 Task: Look for space in Sahagún, Colombia from 2nd June, 2023 to 6th June, 2023 for 1 adult in price range Rs.10000 to Rs.13000. Place can be private room with 1  bedroom having 1 bed and 1 bathroom. Property type can be house, flat, guest house, hotel. Amenities needed are: washing machine. Booking option can be shelf check-in. Required host language is English.
Action: Mouse moved to (515, 116)
Screenshot: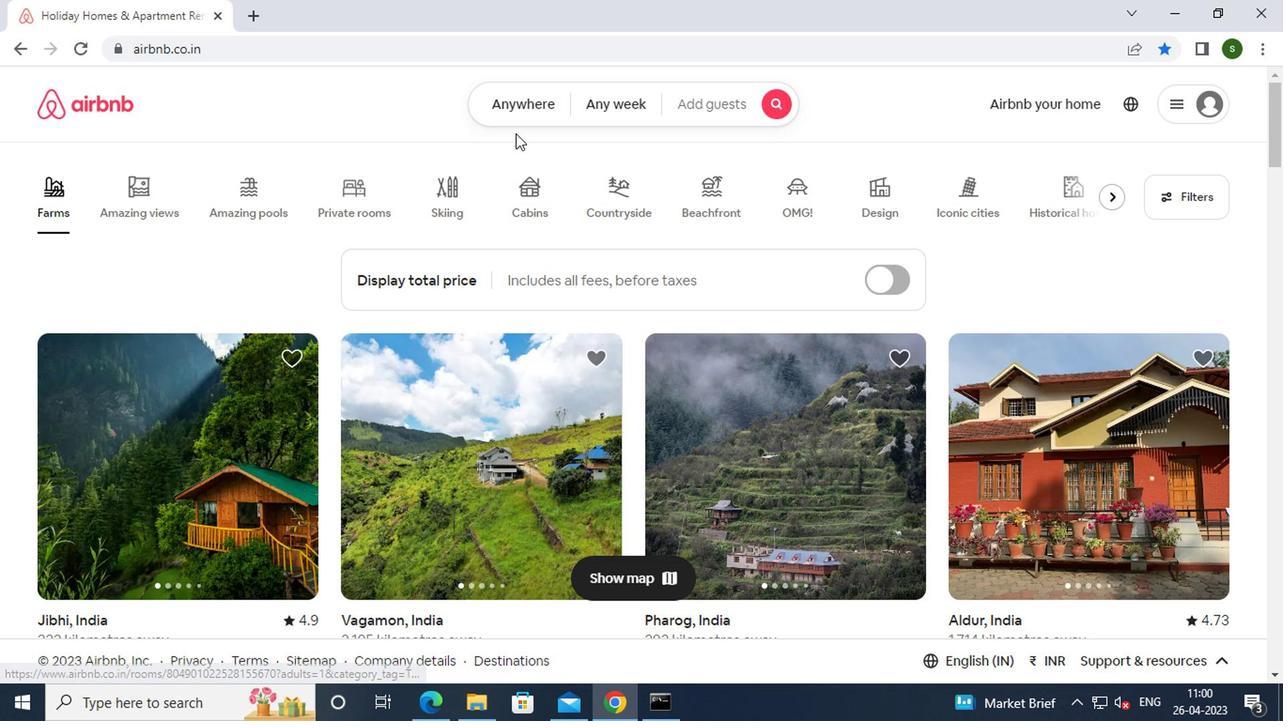 
Action: Mouse pressed left at (515, 116)
Screenshot: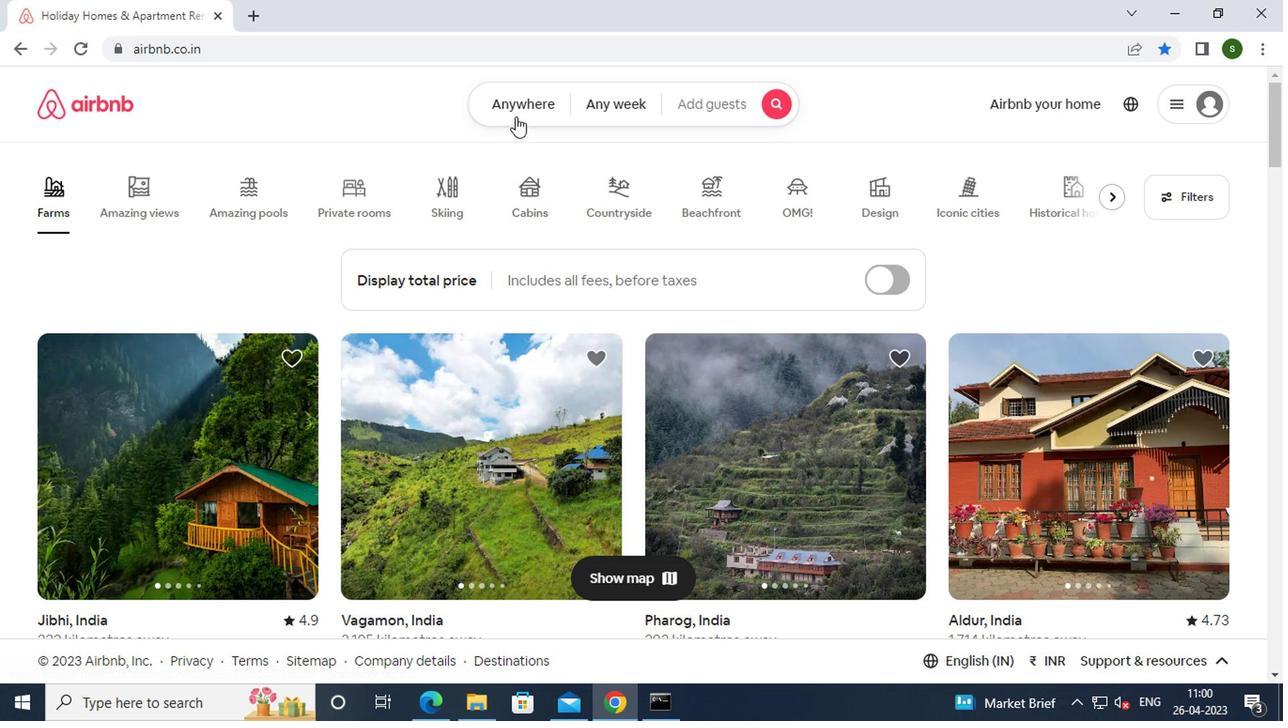 
Action: Mouse moved to (385, 187)
Screenshot: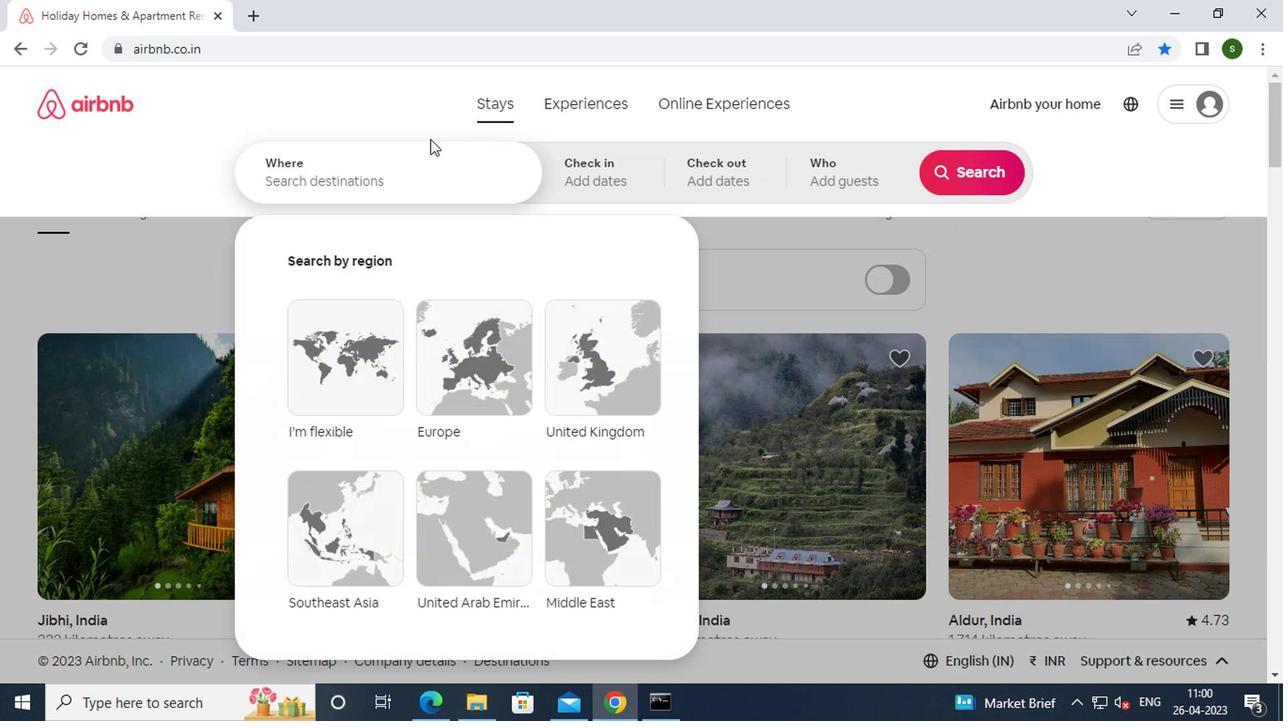 
Action: Mouse pressed left at (385, 187)
Screenshot: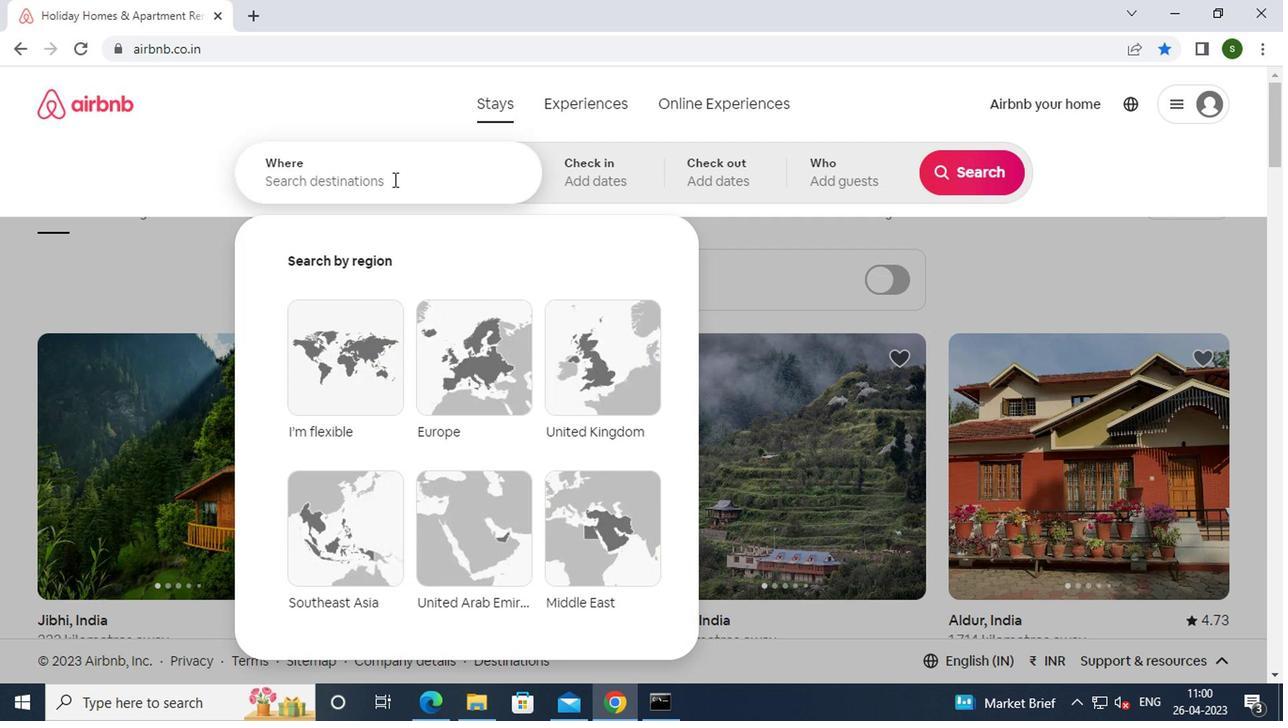 
Action: Key pressed s<Key.caps_lock>ahagun,<Key.space><Key.caps_lock>c<Key.caps_lock>olombia<Key.enter>
Screenshot: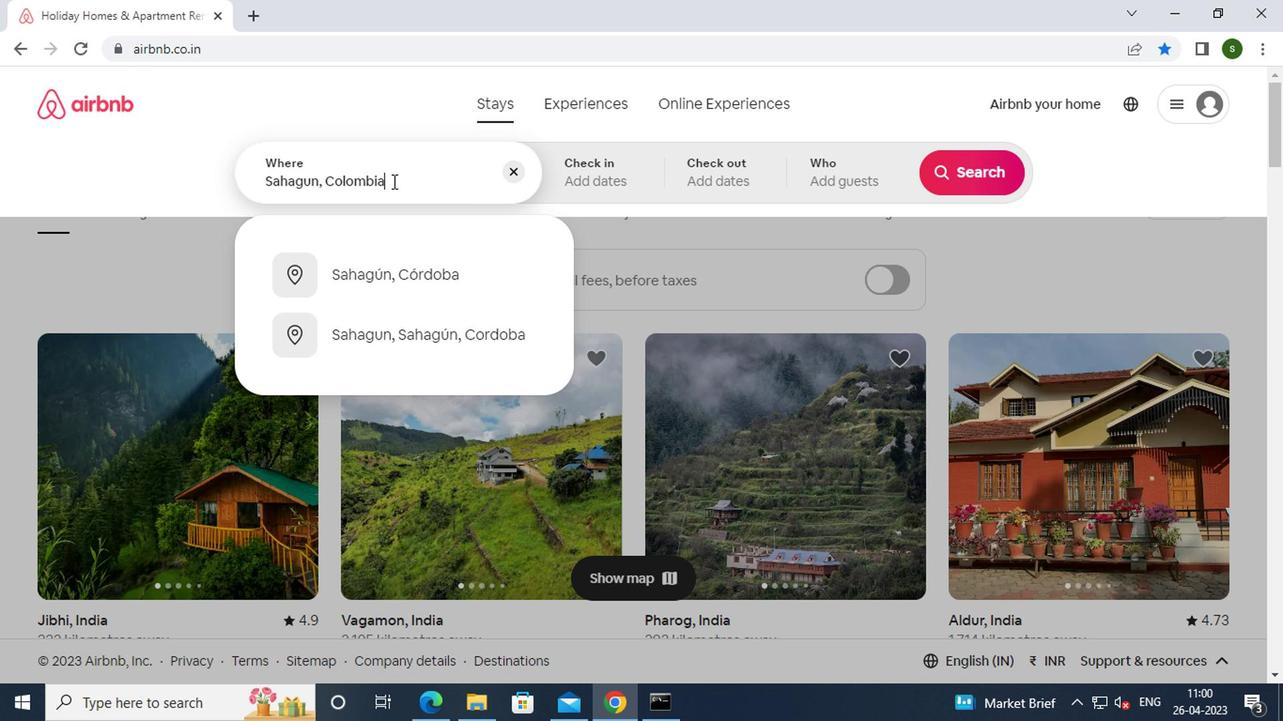
Action: Mouse moved to (945, 321)
Screenshot: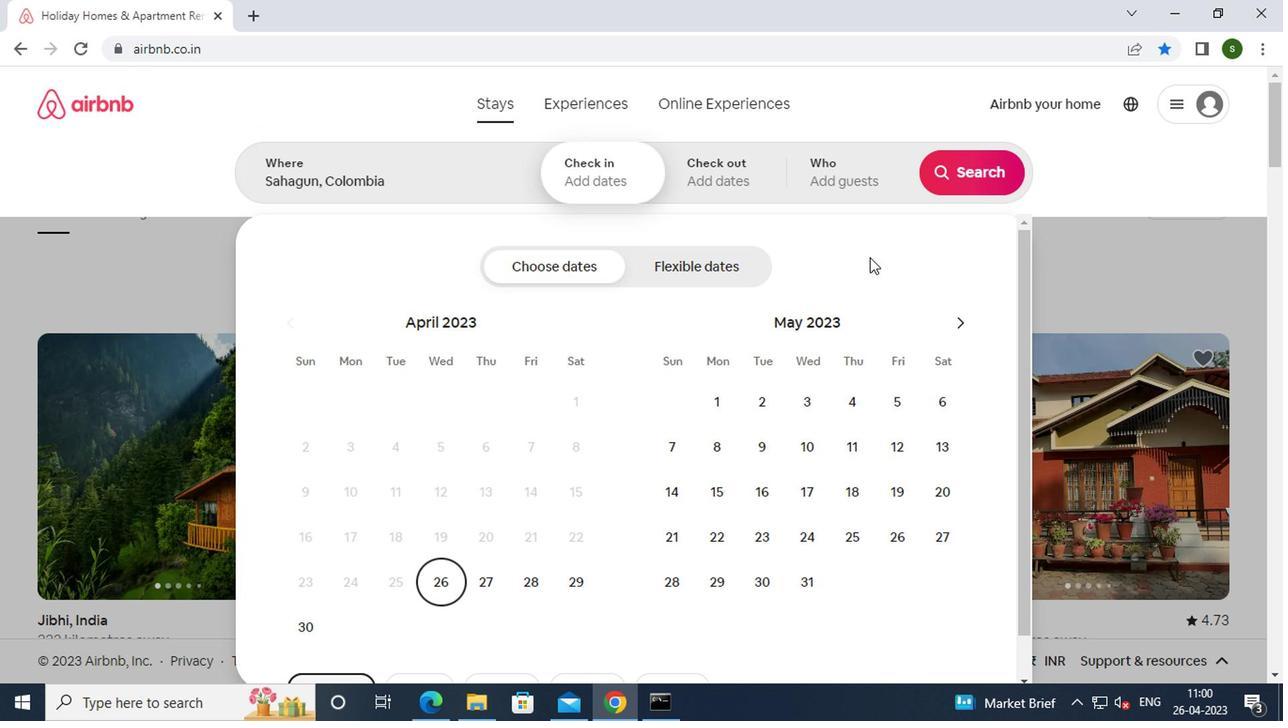 
Action: Mouse pressed left at (945, 321)
Screenshot: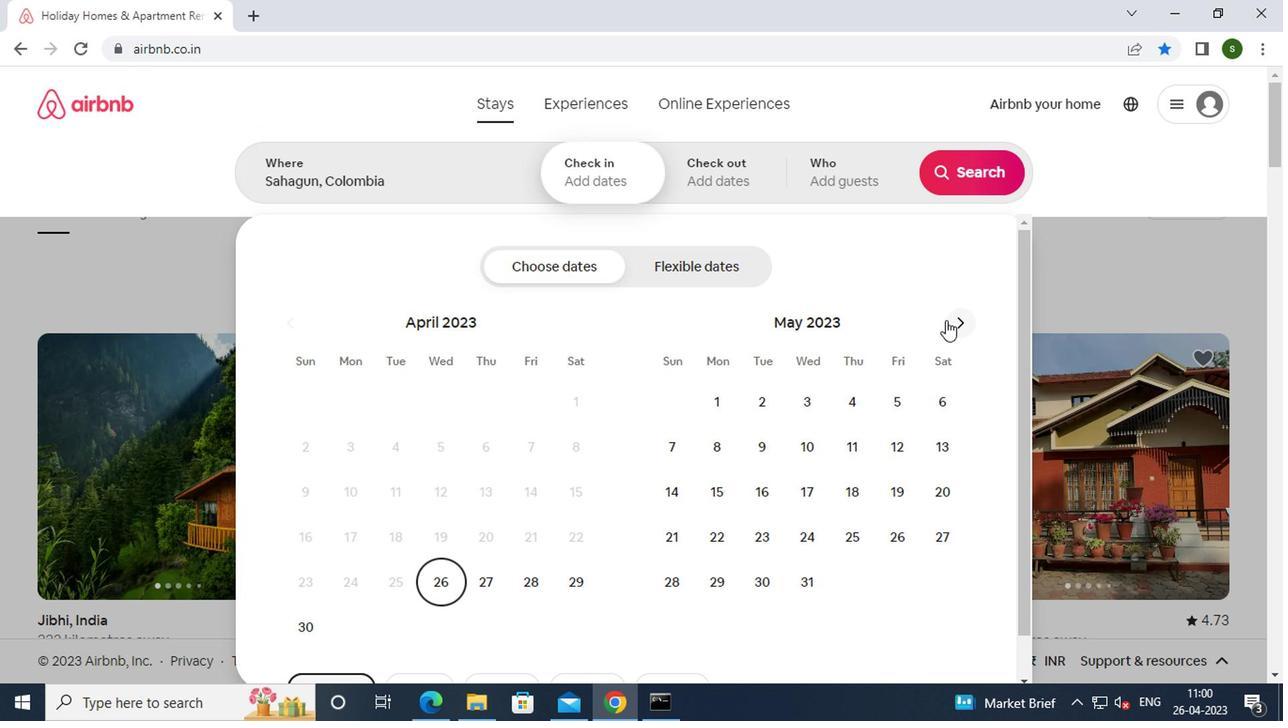 
Action: Mouse moved to (897, 391)
Screenshot: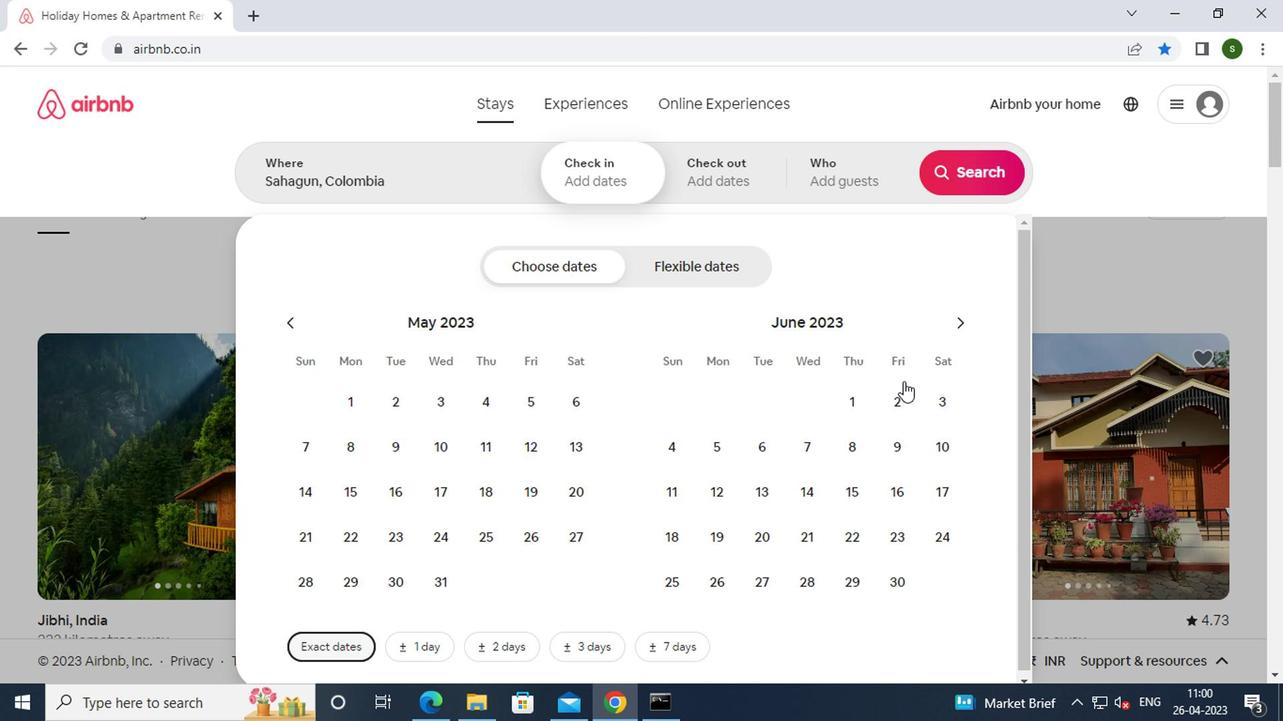
Action: Mouse pressed left at (897, 391)
Screenshot: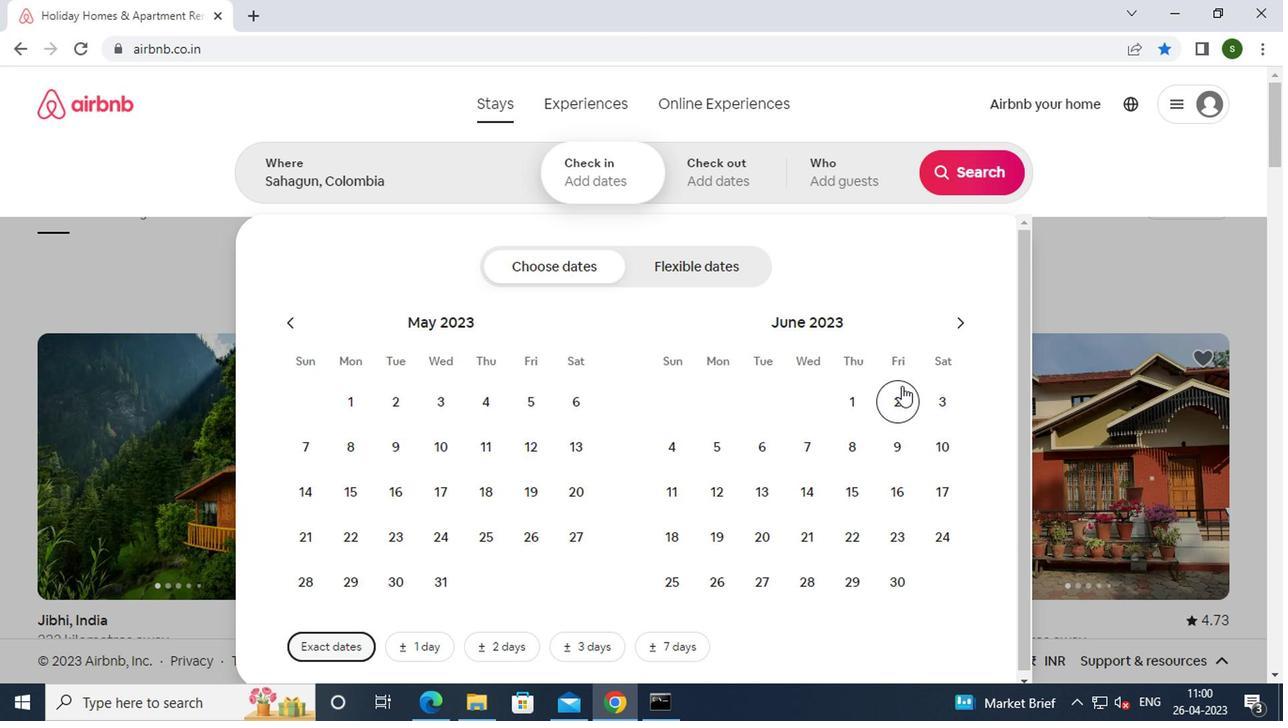 
Action: Mouse moved to (751, 433)
Screenshot: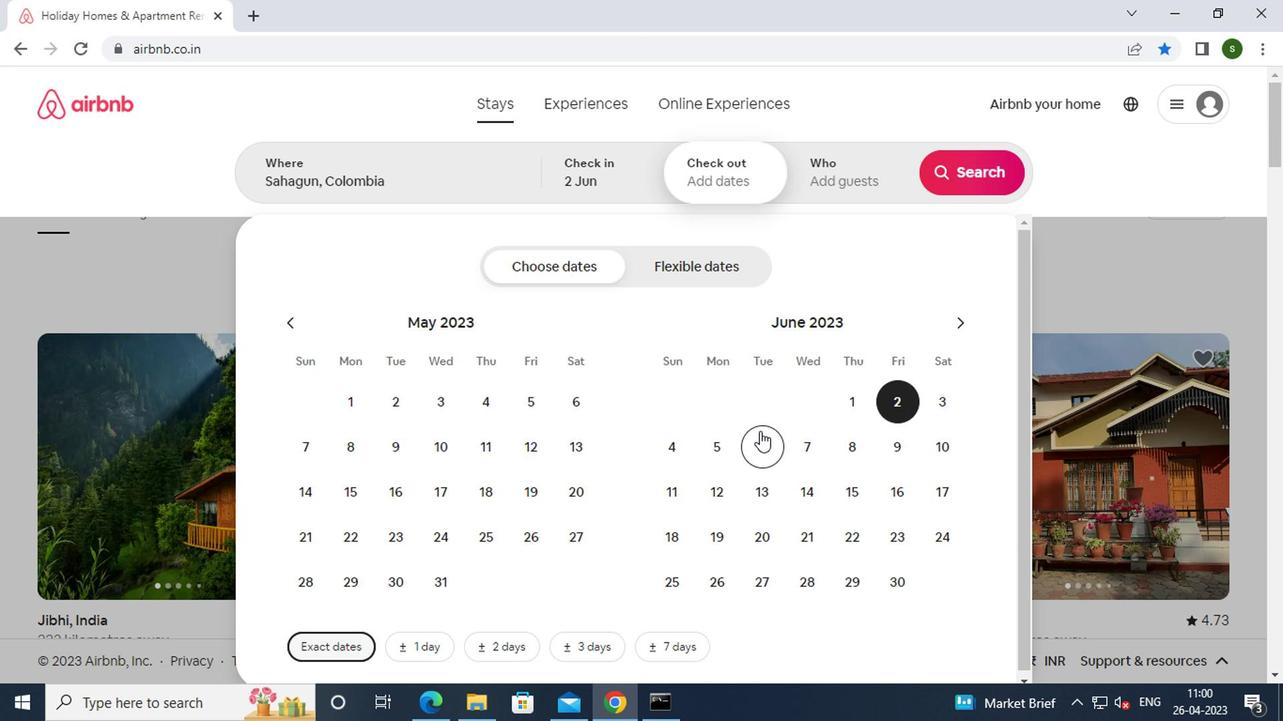 
Action: Mouse pressed left at (751, 433)
Screenshot: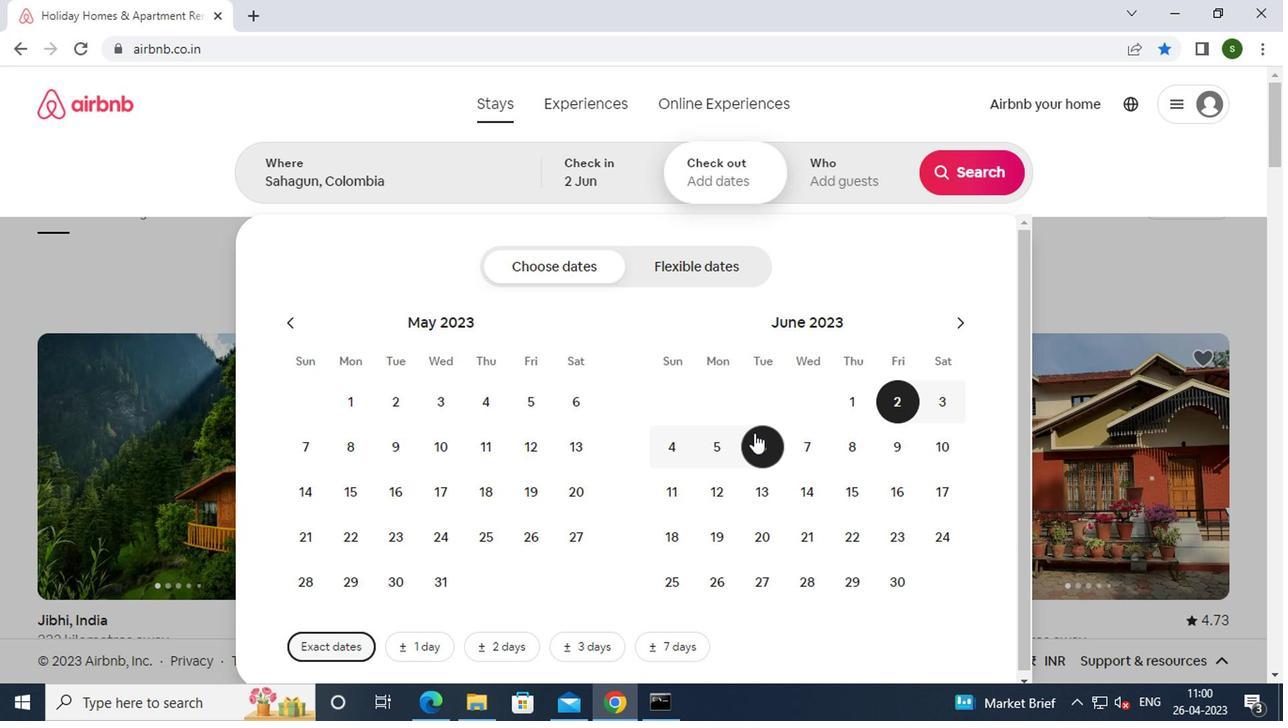 
Action: Mouse moved to (855, 183)
Screenshot: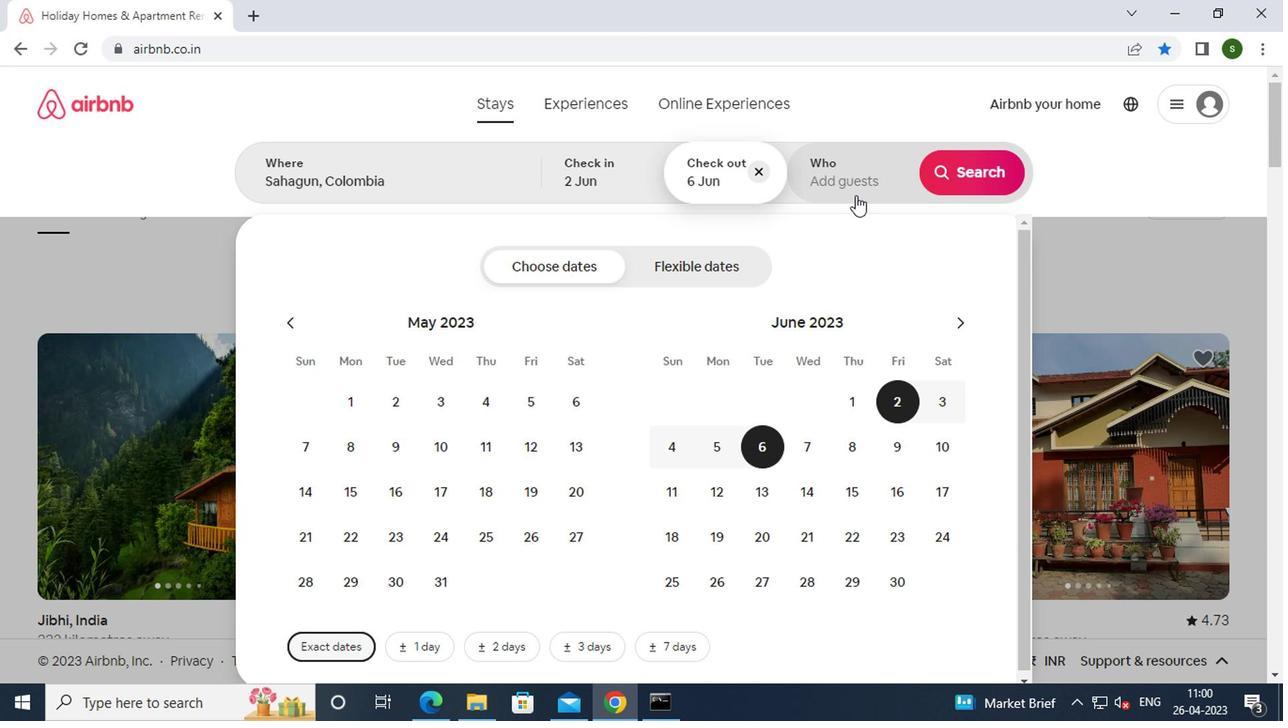 
Action: Mouse pressed left at (855, 183)
Screenshot: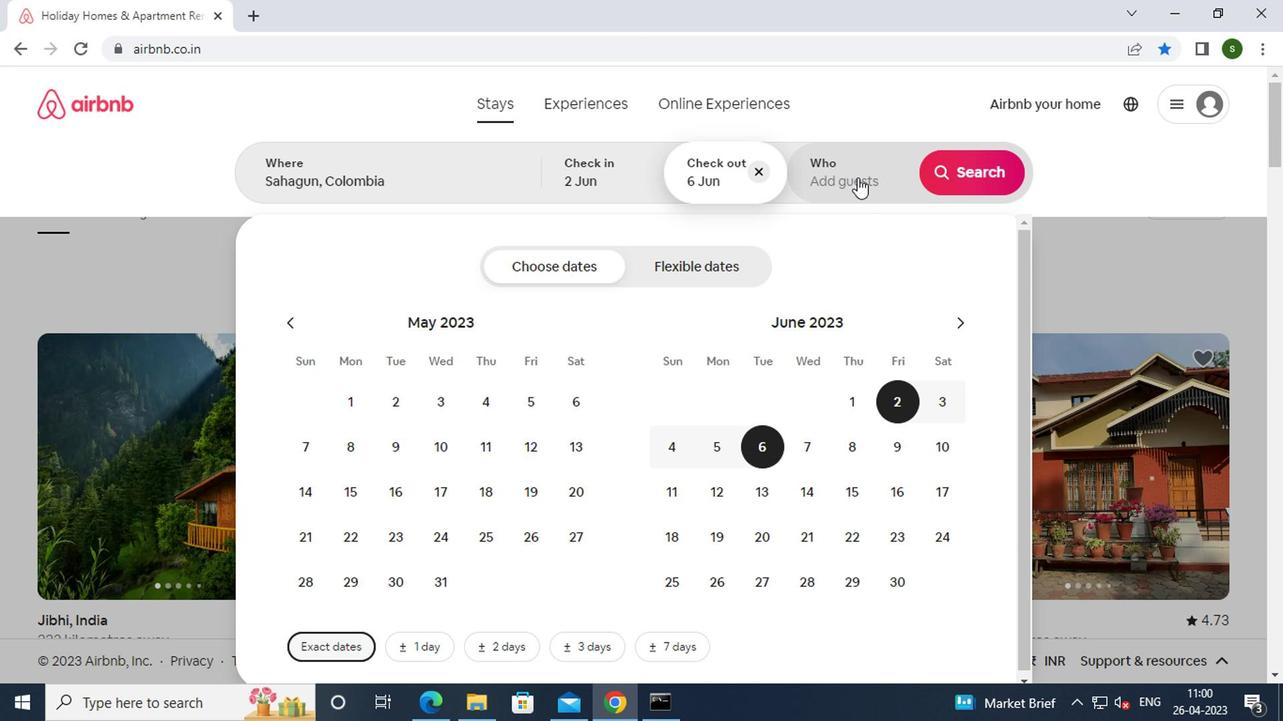 
Action: Mouse moved to (964, 264)
Screenshot: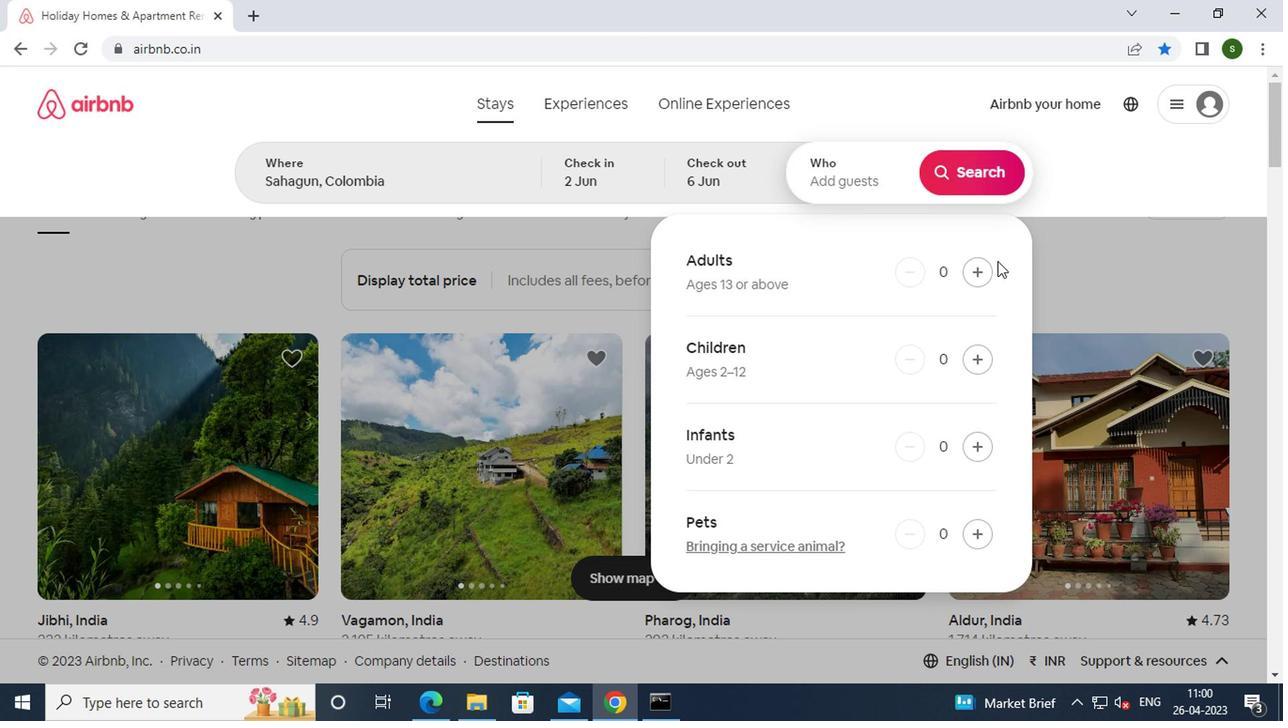 
Action: Mouse pressed left at (964, 264)
Screenshot: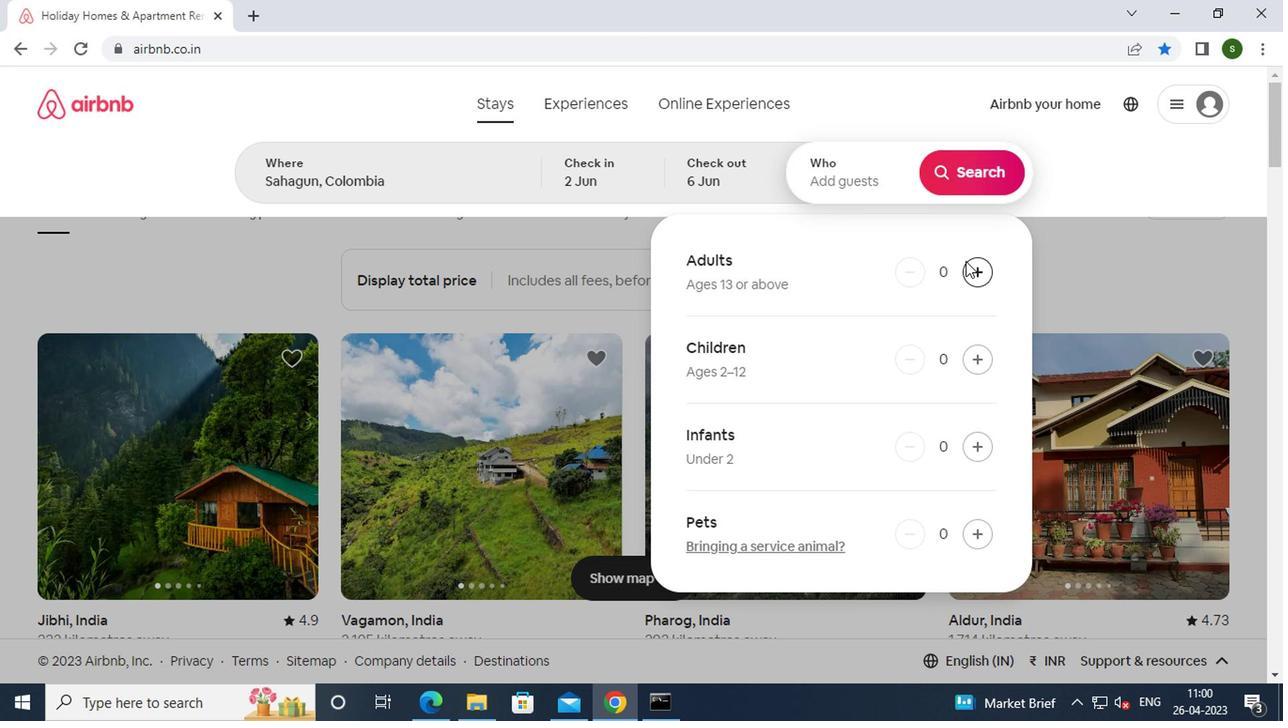 
Action: Mouse moved to (980, 275)
Screenshot: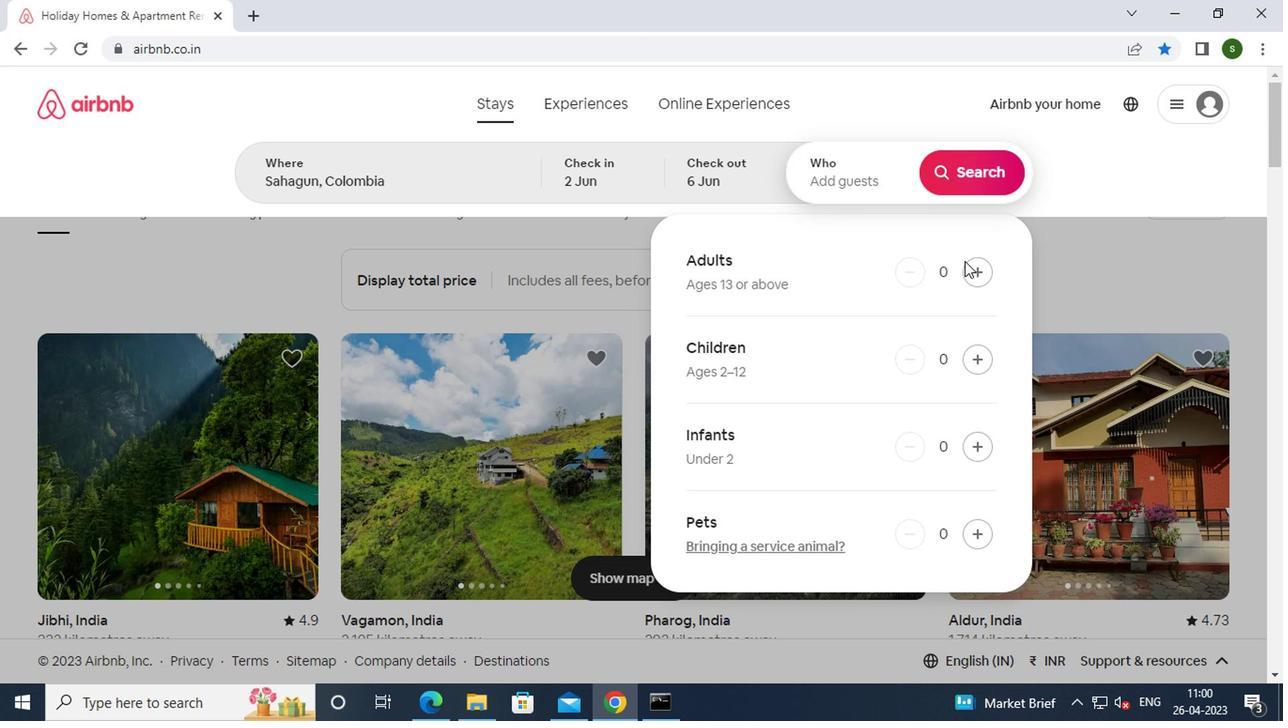 
Action: Mouse pressed left at (980, 275)
Screenshot: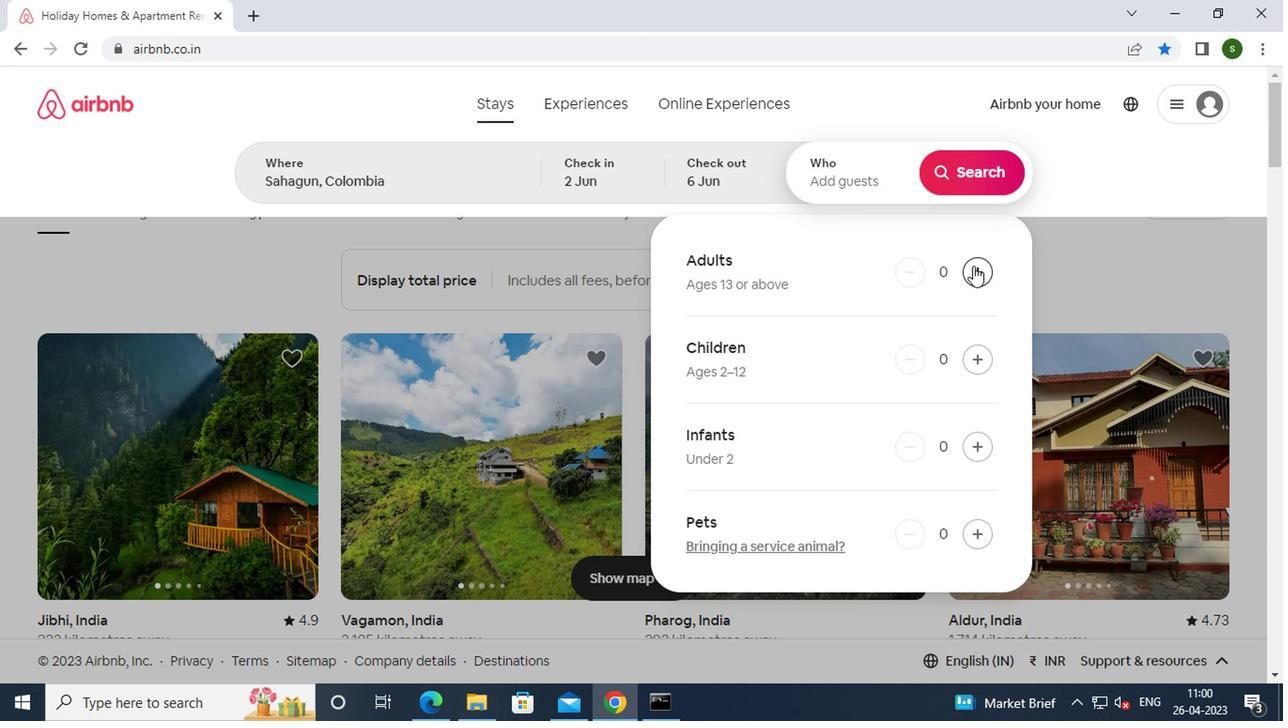 
Action: Mouse moved to (987, 185)
Screenshot: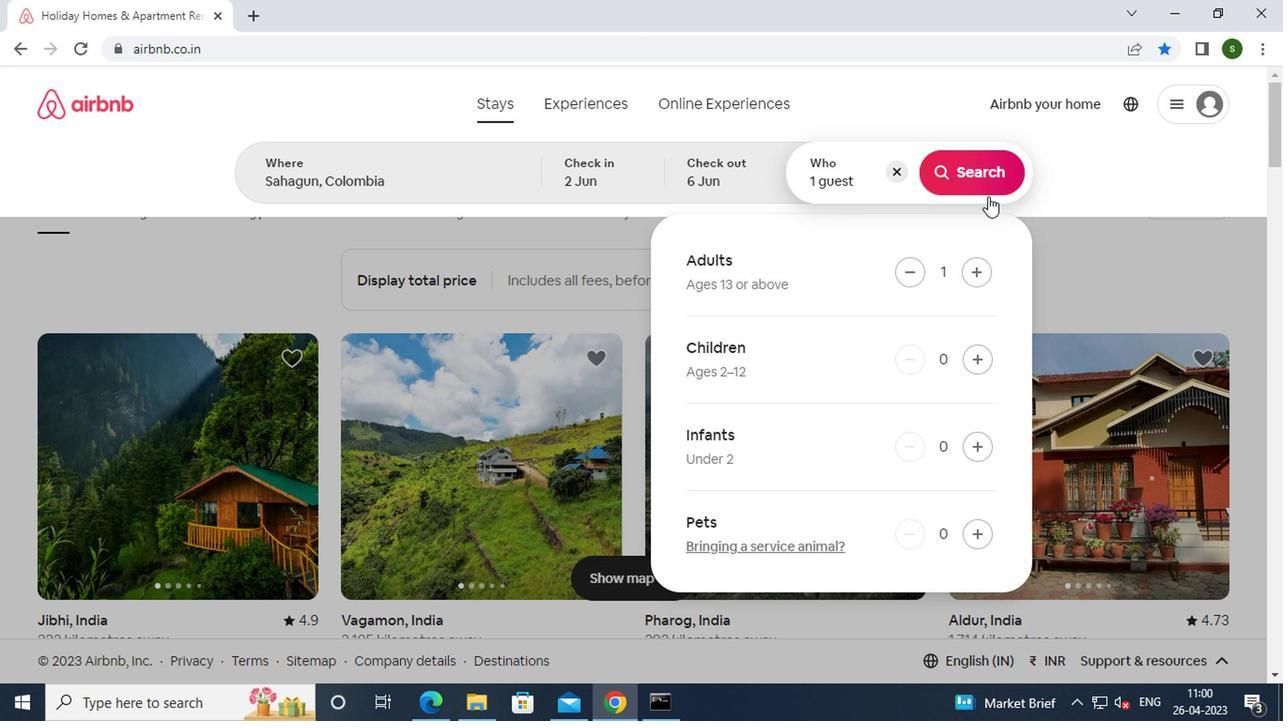 
Action: Mouse pressed left at (987, 185)
Screenshot: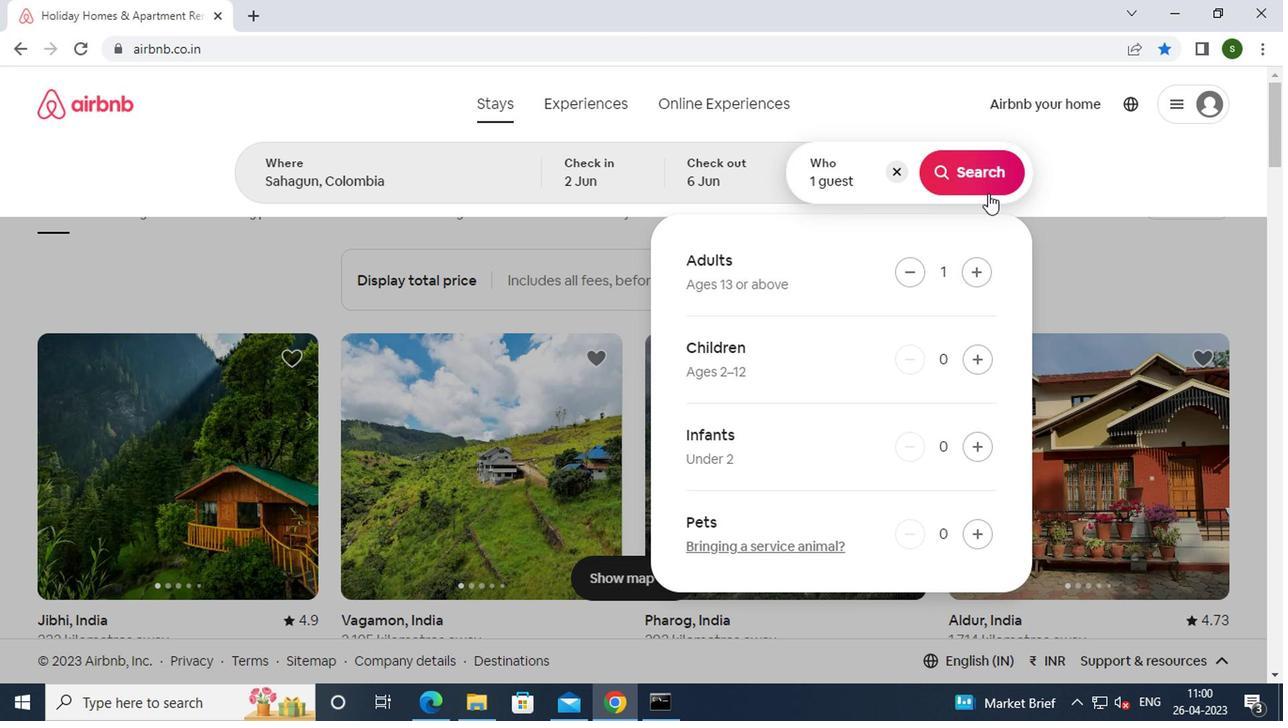
Action: Mouse moved to (1196, 189)
Screenshot: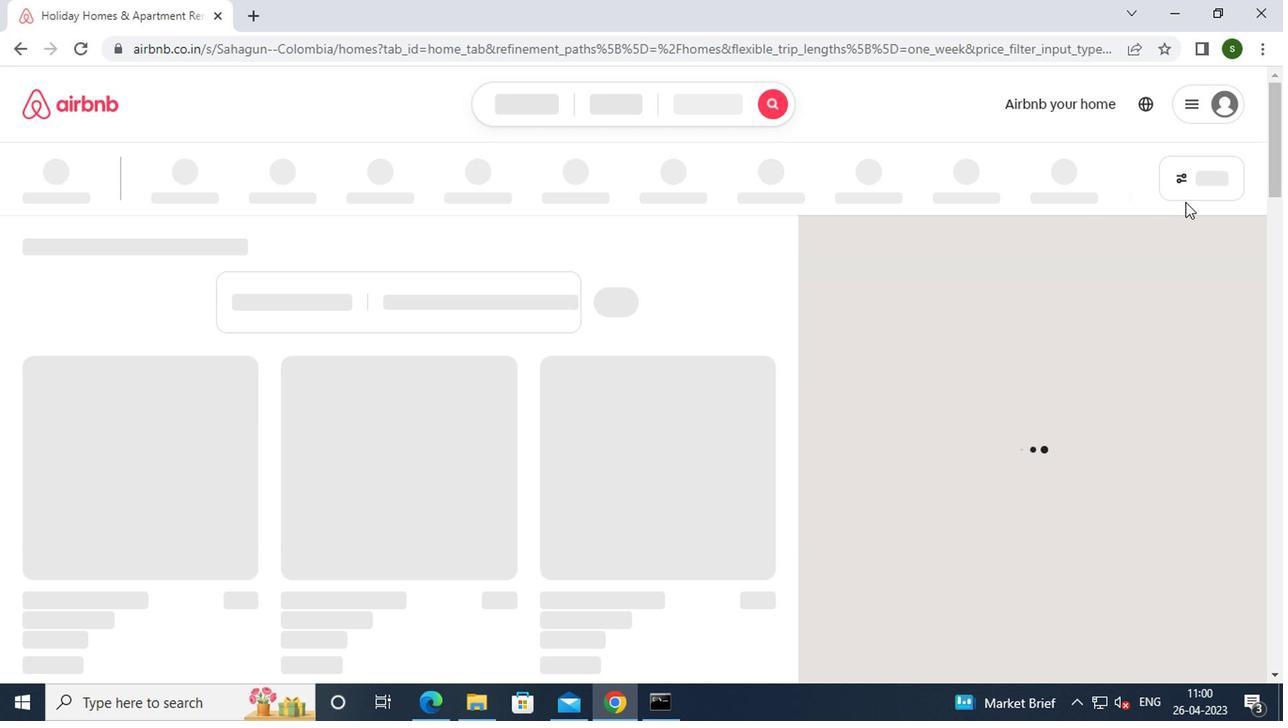 
Action: Mouse pressed left at (1196, 189)
Screenshot: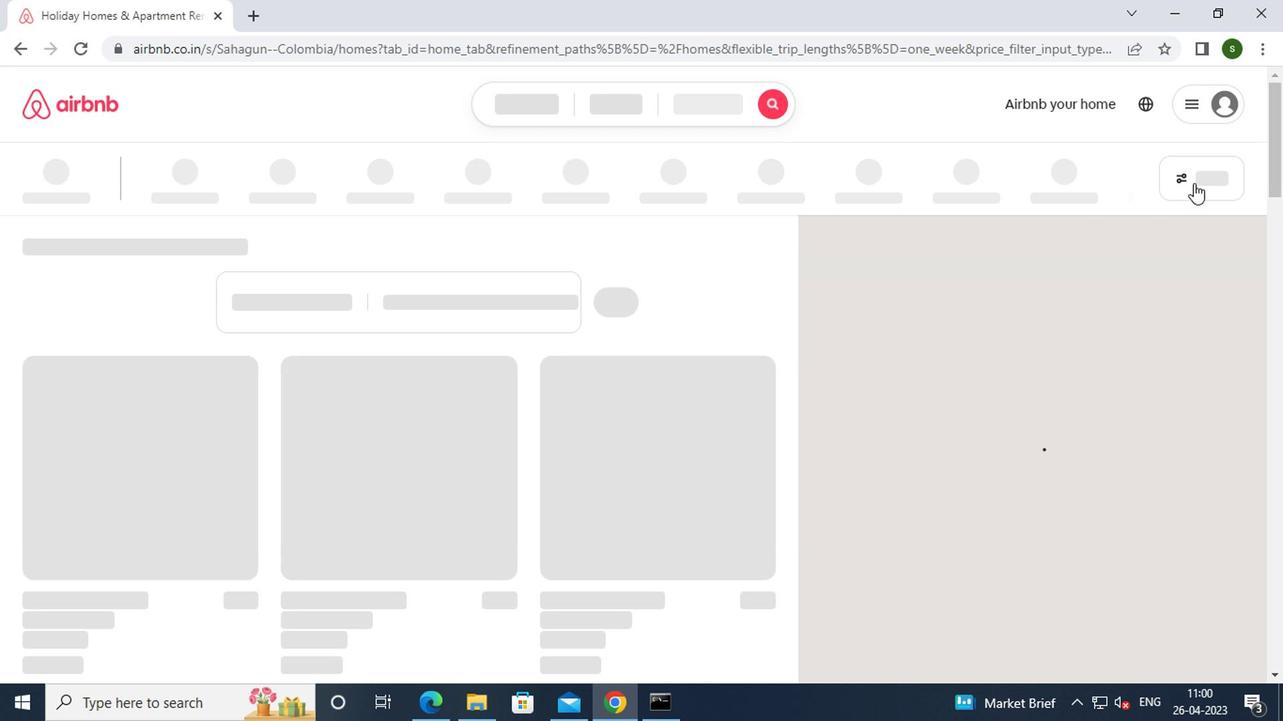 
Action: Mouse moved to (485, 401)
Screenshot: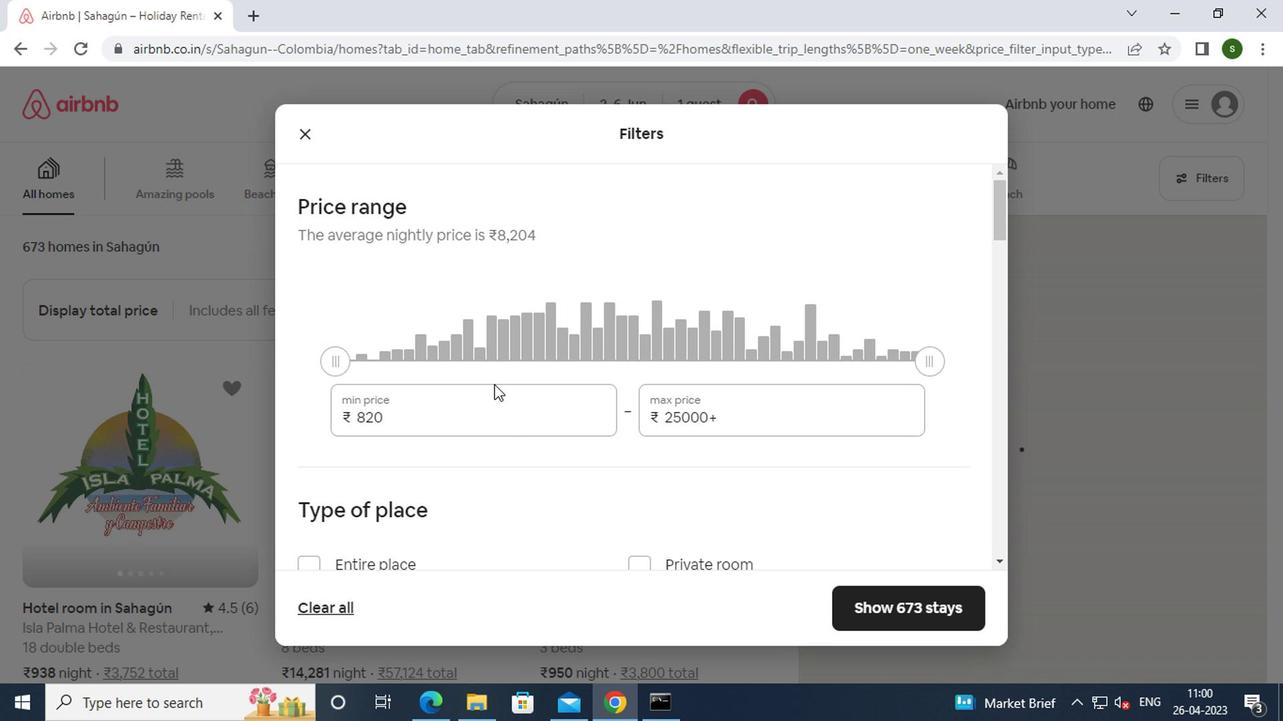 
Action: Mouse pressed left at (485, 401)
Screenshot: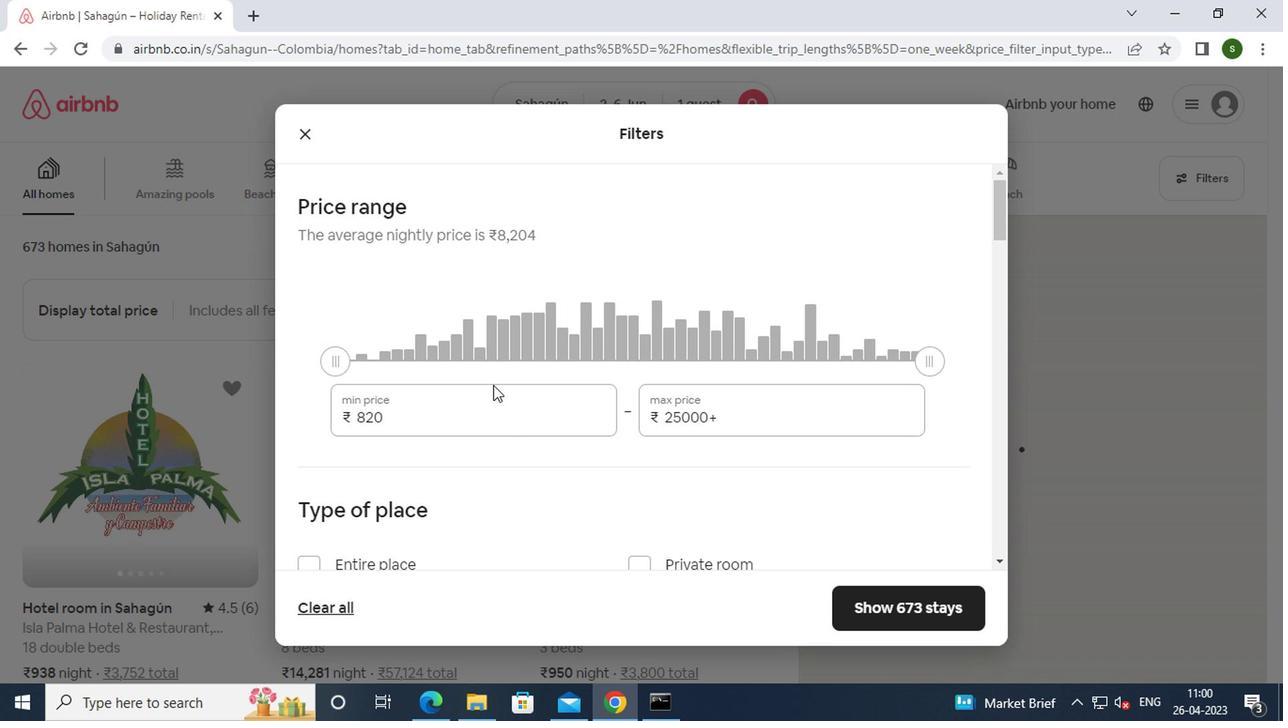 
Action: Mouse moved to (485, 401)
Screenshot: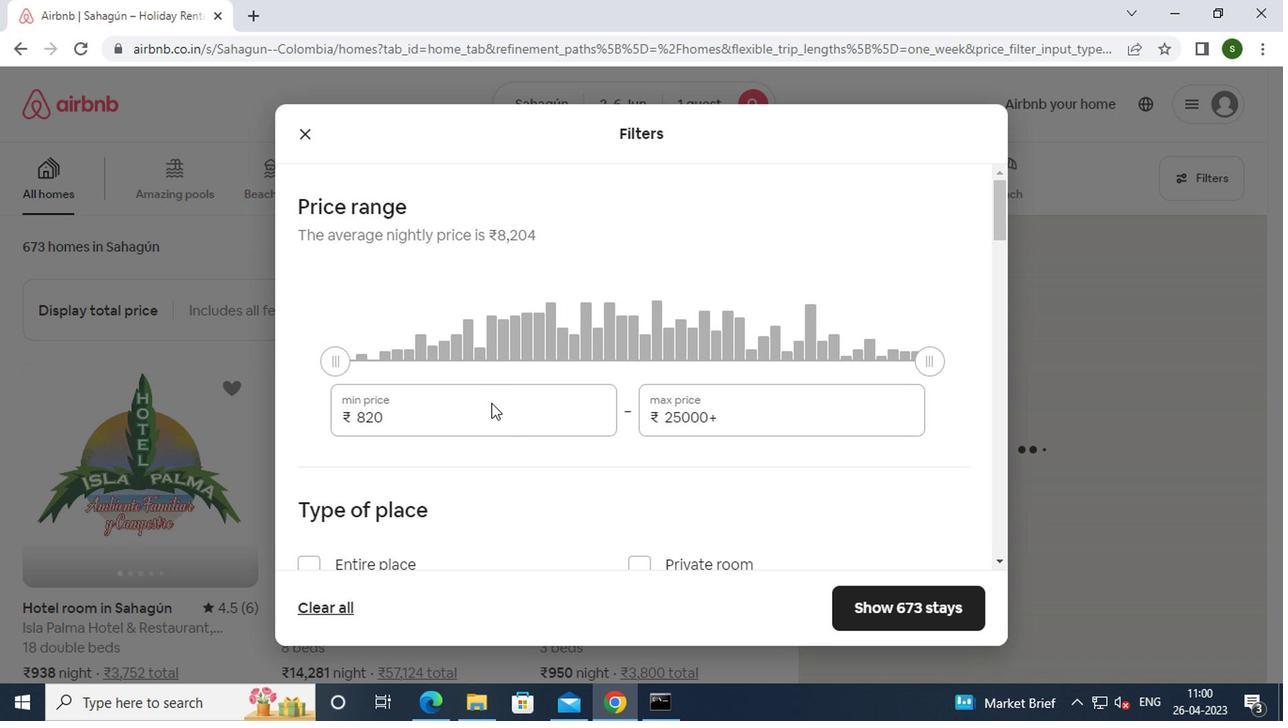 
Action: Key pressed <Key.backspace><Key.backspace><Key.backspace><Key.backspace><Key.backspace><Key.backspace><Key.backspace>10000
Screenshot: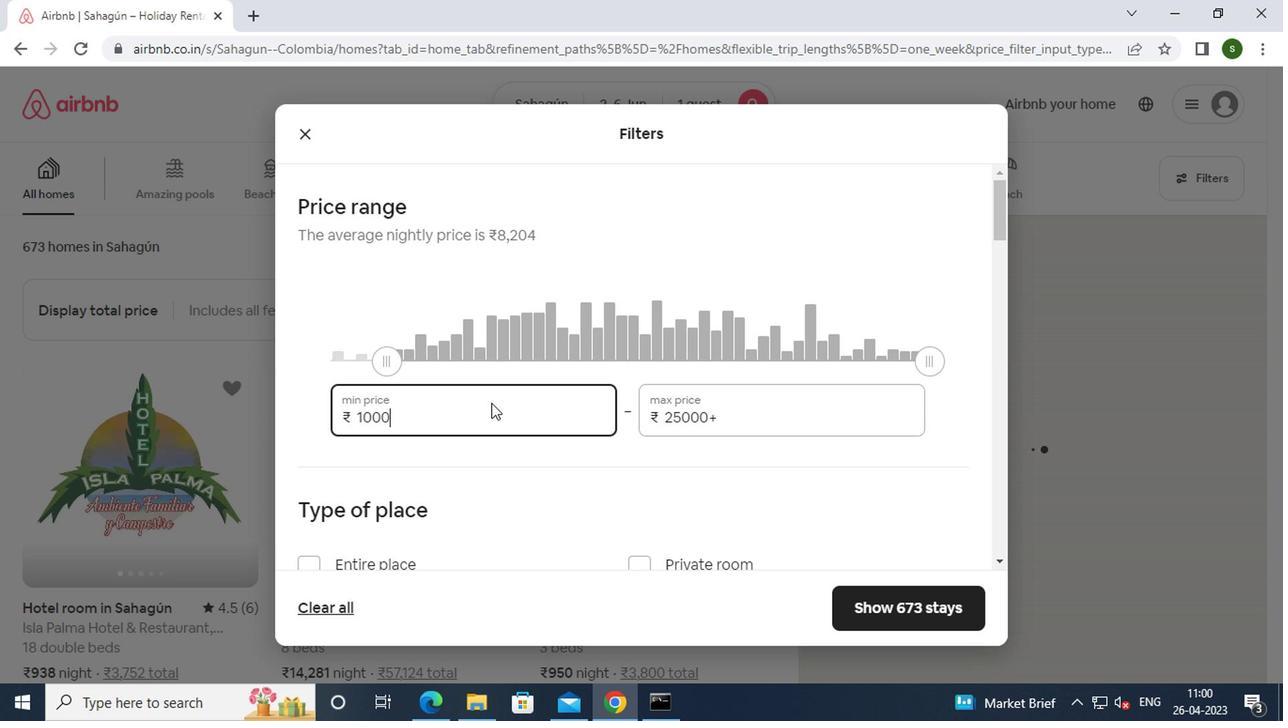 
Action: Mouse moved to (713, 420)
Screenshot: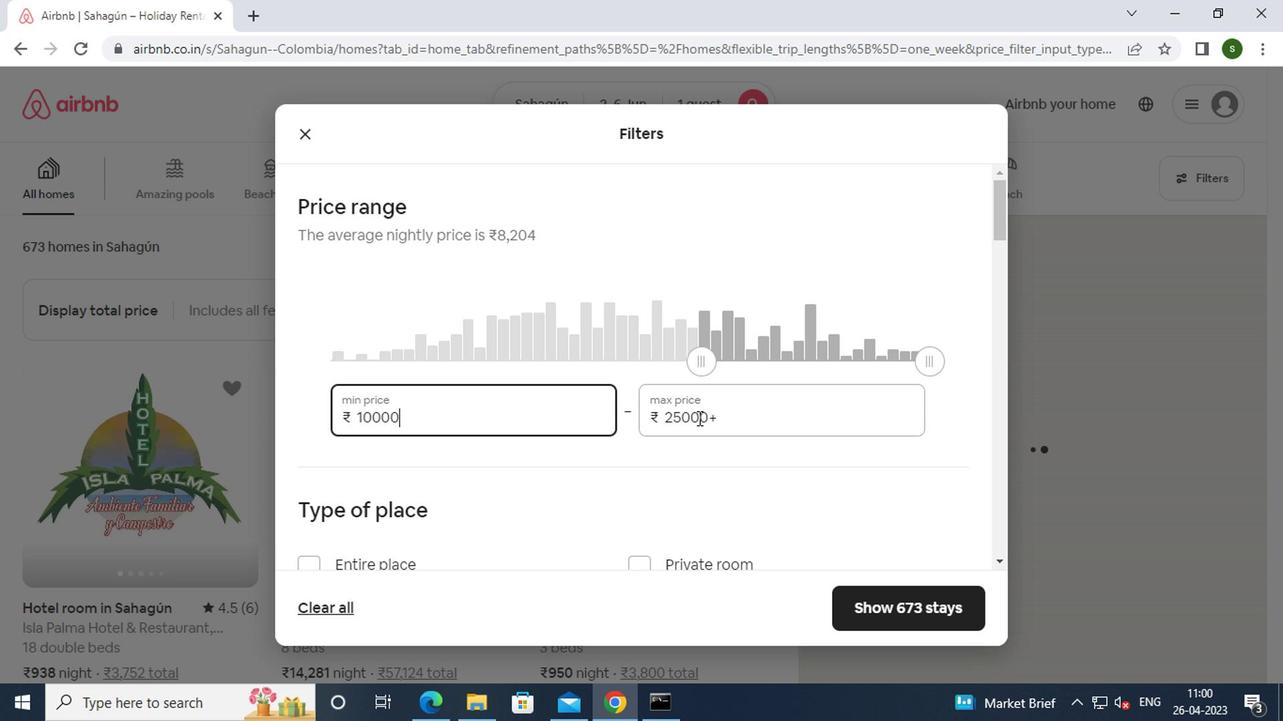 
Action: Mouse pressed left at (713, 420)
Screenshot: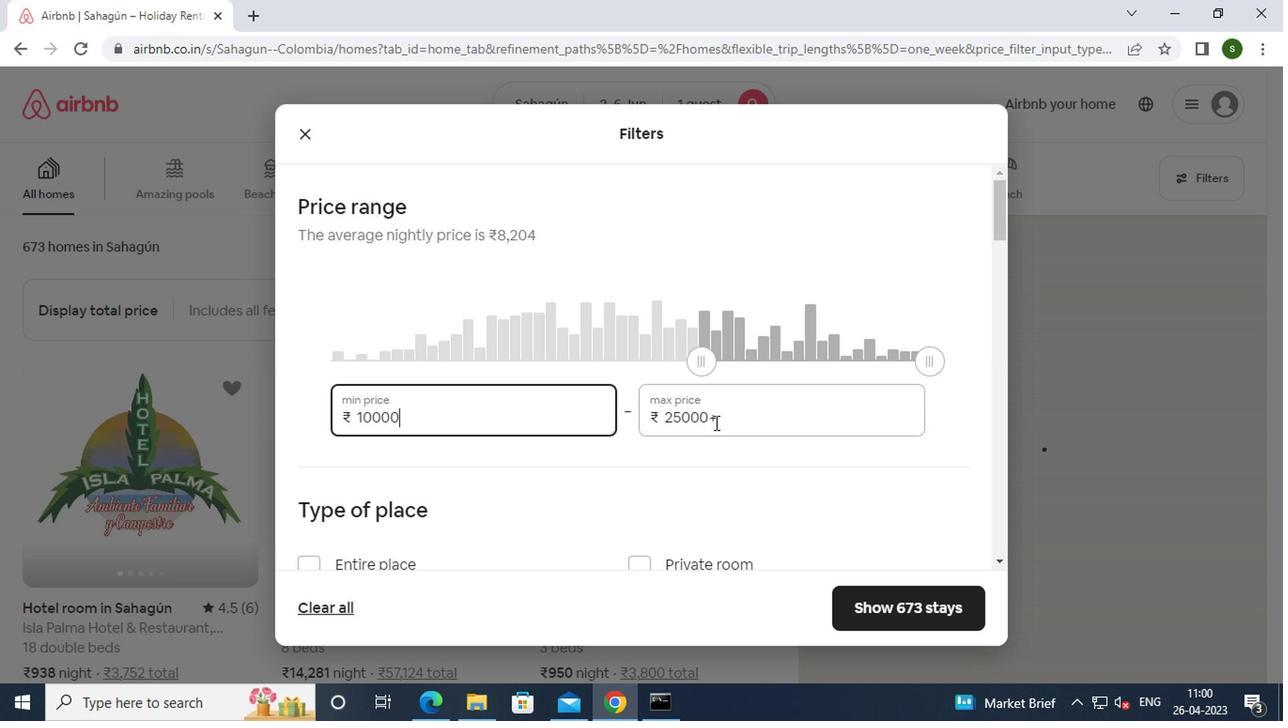 
Action: Key pressed <Key.backspace><Key.backspace><Key.backspace><Key.backspace><Key.backspace><Key.backspace><Key.backspace><Key.backspace><Key.backspace><Key.backspace><Key.backspace><Key.backspace><Key.backspace>130
Screenshot: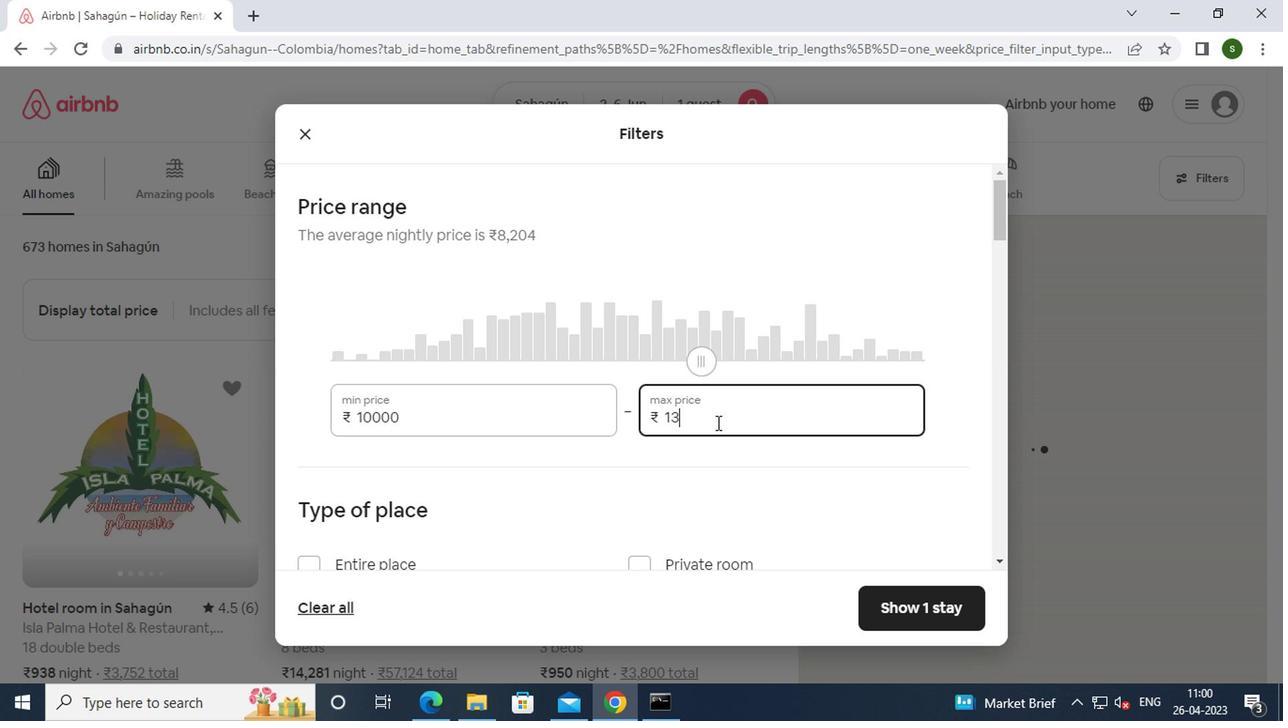 
Action: Mouse moved to (713, 421)
Screenshot: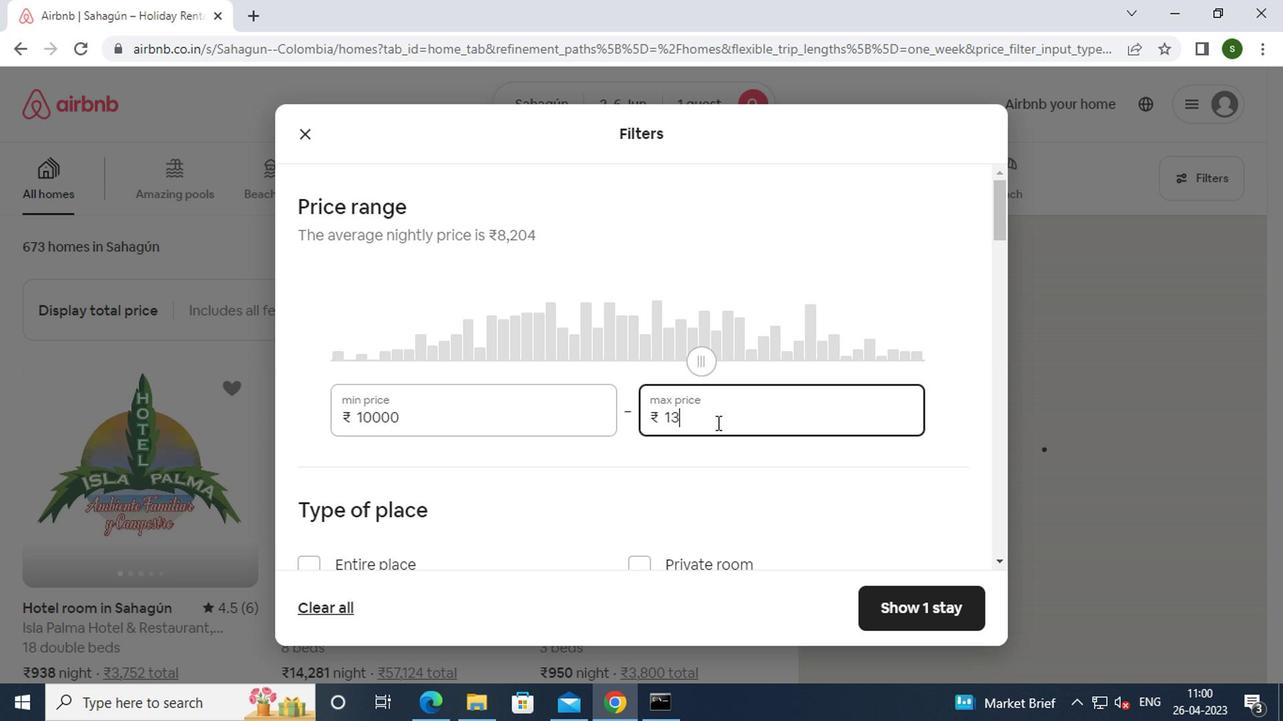 
Action: Key pressed 00
Screenshot: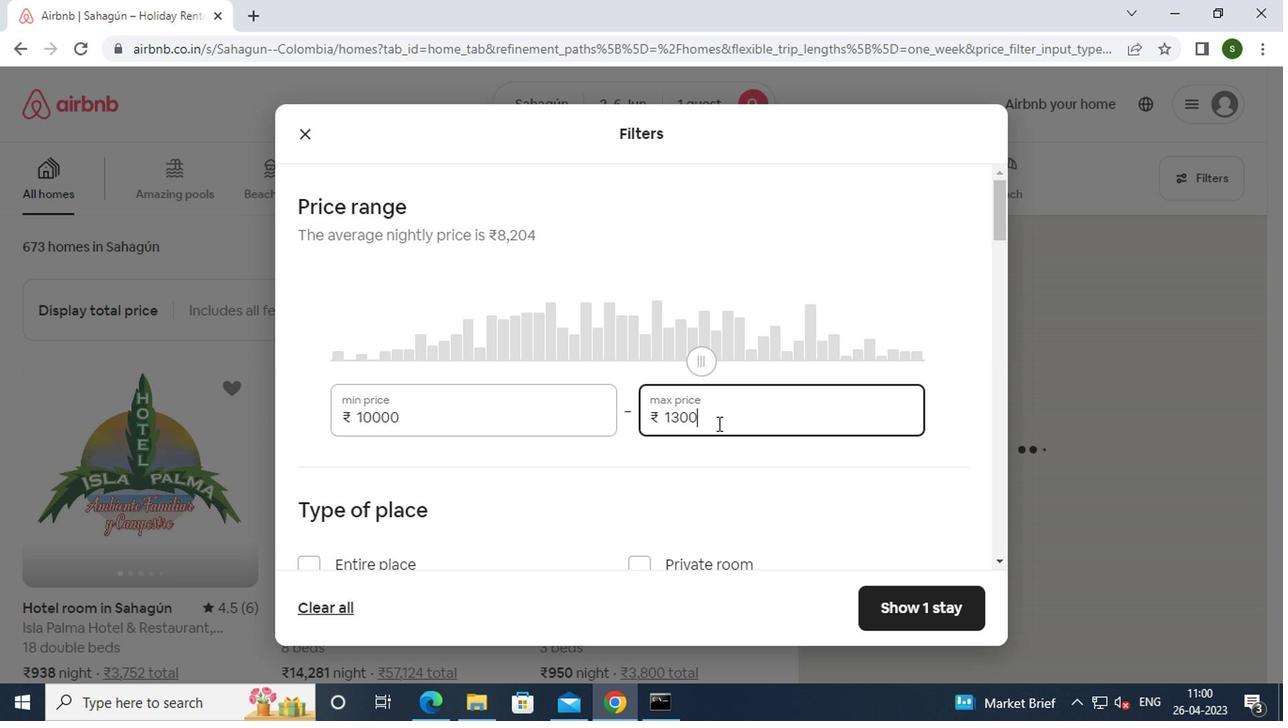 
Action: Mouse moved to (588, 447)
Screenshot: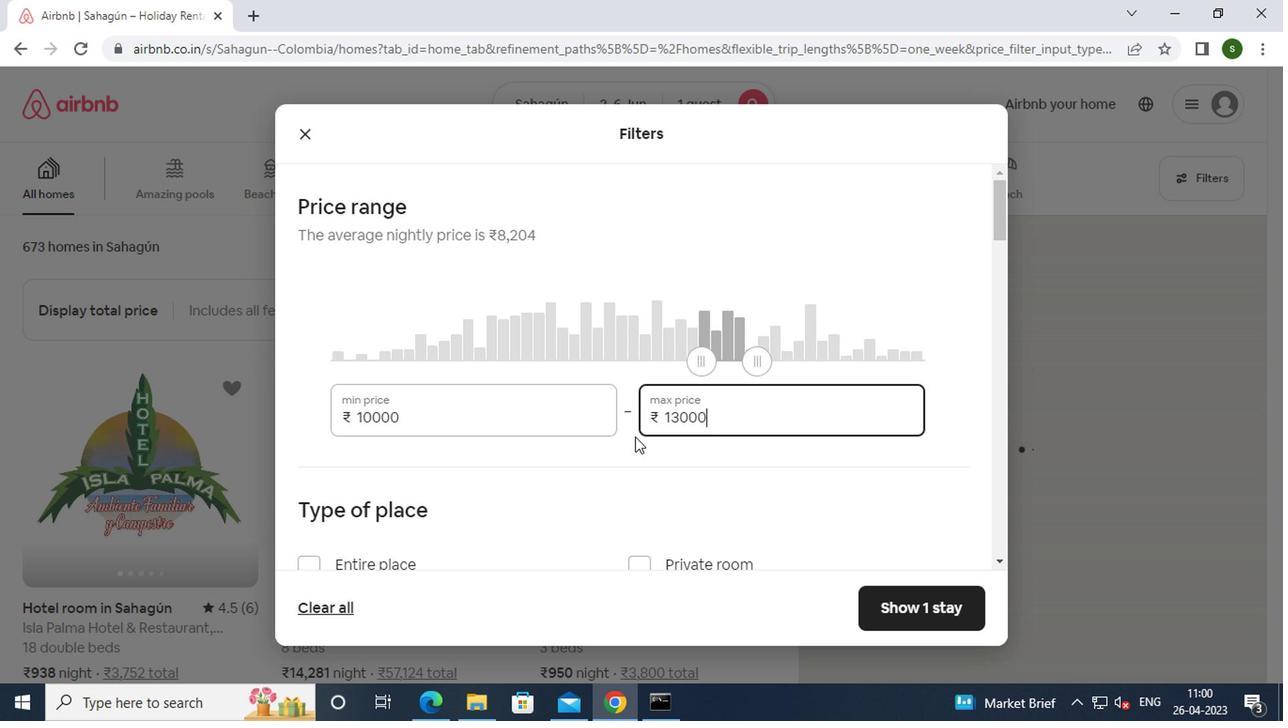 
Action: Mouse scrolled (588, 446) with delta (0, -1)
Screenshot: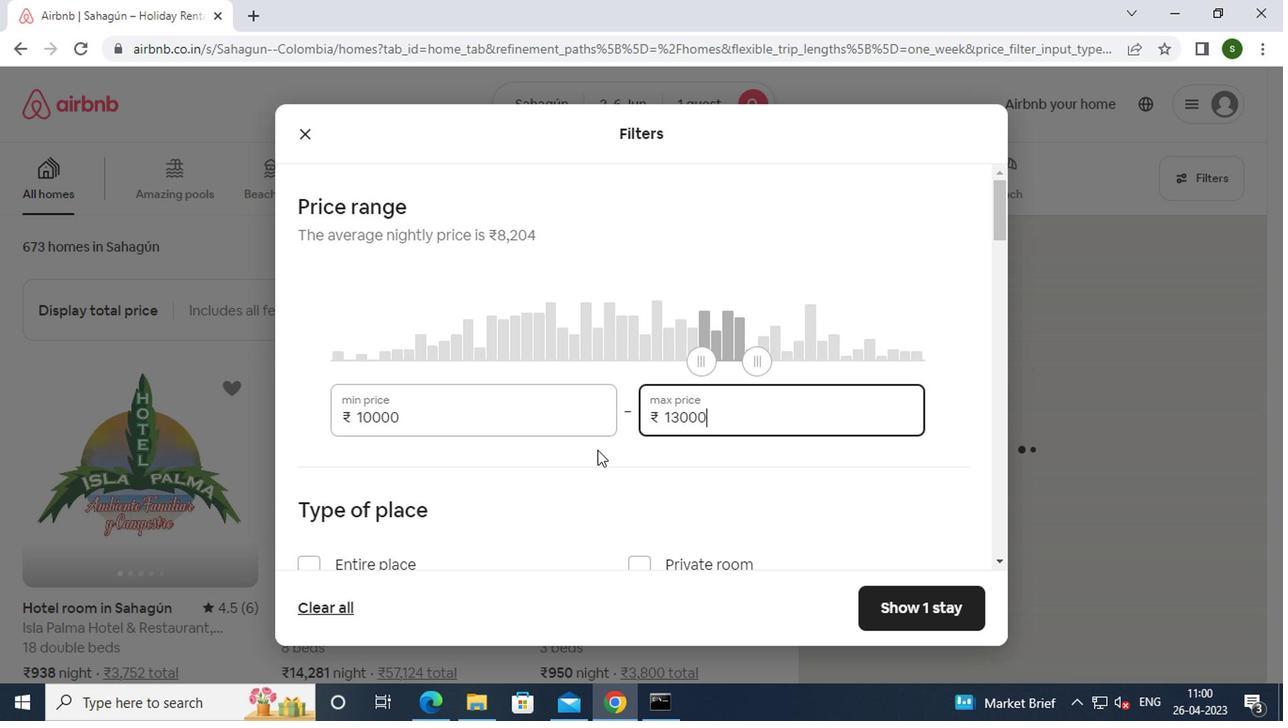 
Action: Mouse scrolled (588, 446) with delta (0, -1)
Screenshot: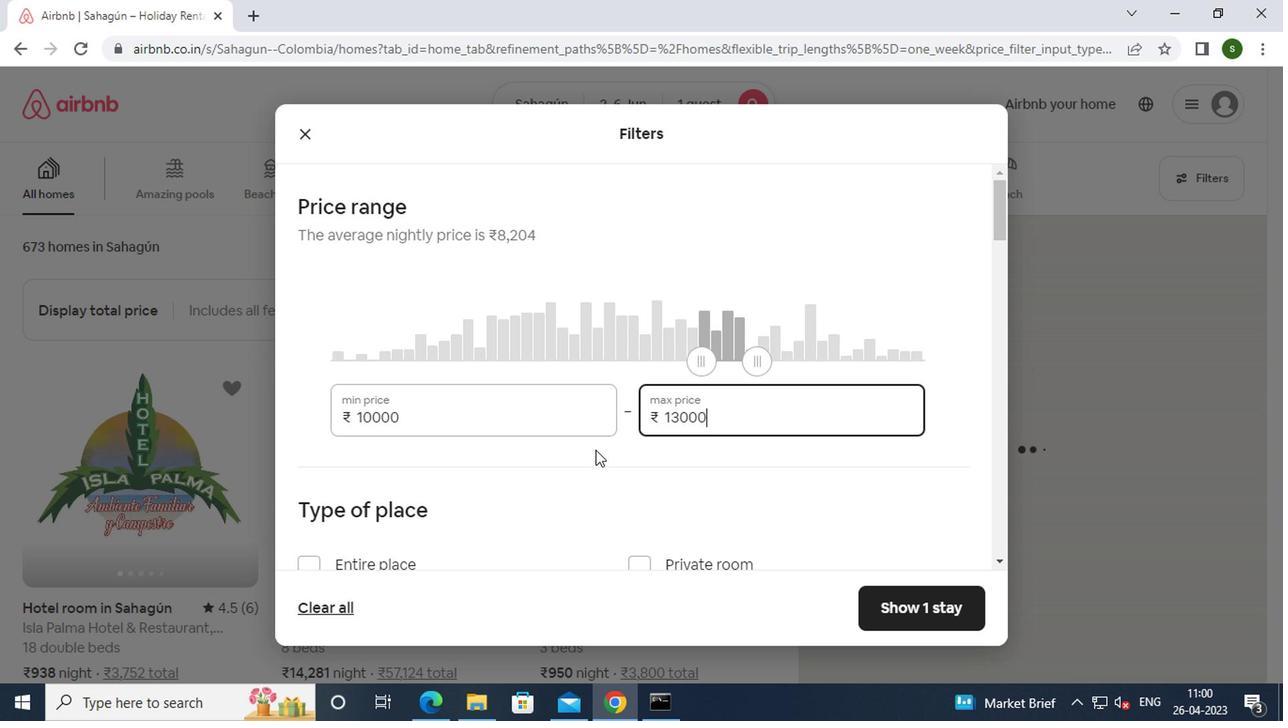 
Action: Mouse moved to (634, 377)
Screenshot: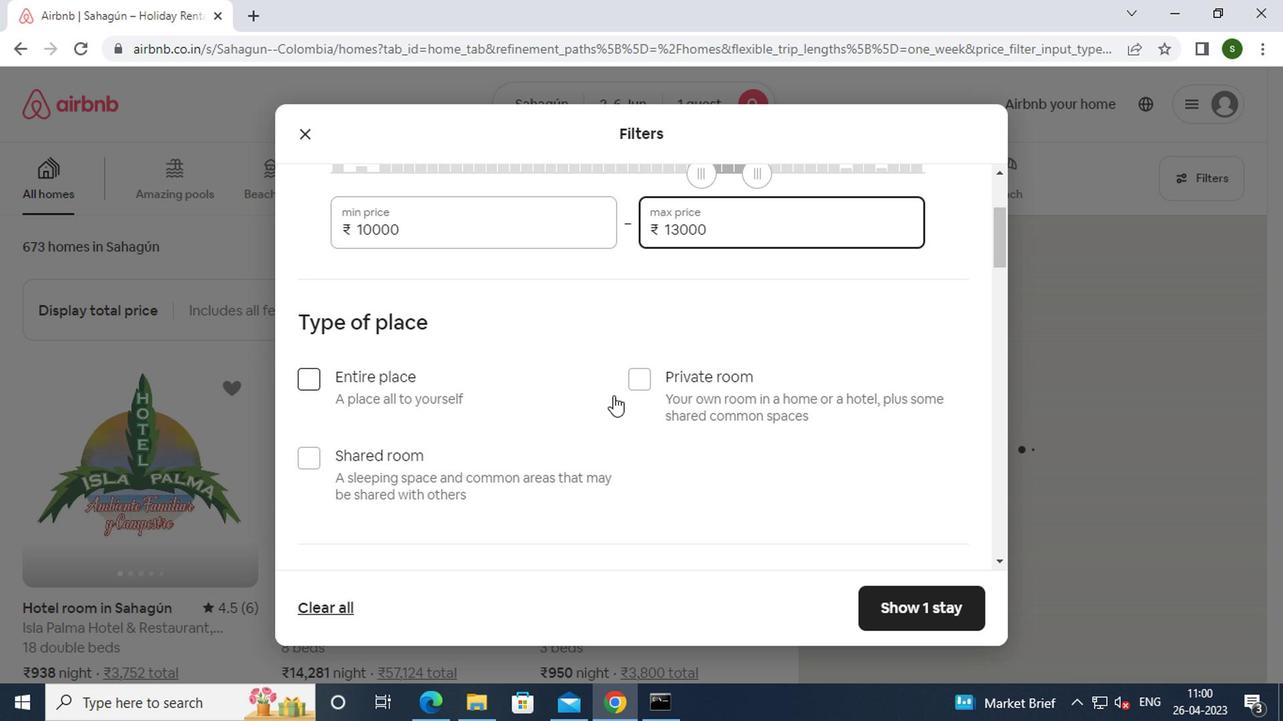 
Action: Mouse pressed left at (634, 377)
Screenshot: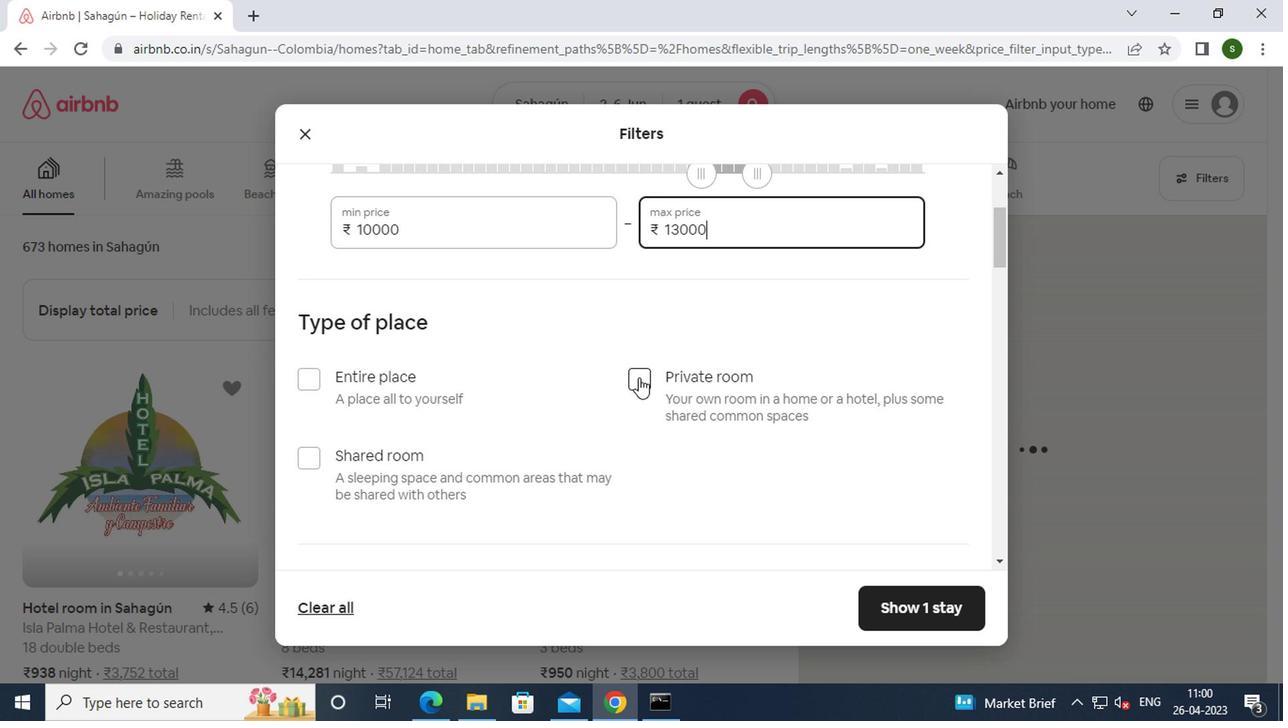 
Action: Mouse moved to (452, 421)
Screenshot: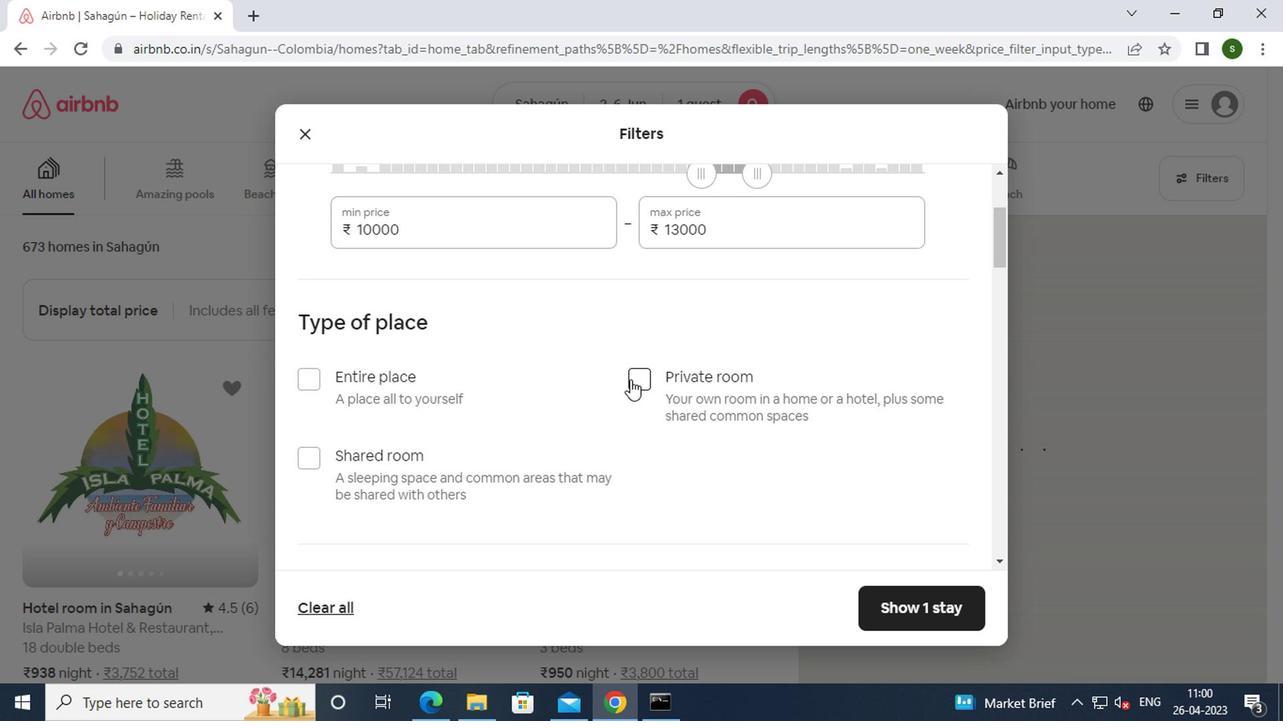 
Action: Mouse scrolled (452, 420) with delta (0, -1)
Screenshot: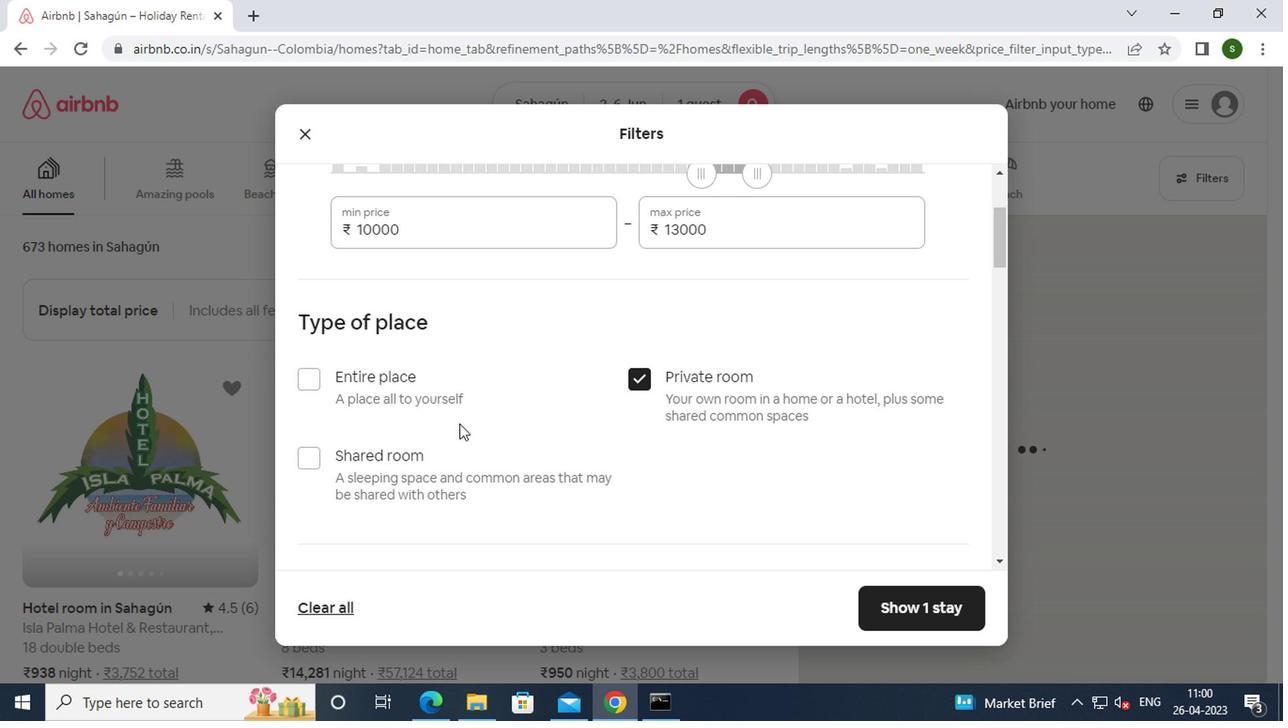 
Action: Mouse scrolled (452, 420) with delta (0, -1)
Screenshot: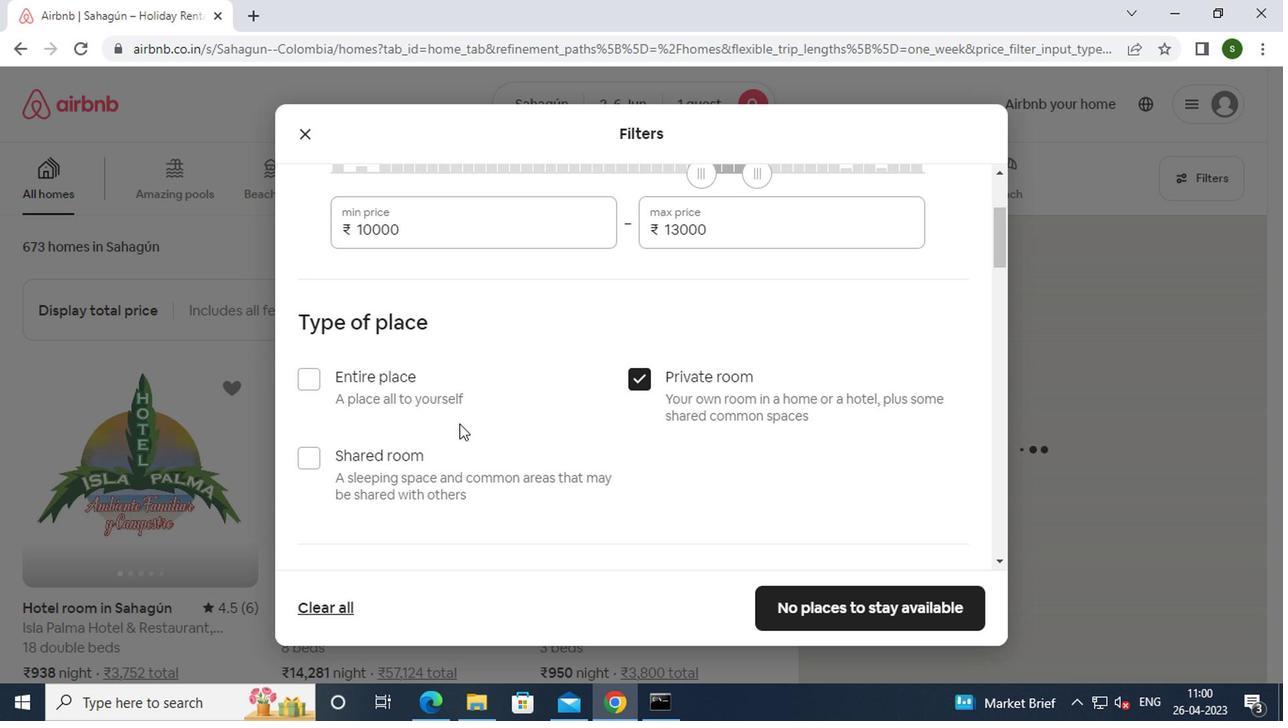 
Action: Mouse scrolled (452, 420) with delta (0, -1)
Screenshot: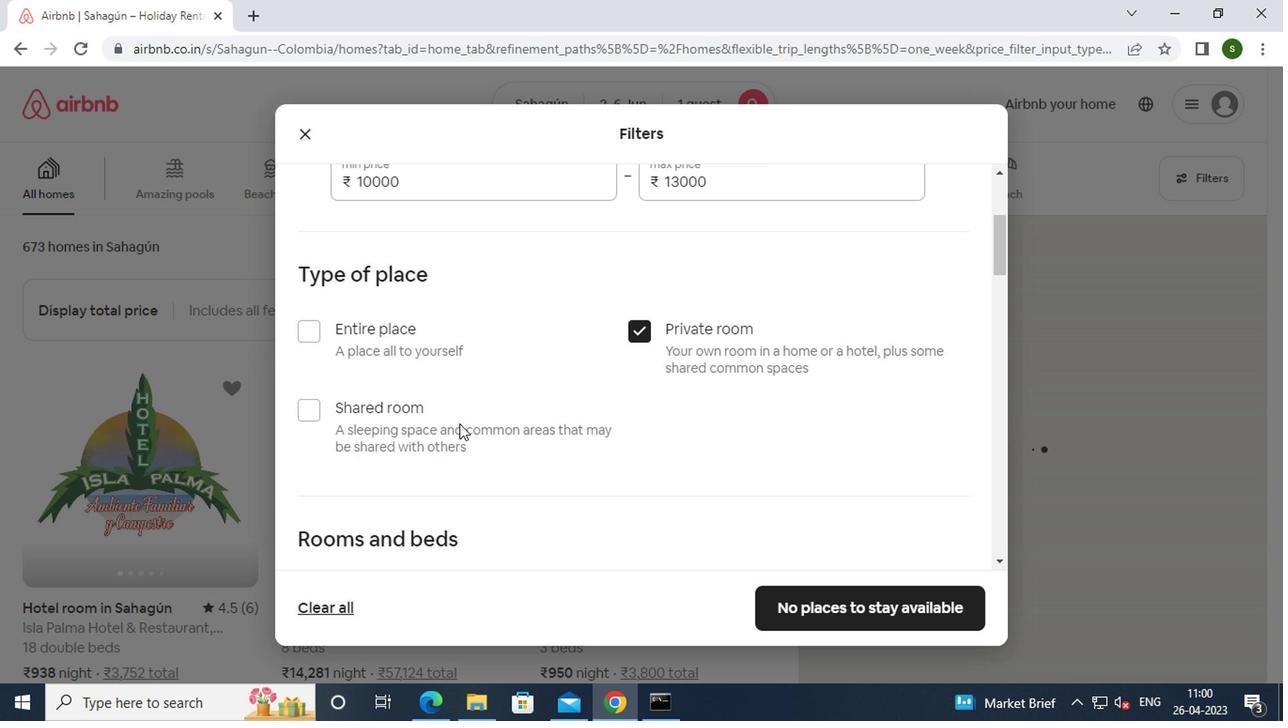
Action: Mouse scrolled (452, 420) with delta (0, -1)
Screenshot: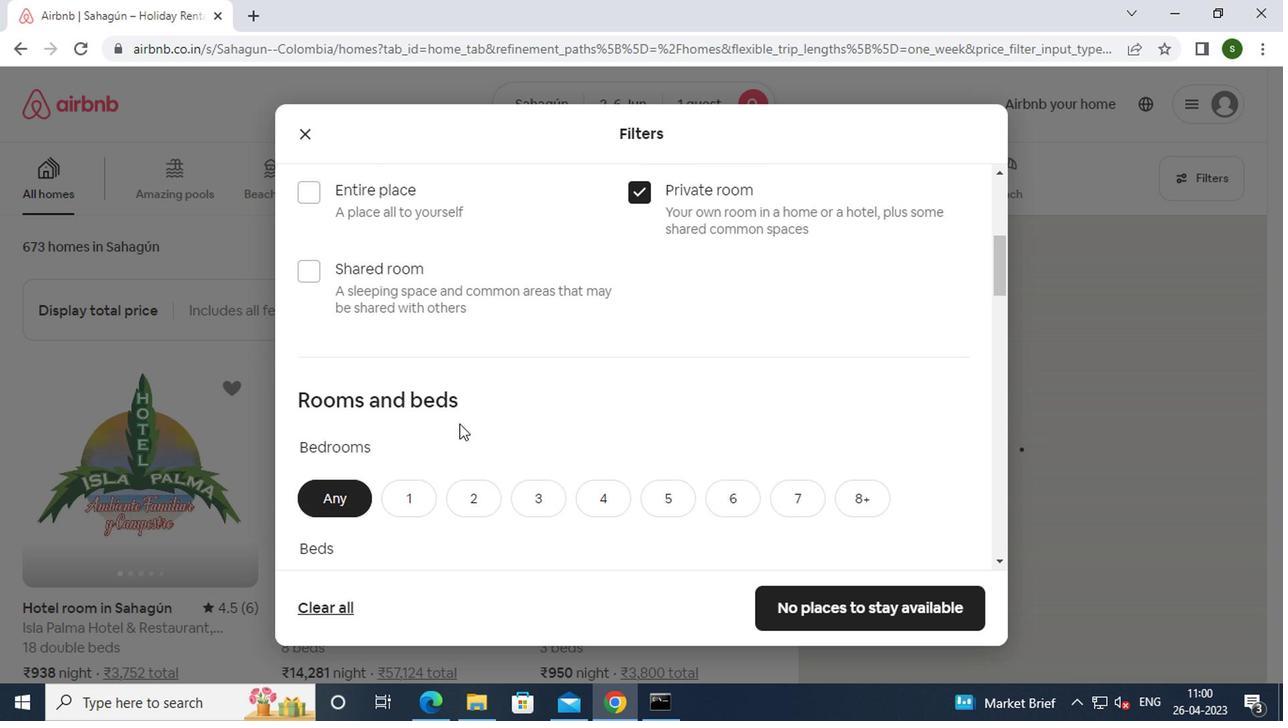 
Action: Mouse moved to (377, 308)
Screenshot: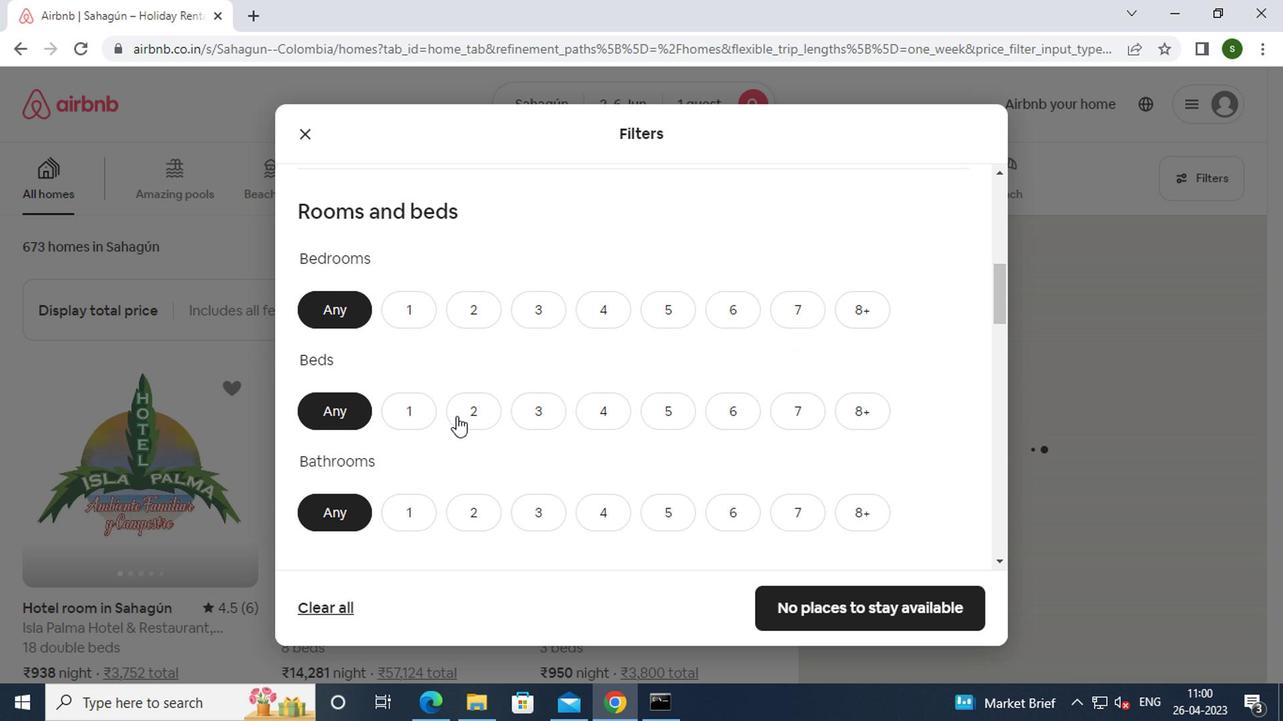 
Action: Mouse pressed left at (377, 308)
Screenshot: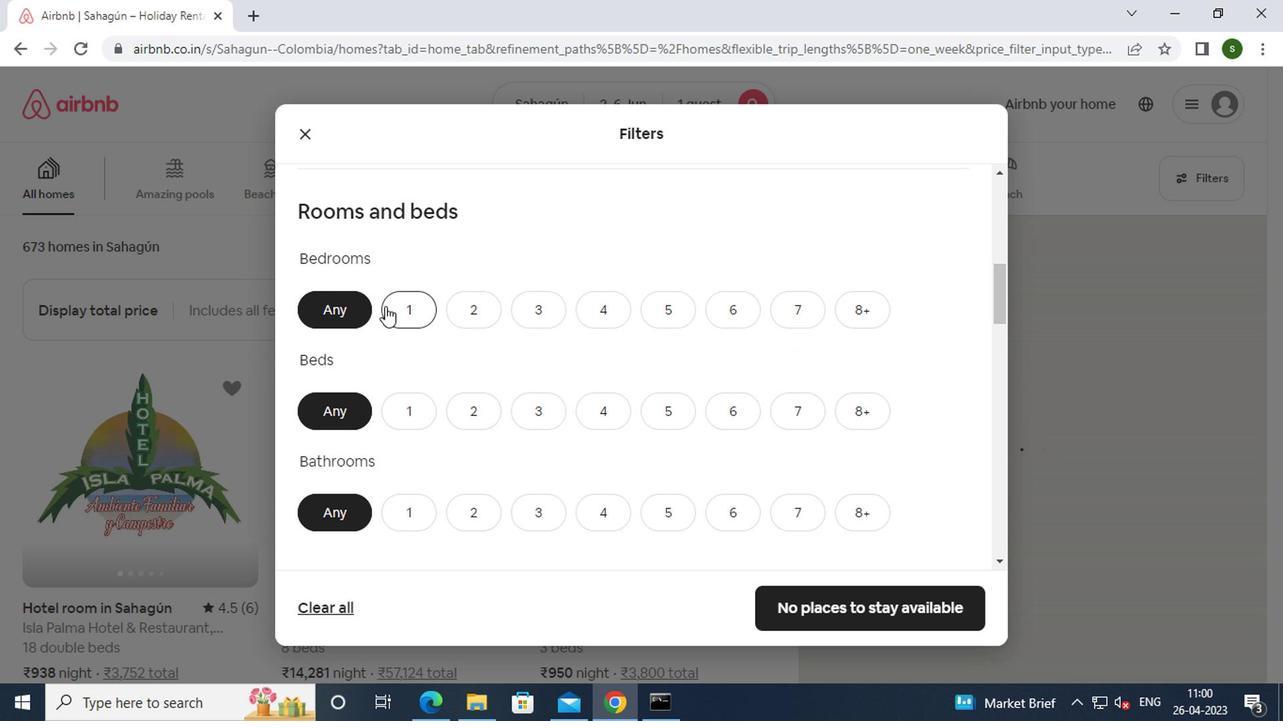 
Action: Mouse moved to (381, 403)
Screenshot: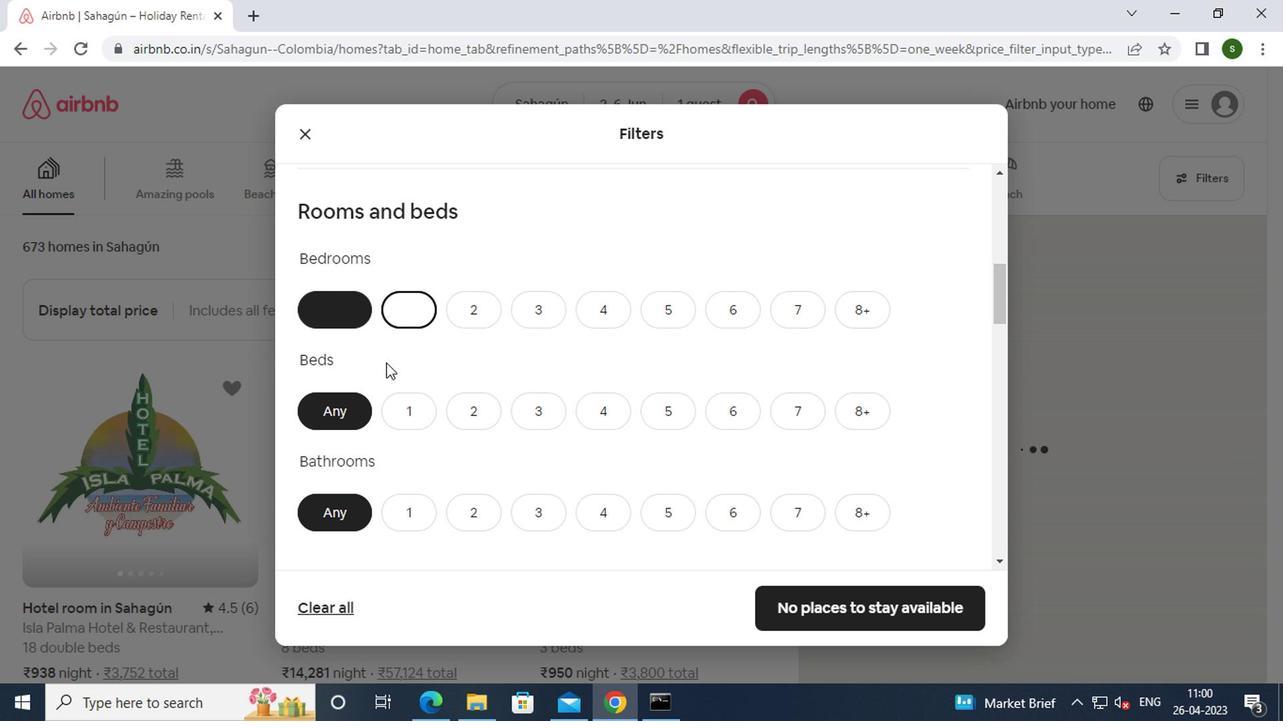 
Action: Mouse pressed left at (381, 403)
Screenshot: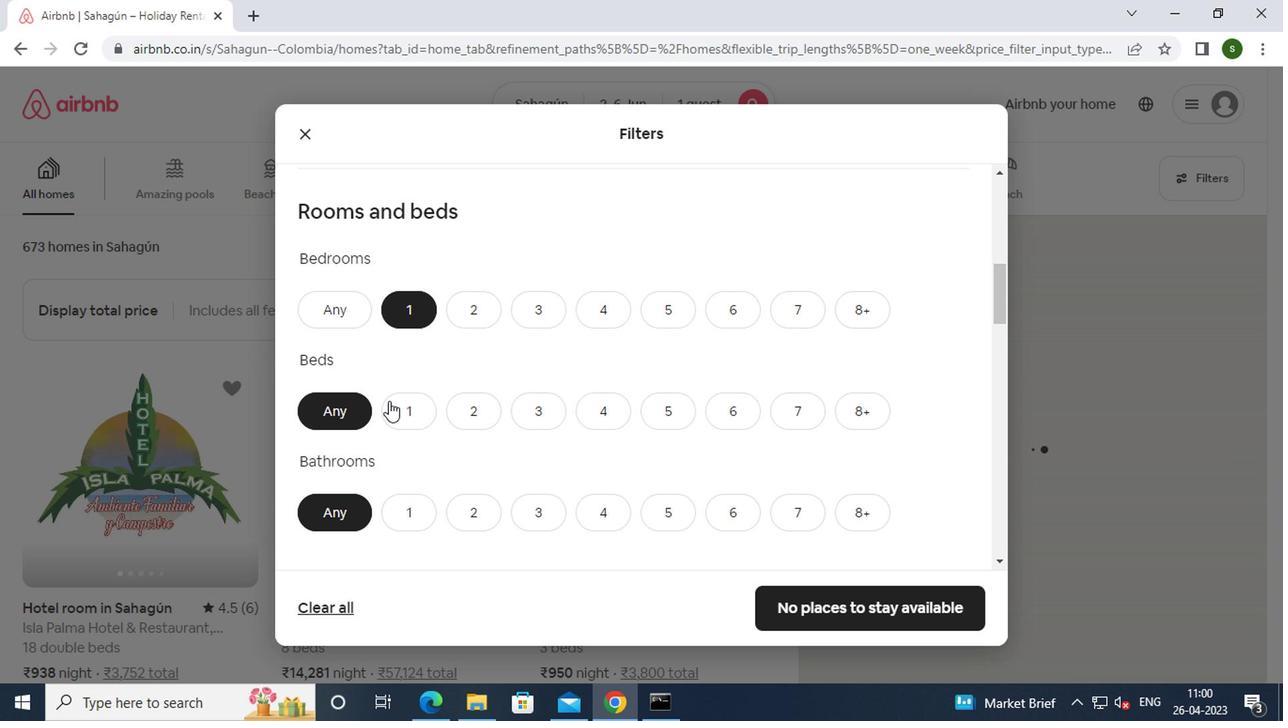 
Action: Mouse moved to (407, 507)
Screenshot: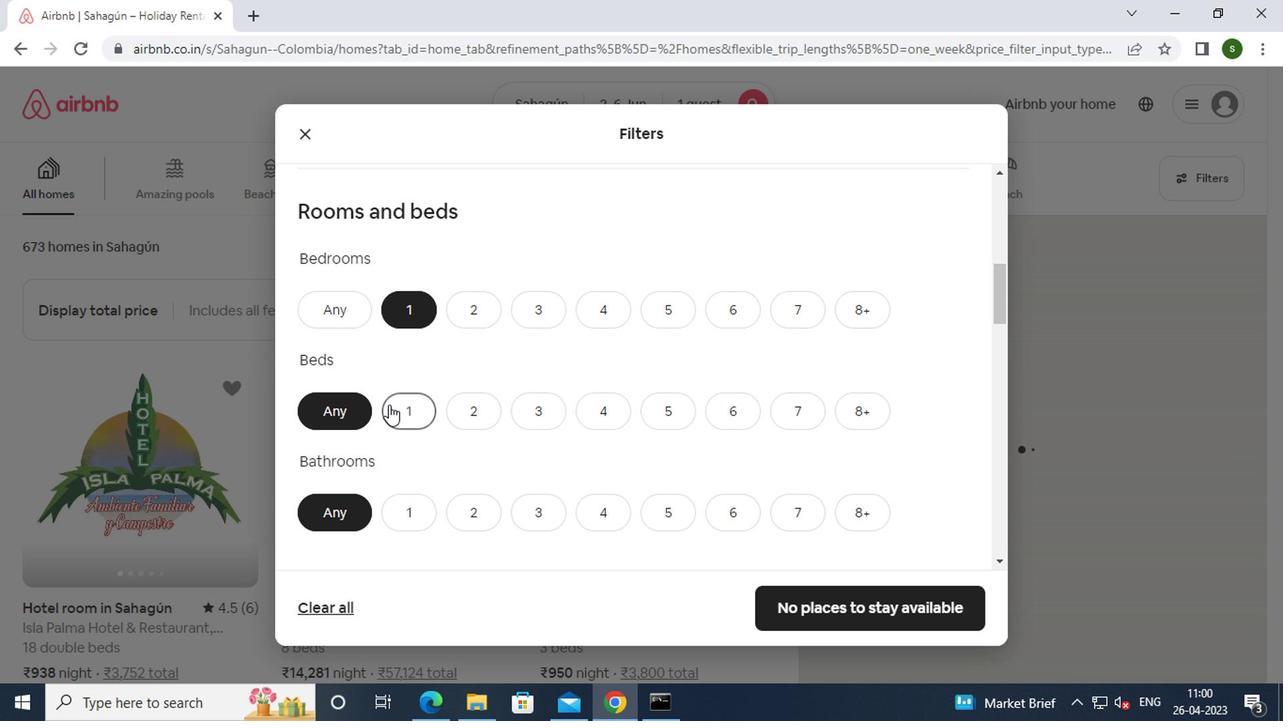
Action: Mouse pressed left at (407, 507)
Screenshot: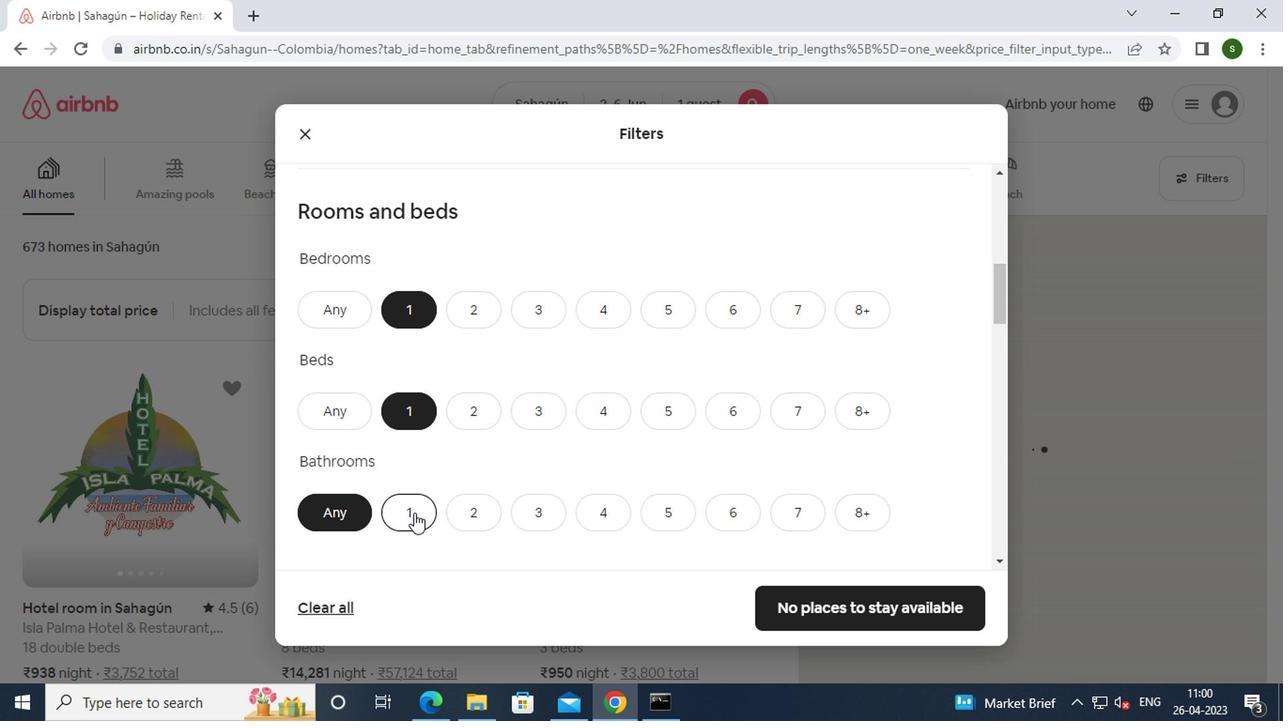 
Action: Mouse moved to (518, 425)
Screenshot: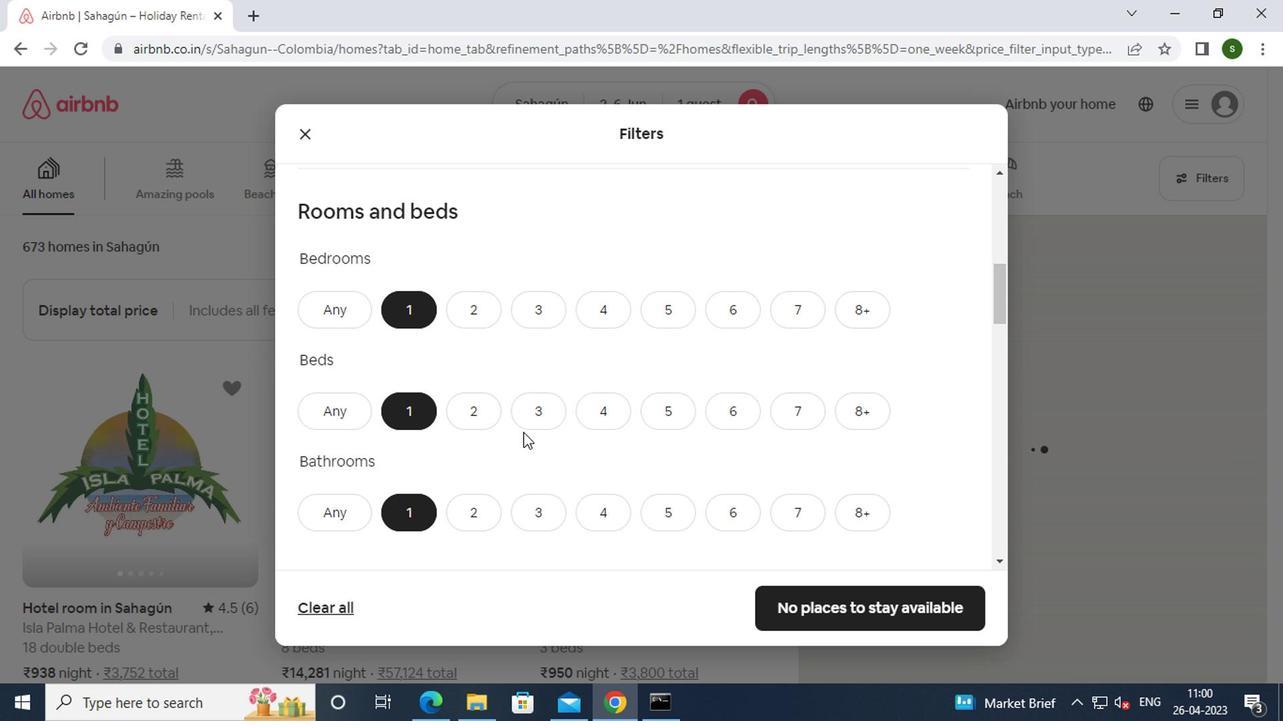 
Action: Mouse scrolled (518, 424) with delta (0, 0)
Screenshot: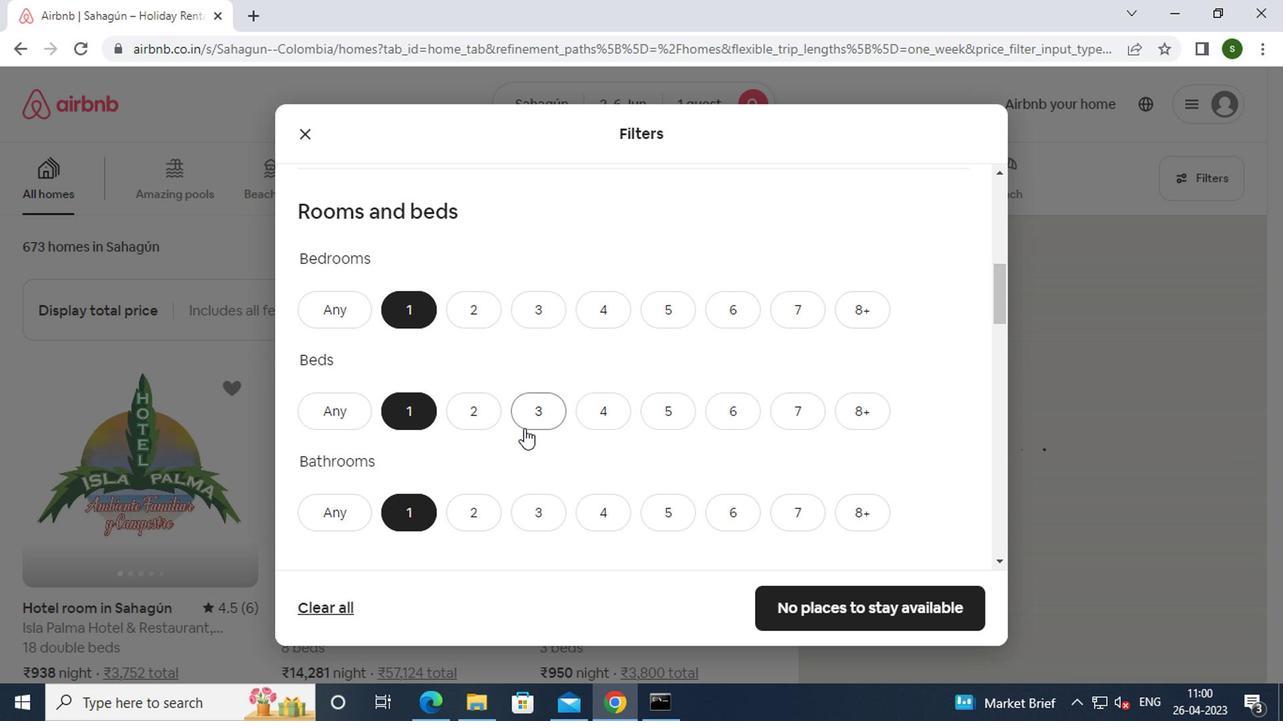 
Action: Mouse scrolled (518, 424) with delta (0, 0)
Screenshot: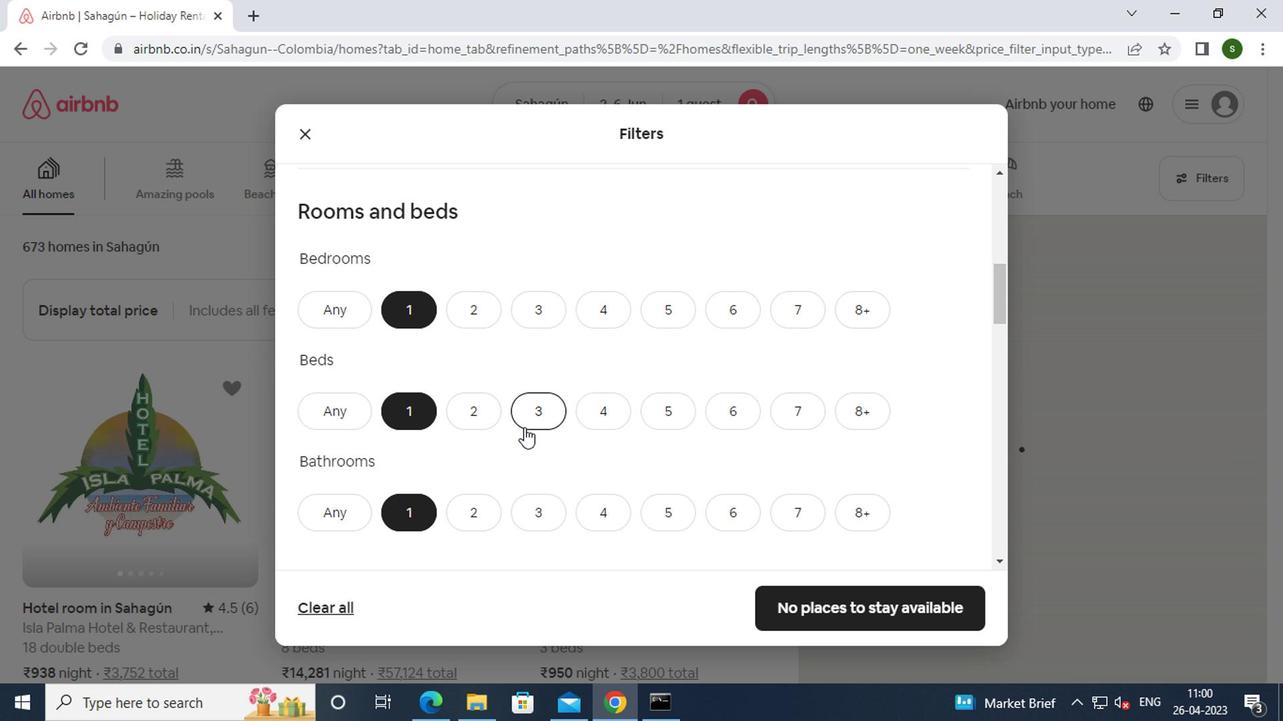 
Action: Mouse scrolled (518, 424) with delta (0, 0)
Screenshot: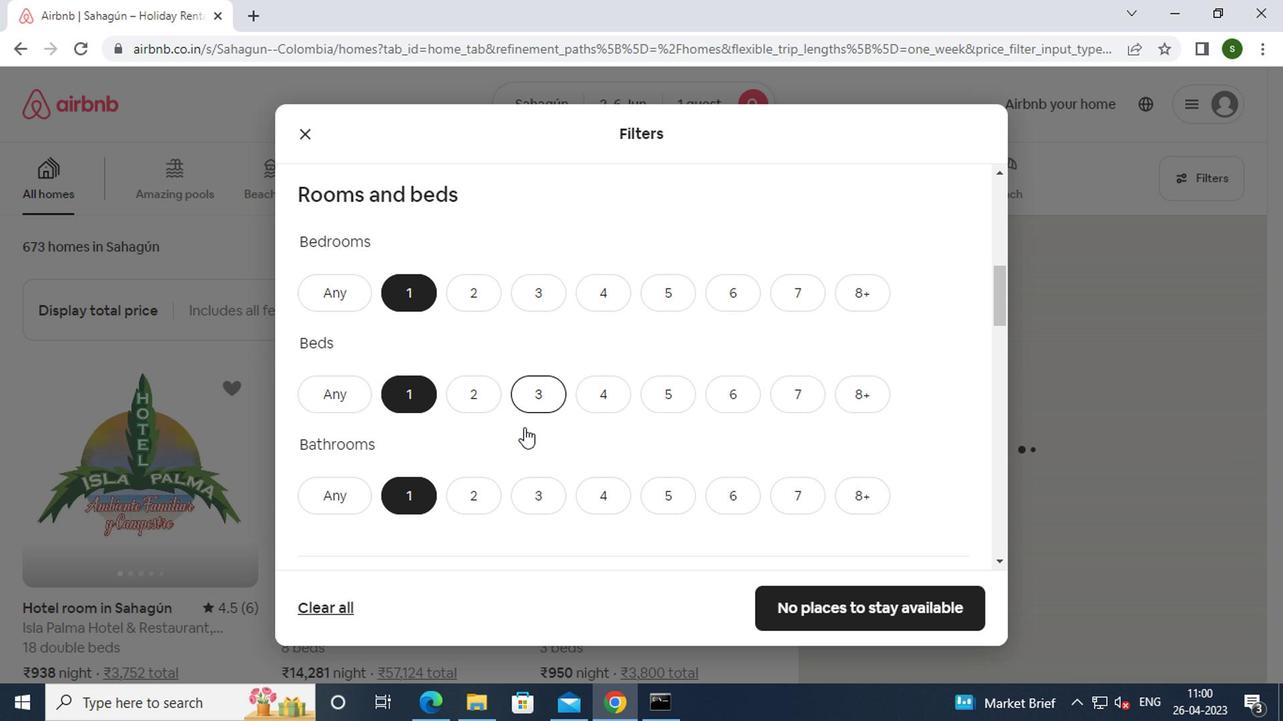 
Action: Mouse moved to (325, 390)
Screenshot: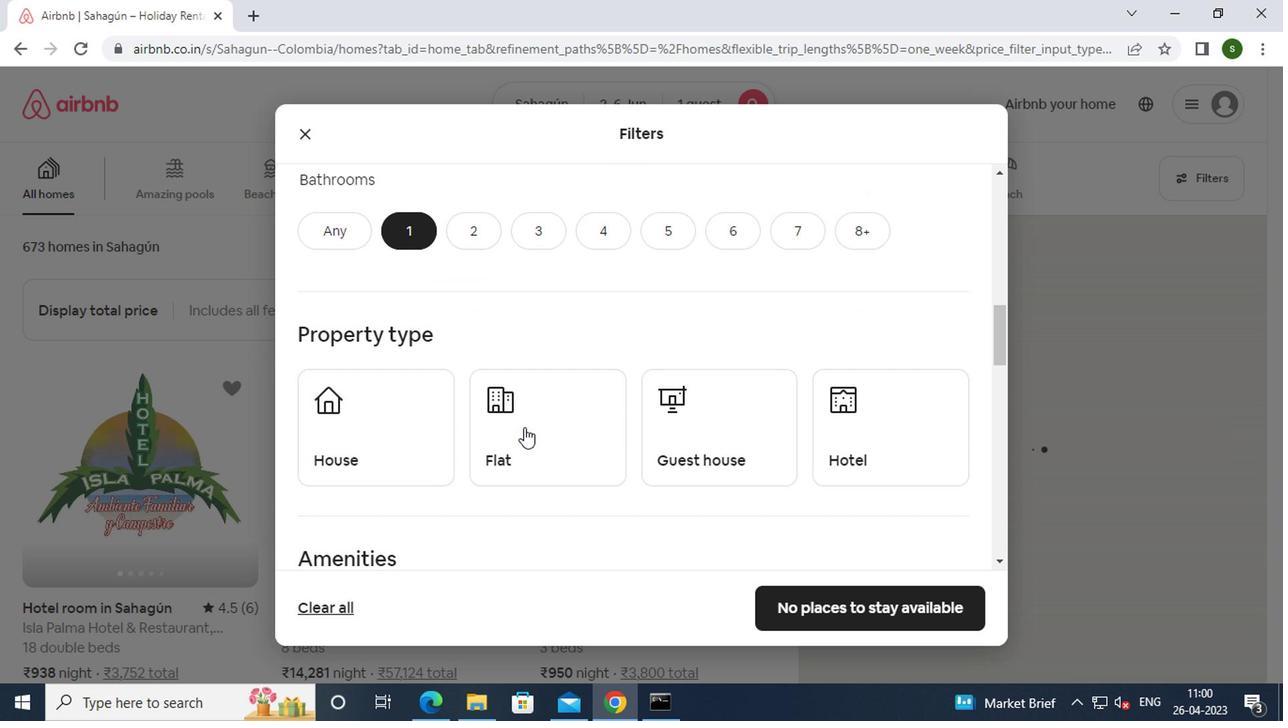 
Action: Mouse pressed left at (325, 390)
Screenshot: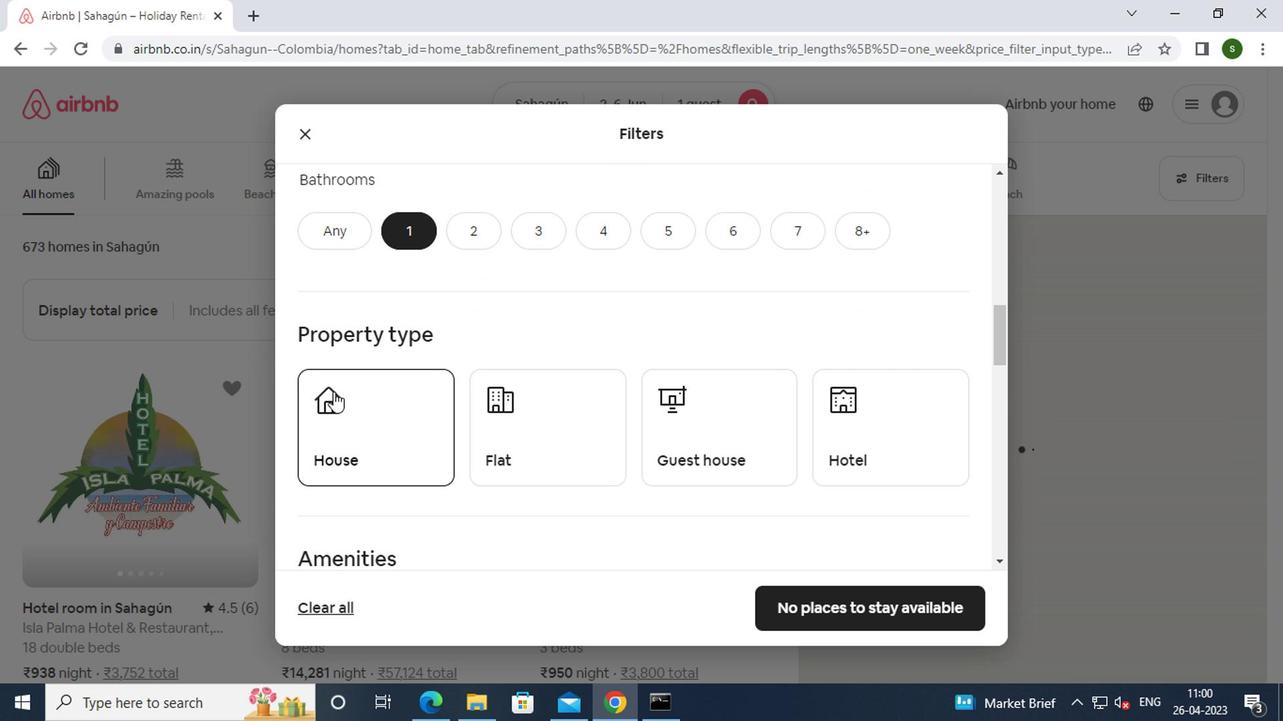 
Action: Mouse moved to (520, 428)
Screenshot: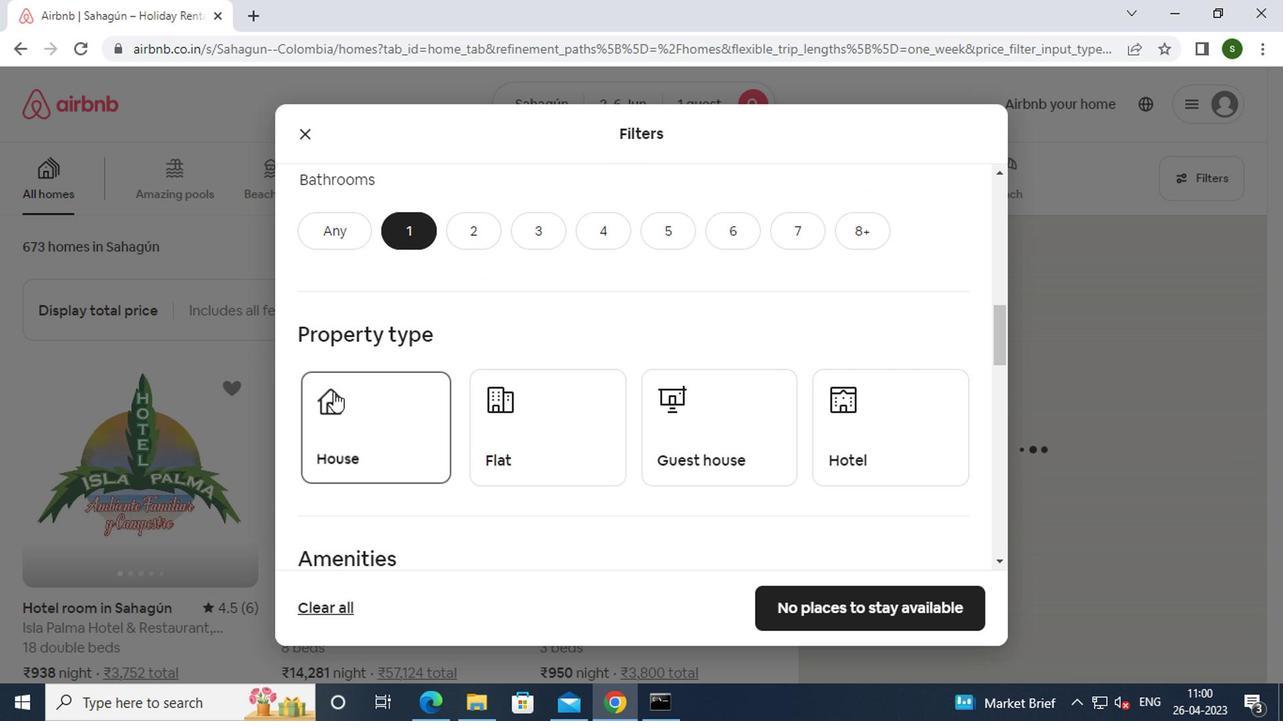 
Action: Mouse pressed left at (520, 428)
Screenshot: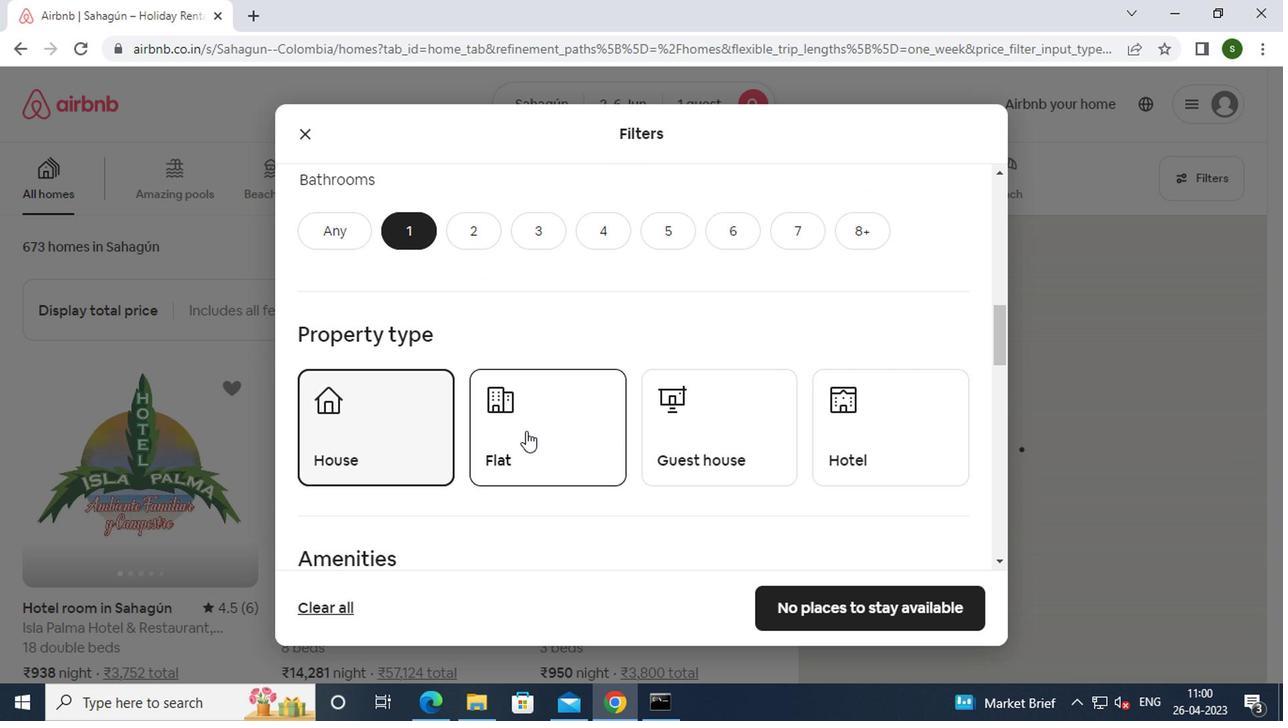 
Action: Mouse moved to (683, 433)
Screenshot: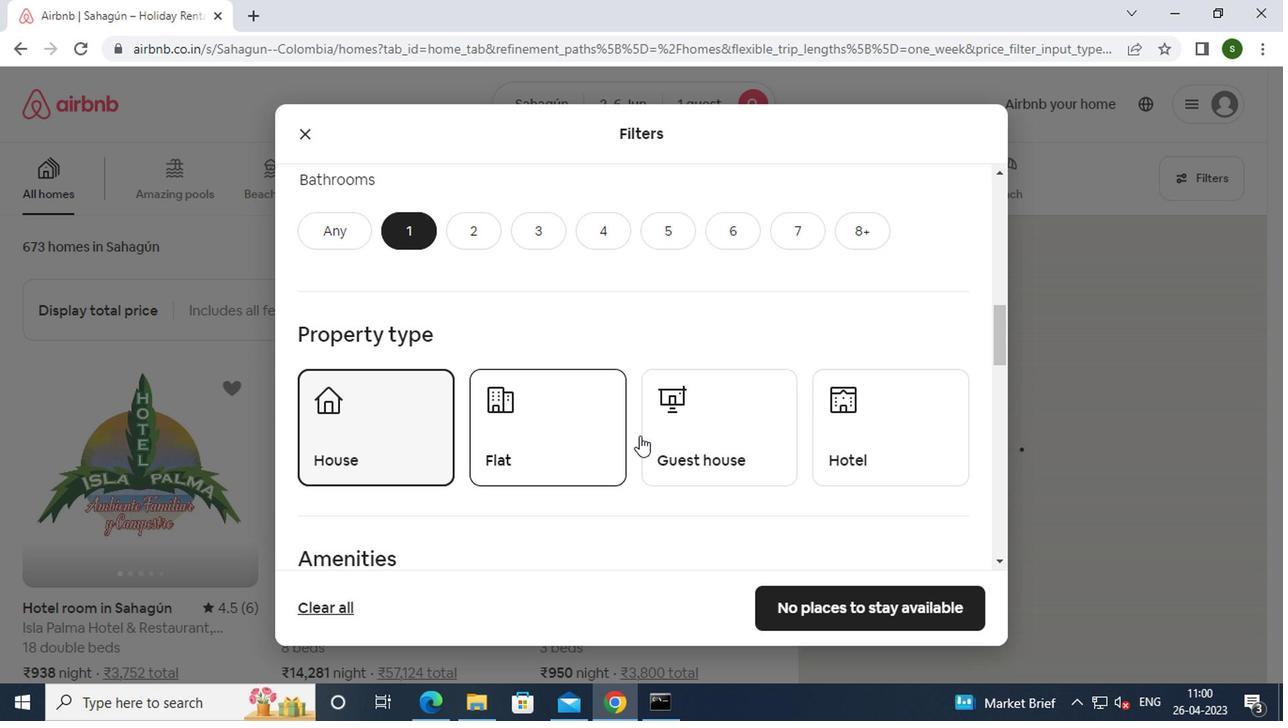 
Action: Mouse pressed left at (683, 433)
Screenshot: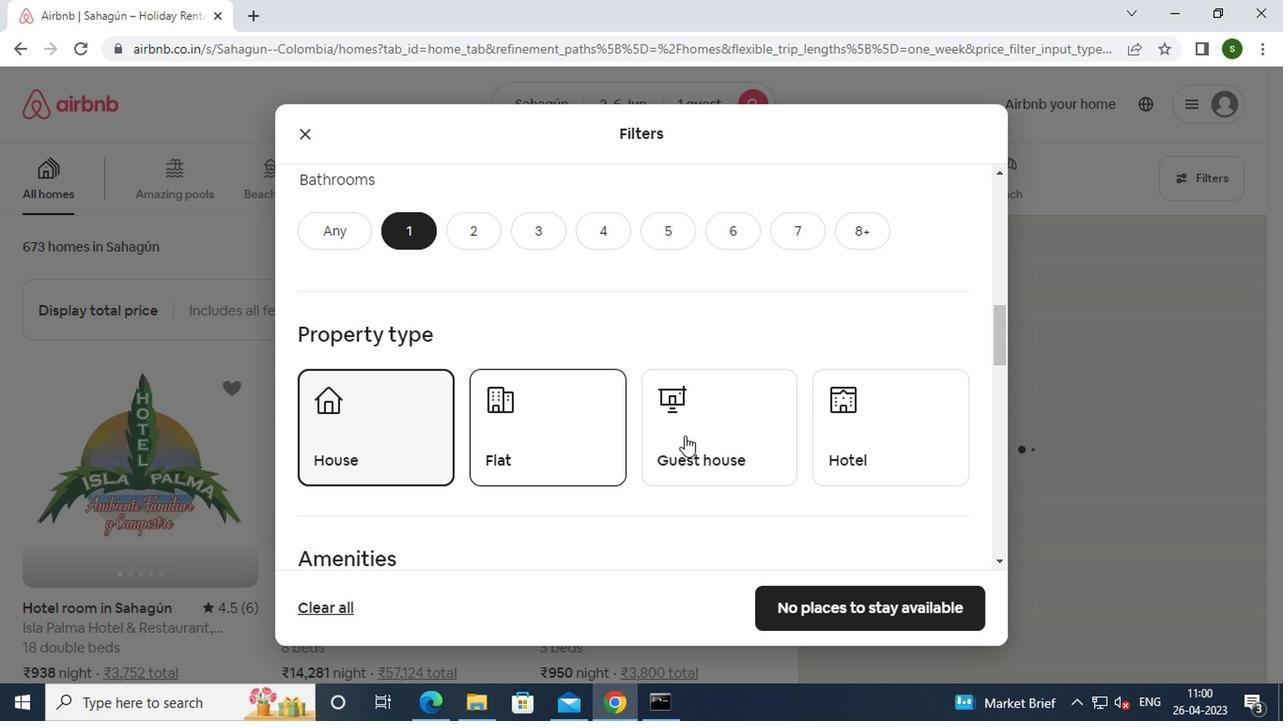 
Action: Mouse moved to (844, 413)
Screenshot: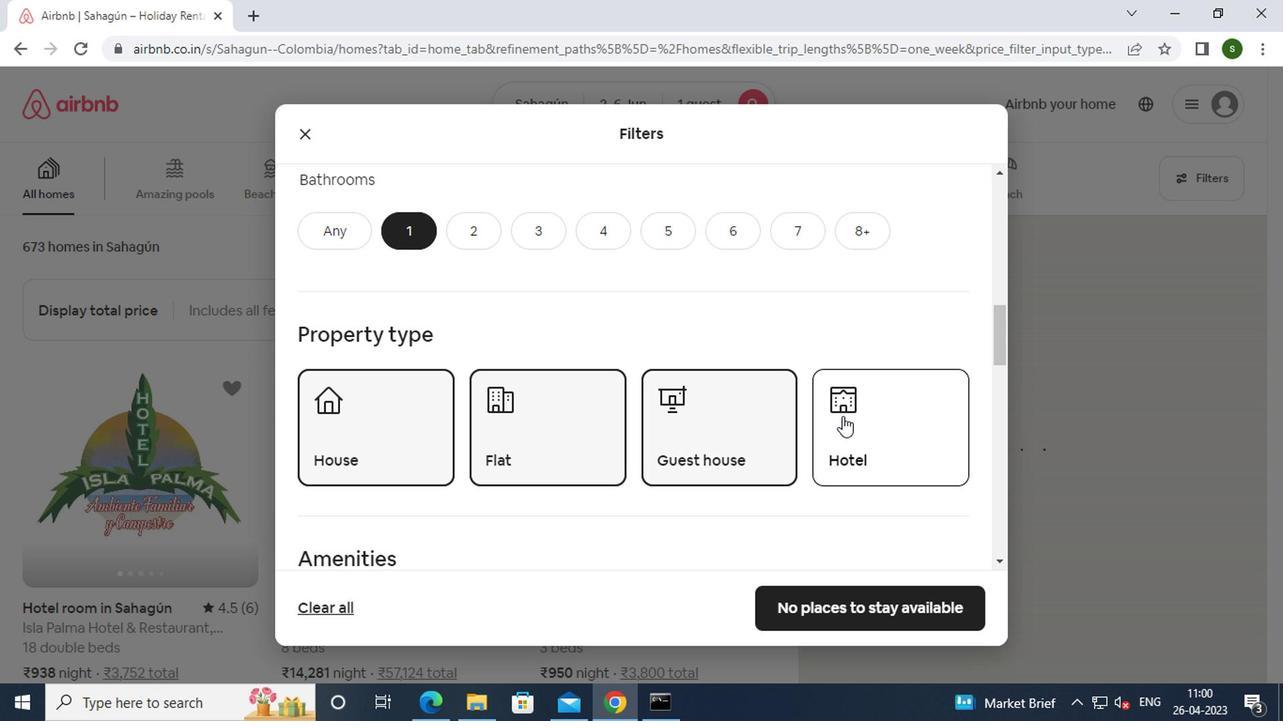 
Action: Mouse pressed left at (844, 413)
Screenshot: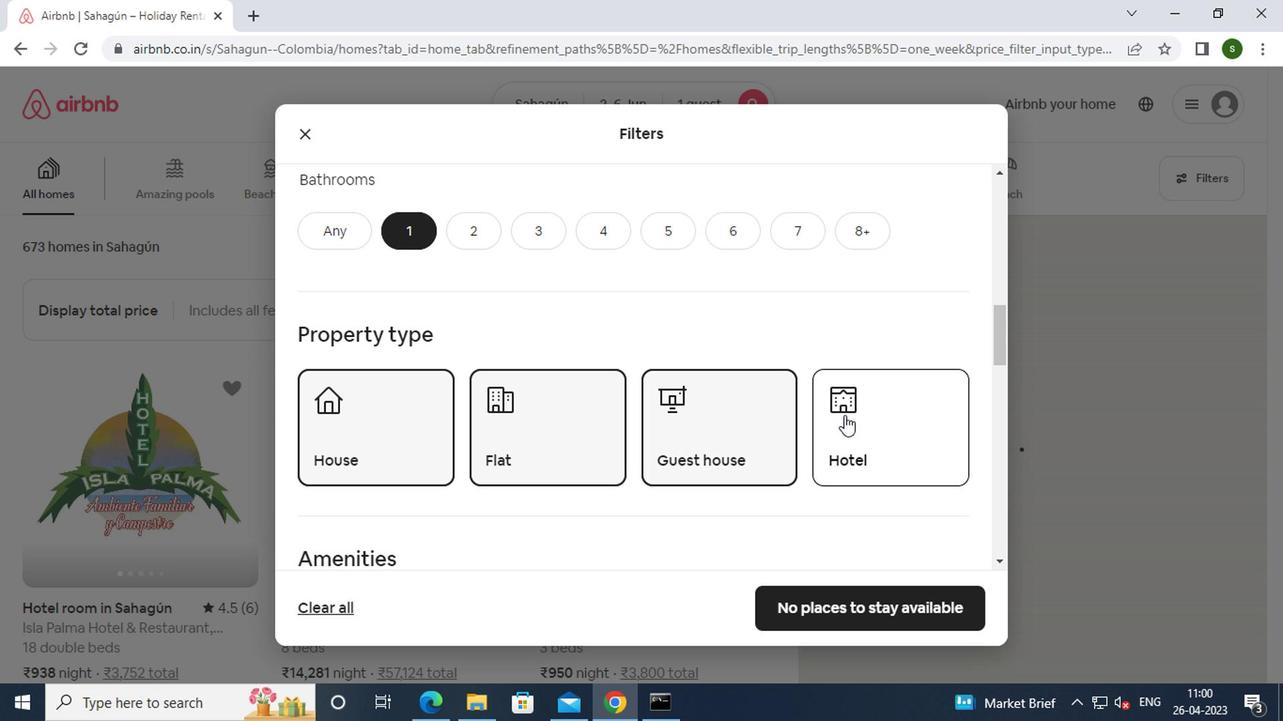 
Action: Mouse moved to (706, 435)
Screenshot: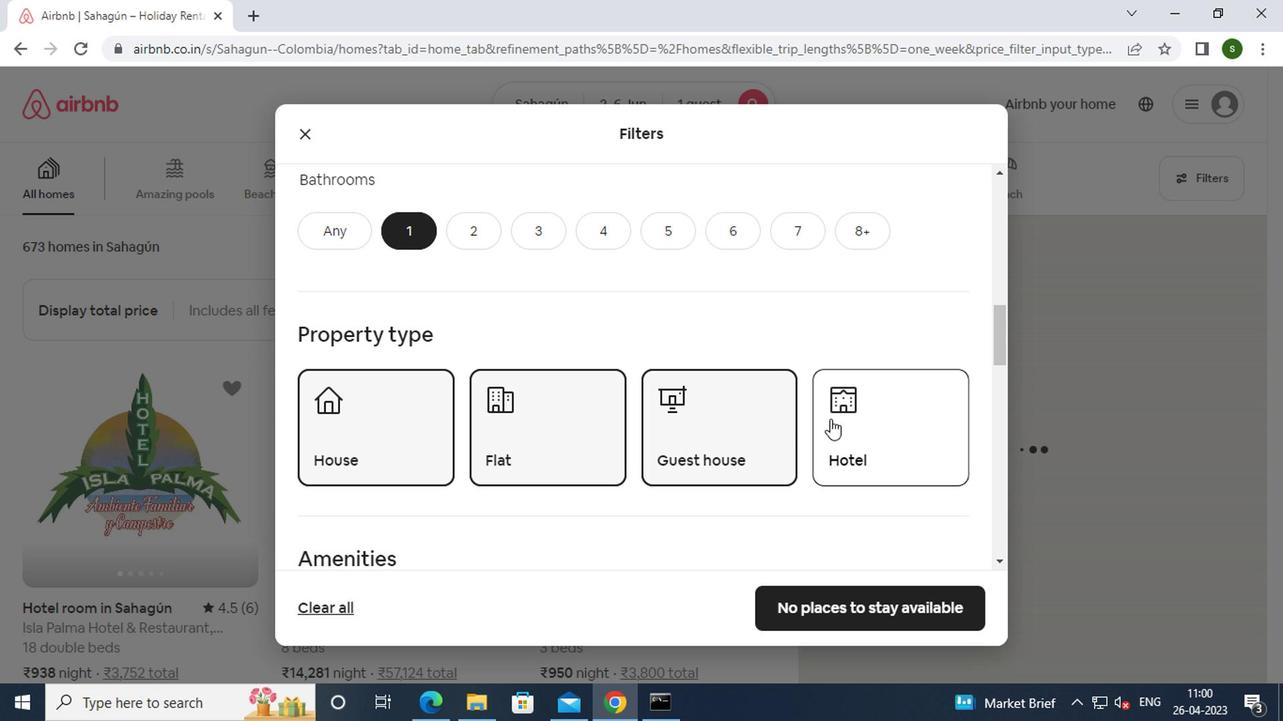 
Action: Mouse scrolled (706, 435) with delta (0, 0)
Screenshot: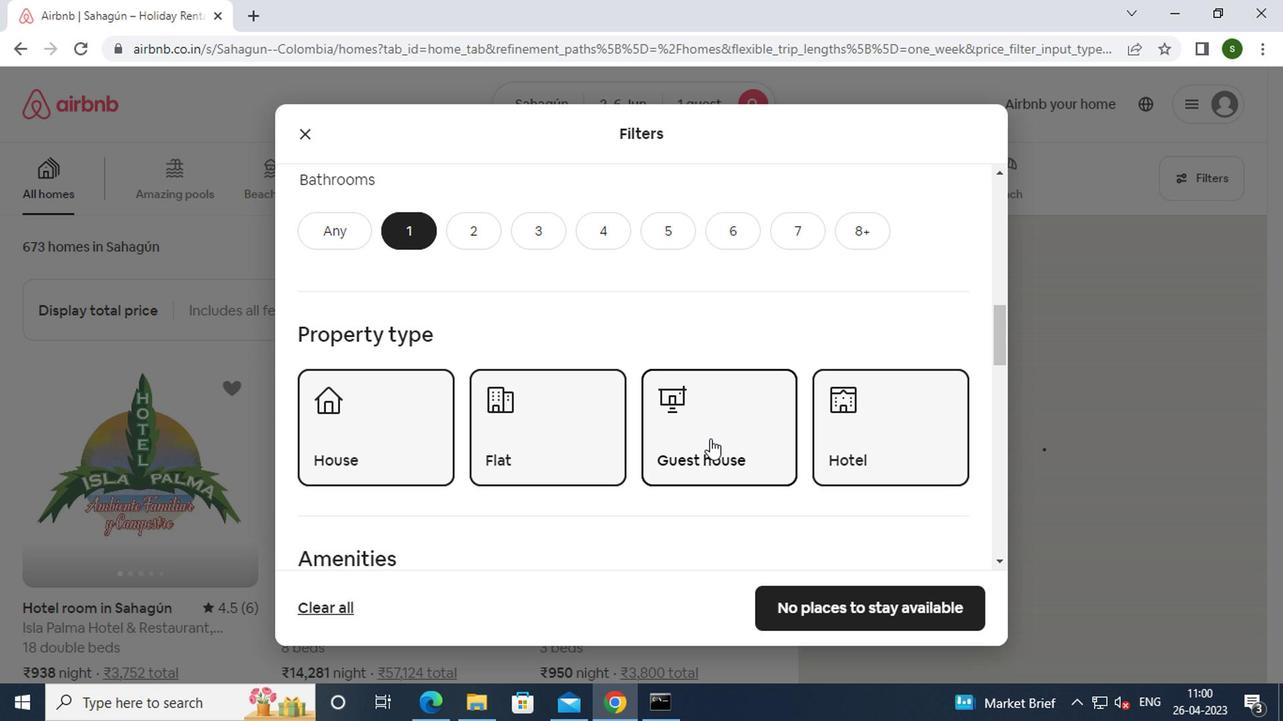 
Action: Mouse scrolled (706, 435) with delta (0, 0)
Screenshot: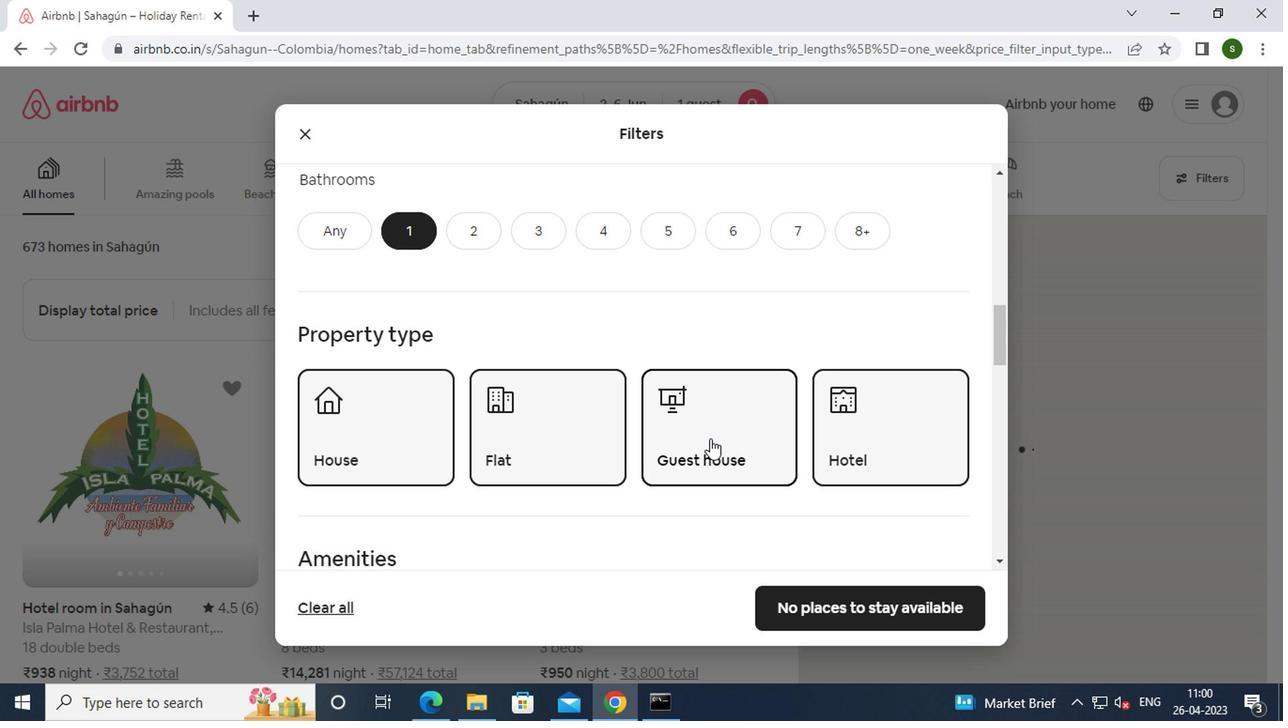 
Action: Mouse scrolled (706, 435) with delta (0, 0)
Screenshot: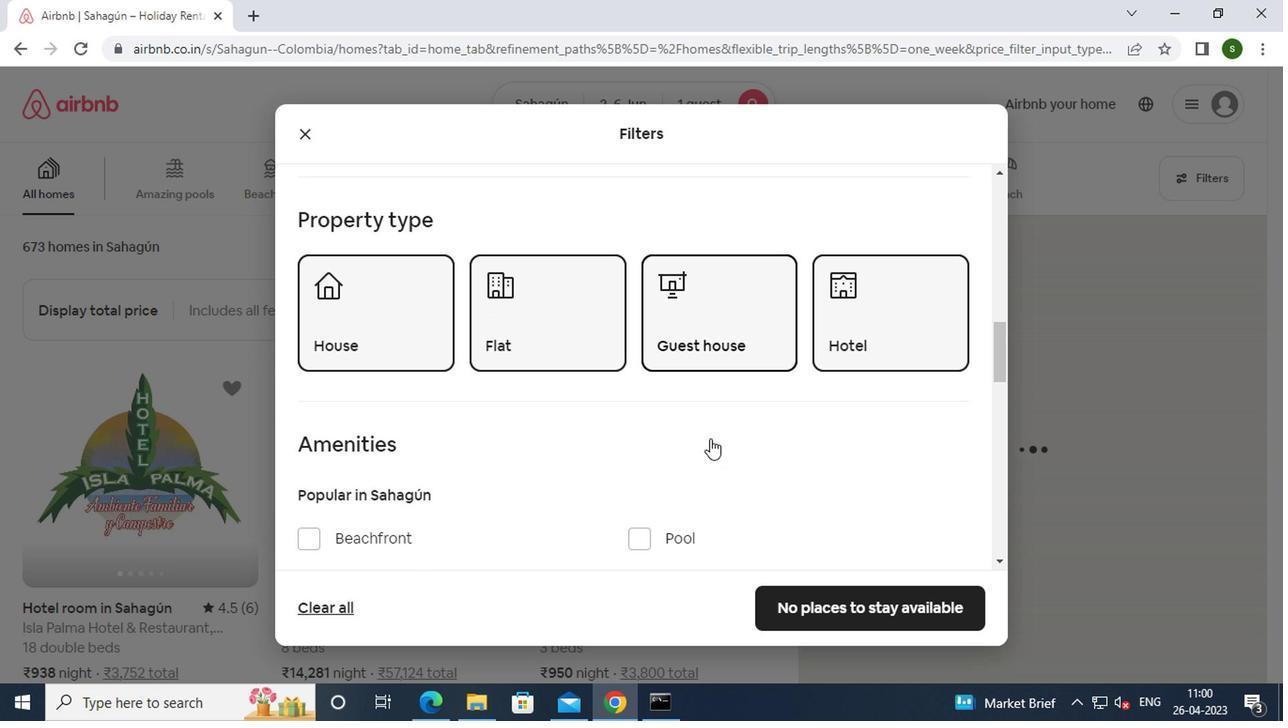 
Action: Mouse moved to (352, 497)
Screenshot: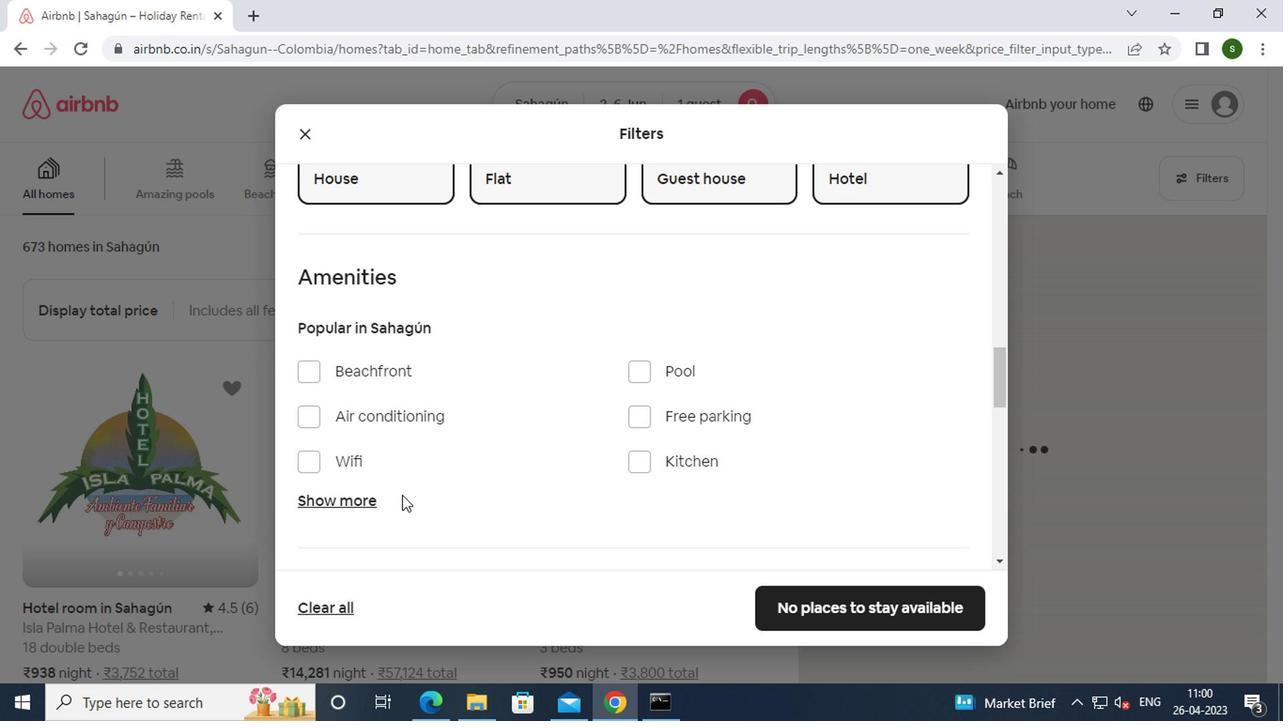 
Action: Mouse pressed left at (352, 497)
Screenshot: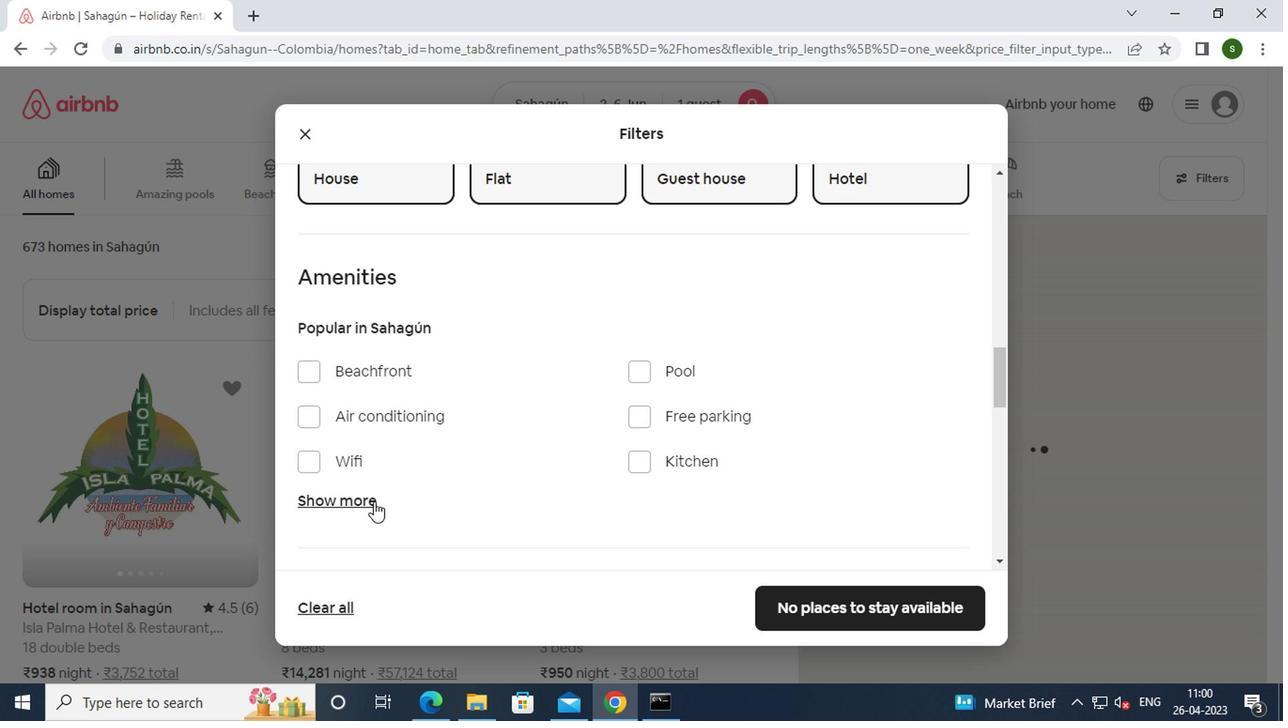
Action: Mouse moved to (417, 517)
Screenshot: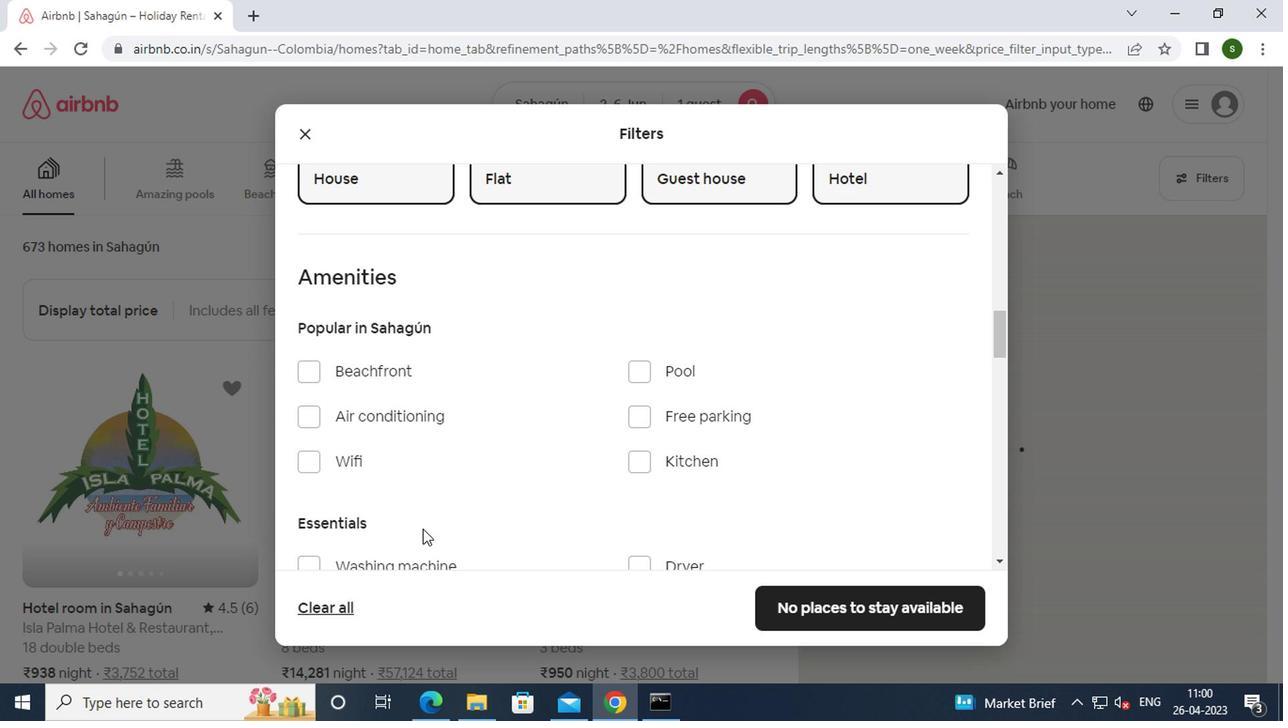
Action: Mouse scrolled (417, 516) with delta (0, 0)
Screenshot: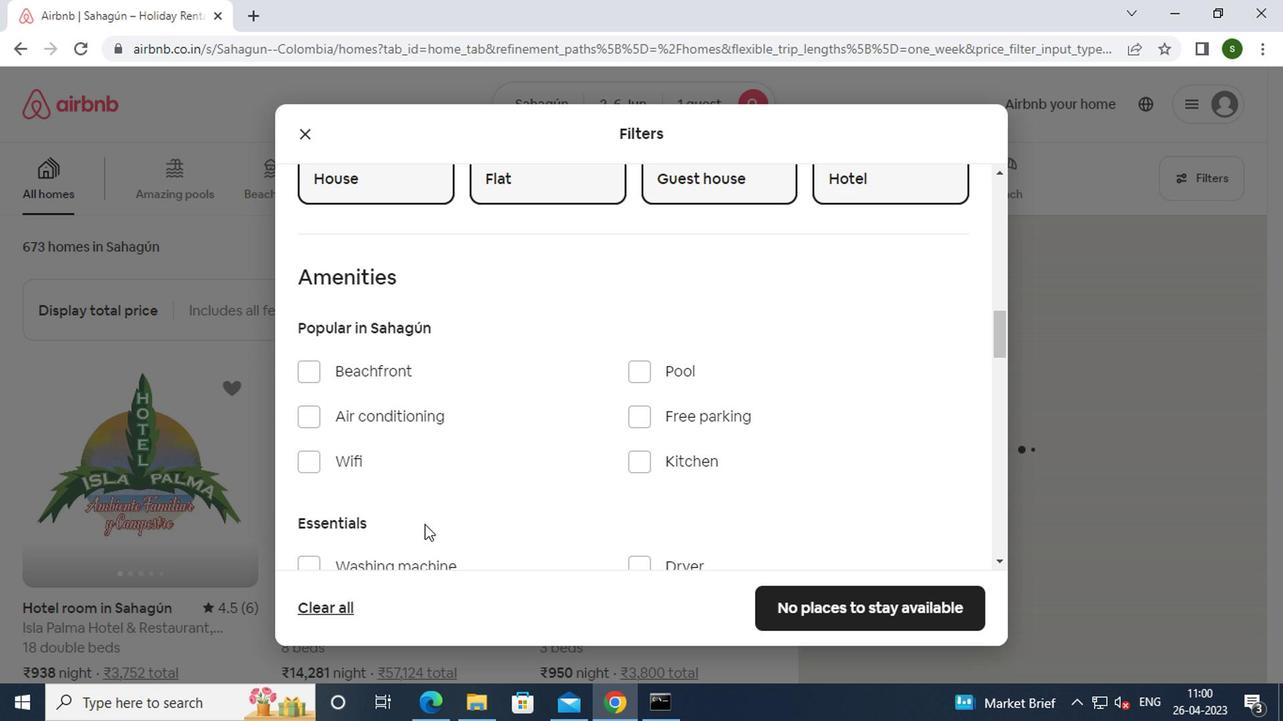 
Action: Mouse moved to (415, 471)
Screenshot: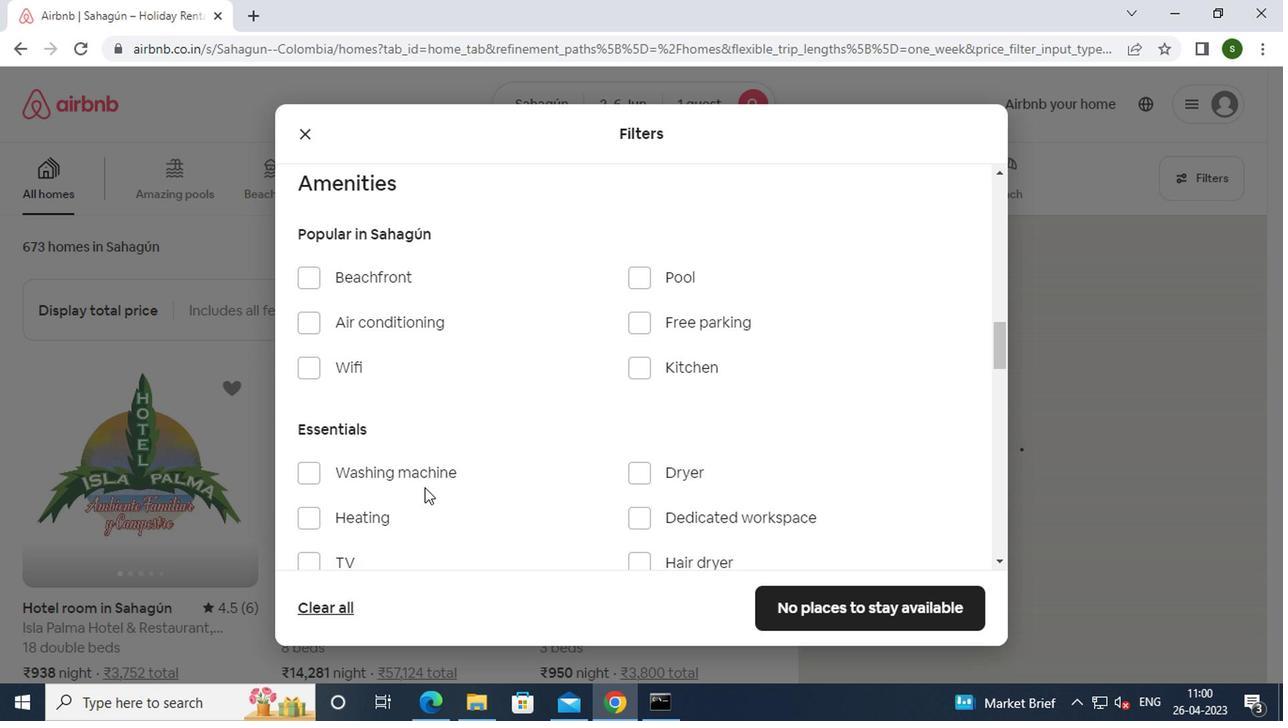 
Action: Mouse pressed left at (415, 471)
Screenshot: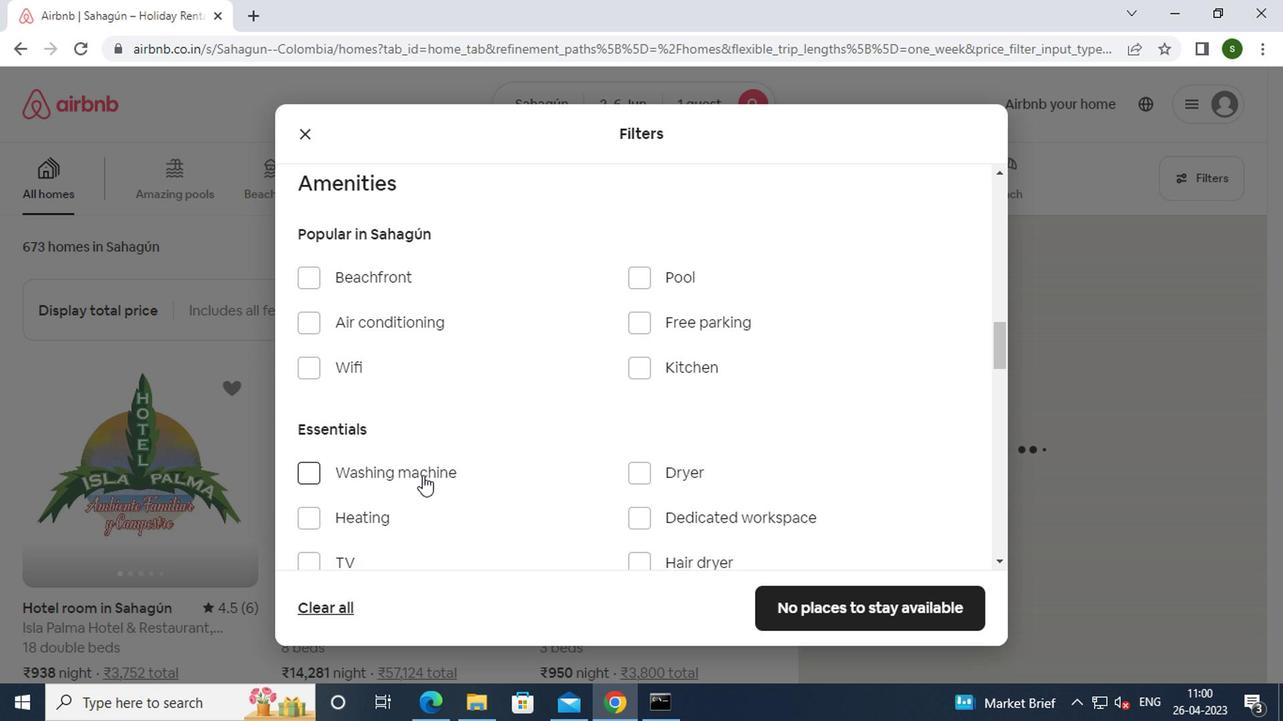 
Action: Mouse moved to (659, 435)
Screenshot: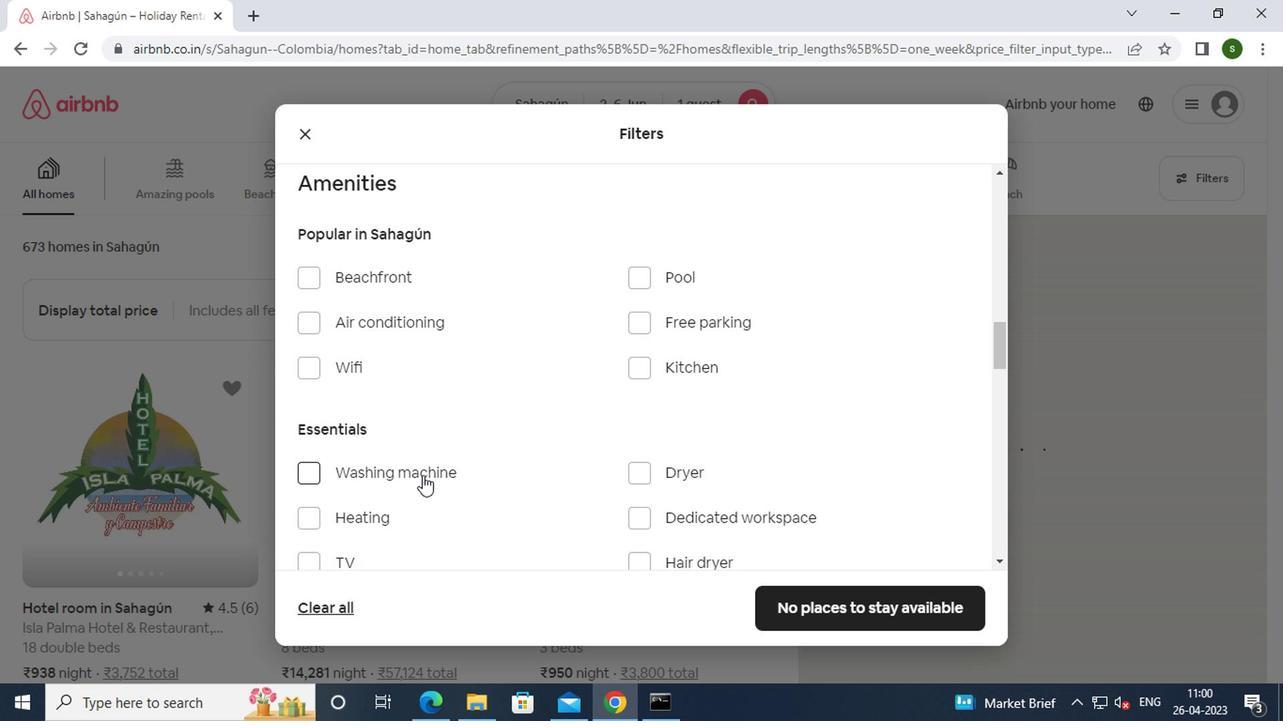 
Action: Mouse scrolled (659, 433) with delta (0, -1)
Screenshot: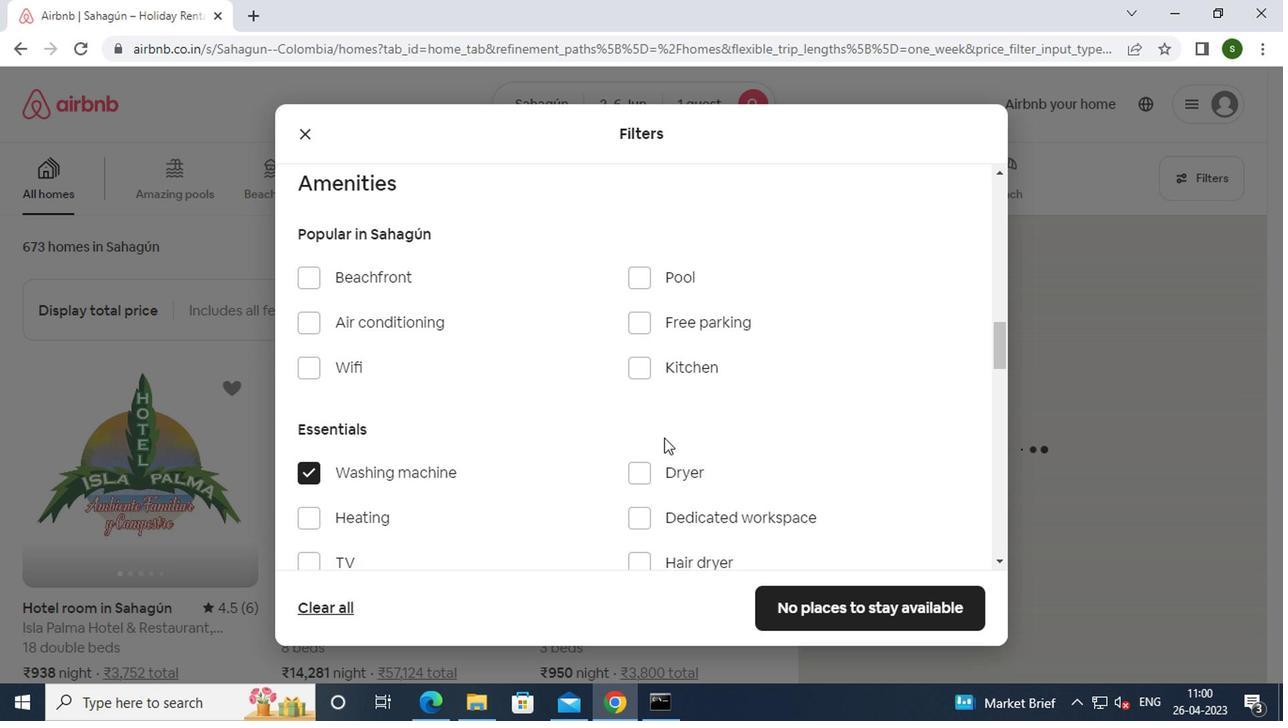 
Action: Mouse scrolled (659, 433) with delta (0, -1)
Screenshot: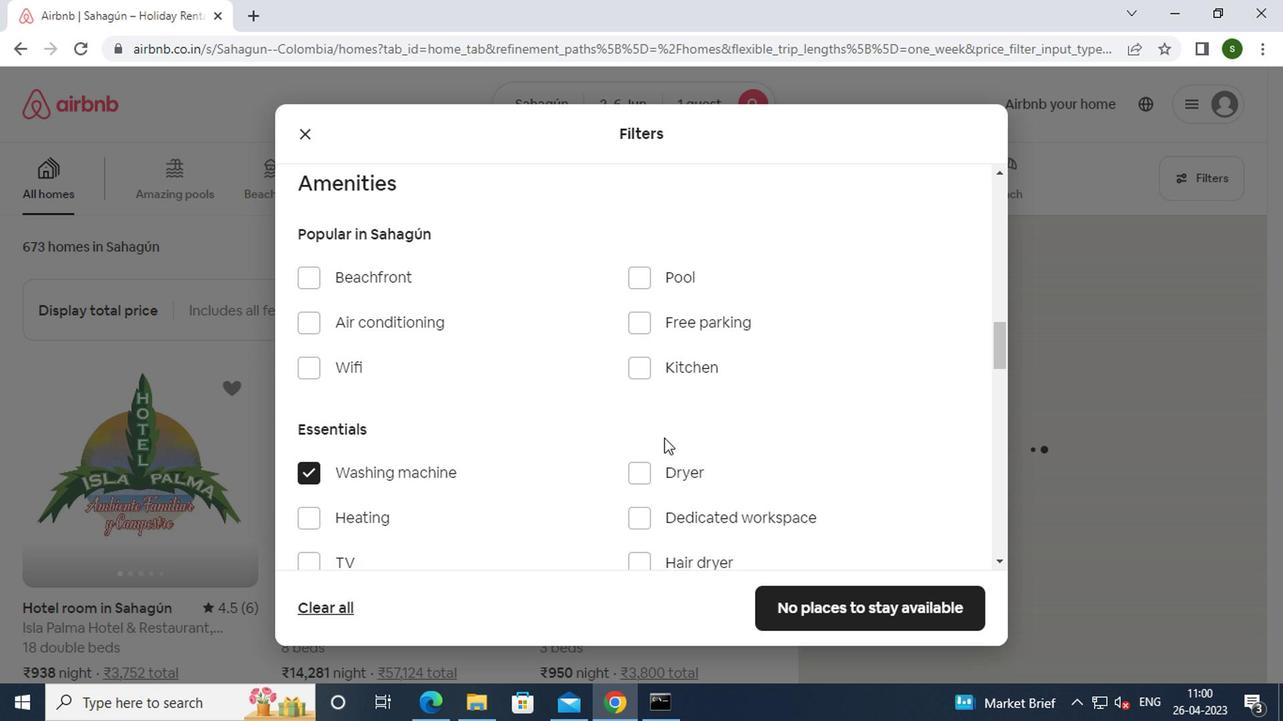 
Action: Mouse scrolled (659, 433) with delta (0, -1)
Screenshot: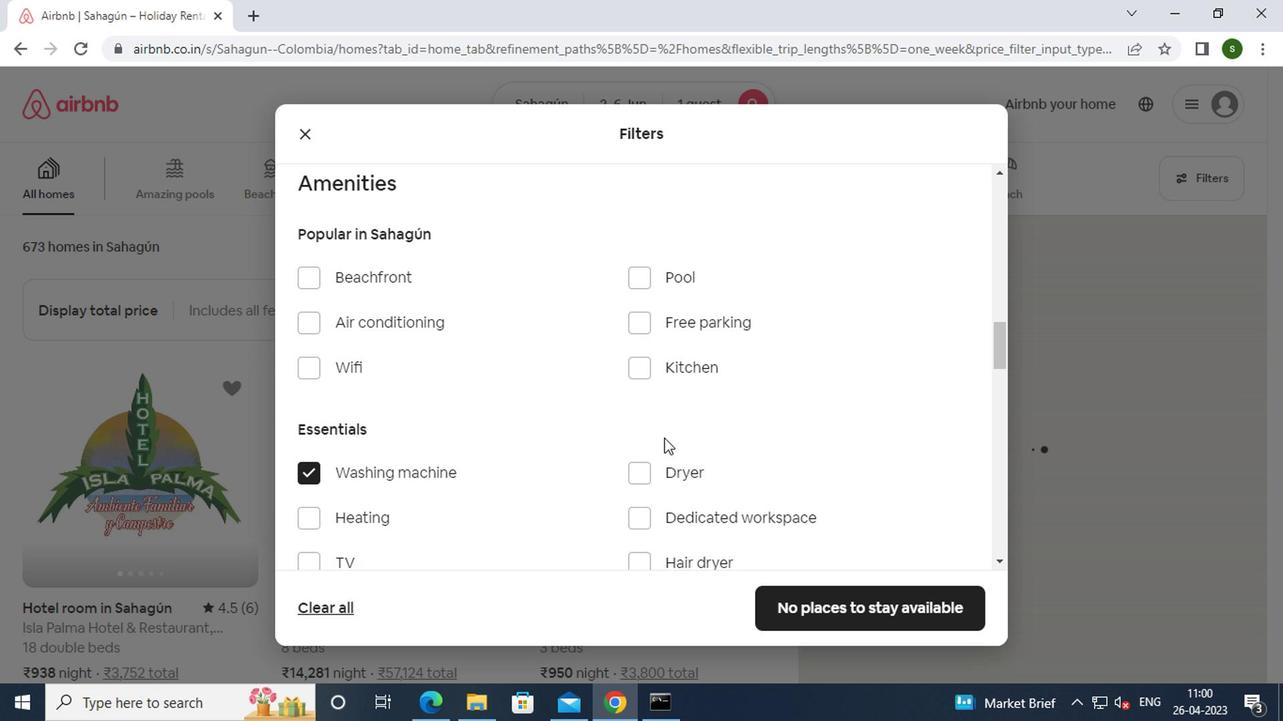 
Action: Mouse scrolled (659, 433) with delta (0, -1)
Screenshot: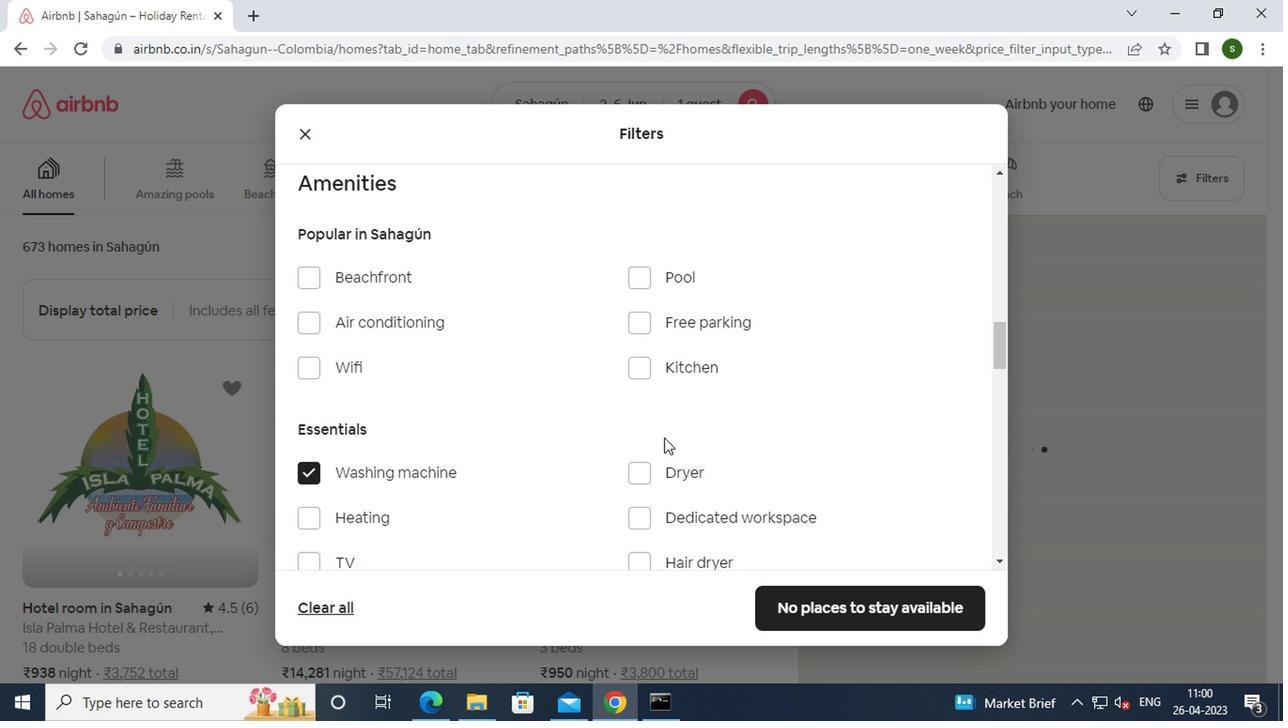 
Action: Mouse scrolled (659, 433) with delta (0, -1)
Screenshot: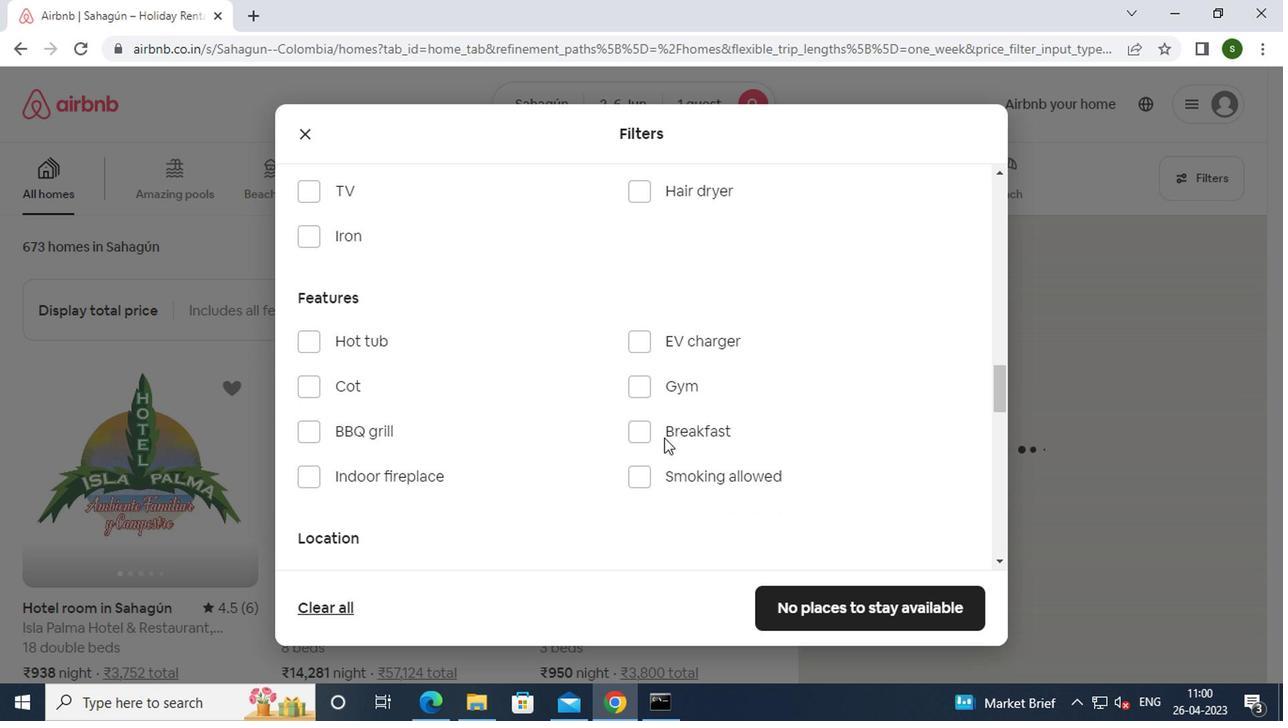 
Action: Mouse scrolled (659, 433) with delta (0, -1)
Screenshot: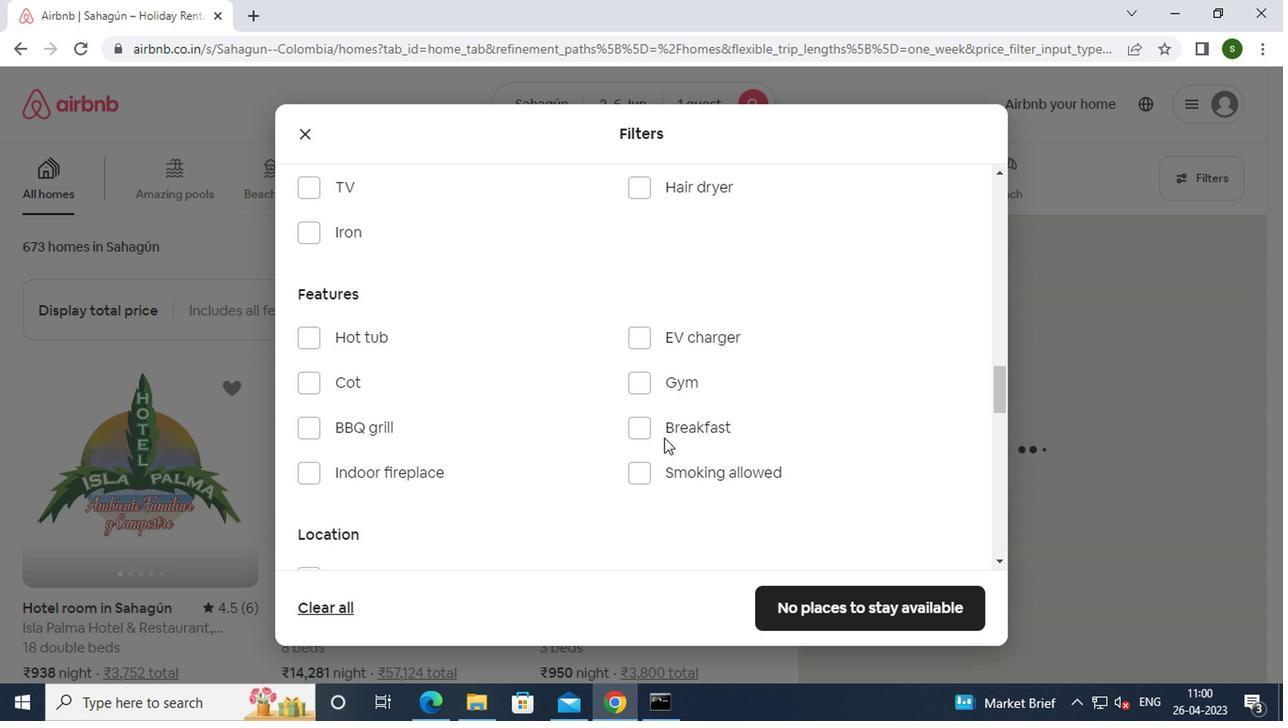 
Action: Mouse scrolled (659, 433) with delta (0, -1)
Screenshot: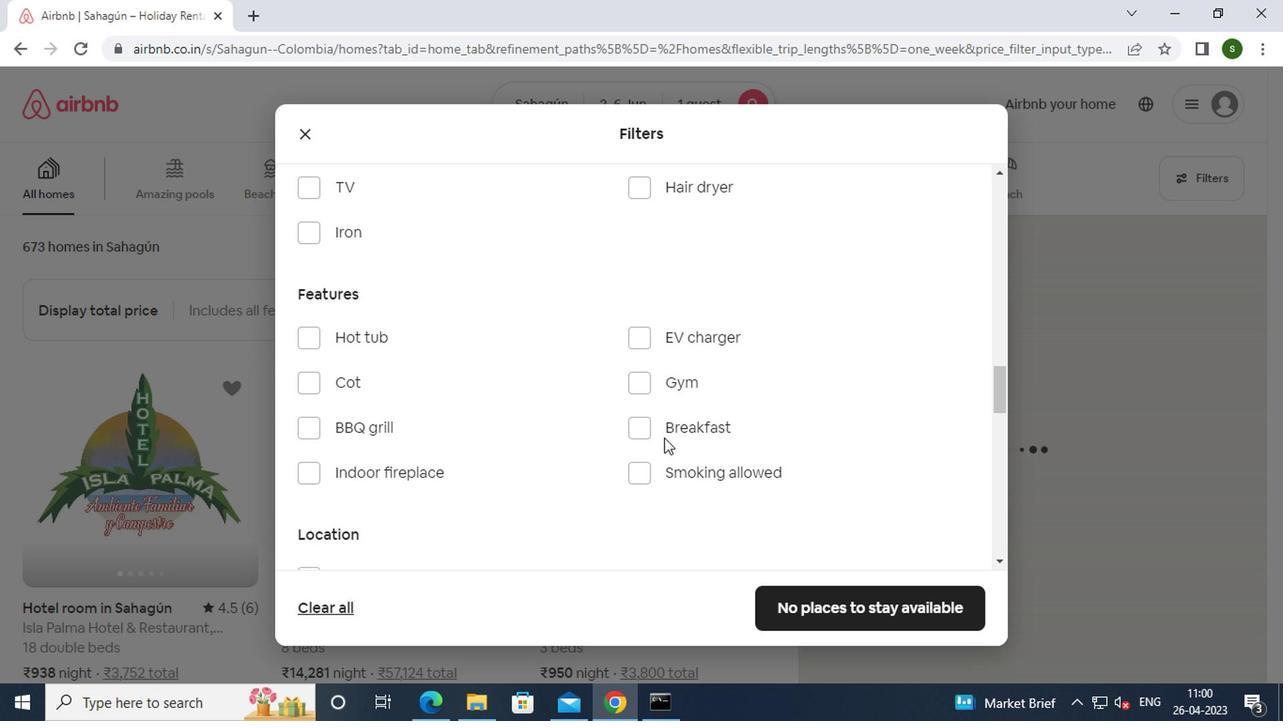 
Action: Mouse scrolled (659, 433) with delta (0, -1)
Screenshot: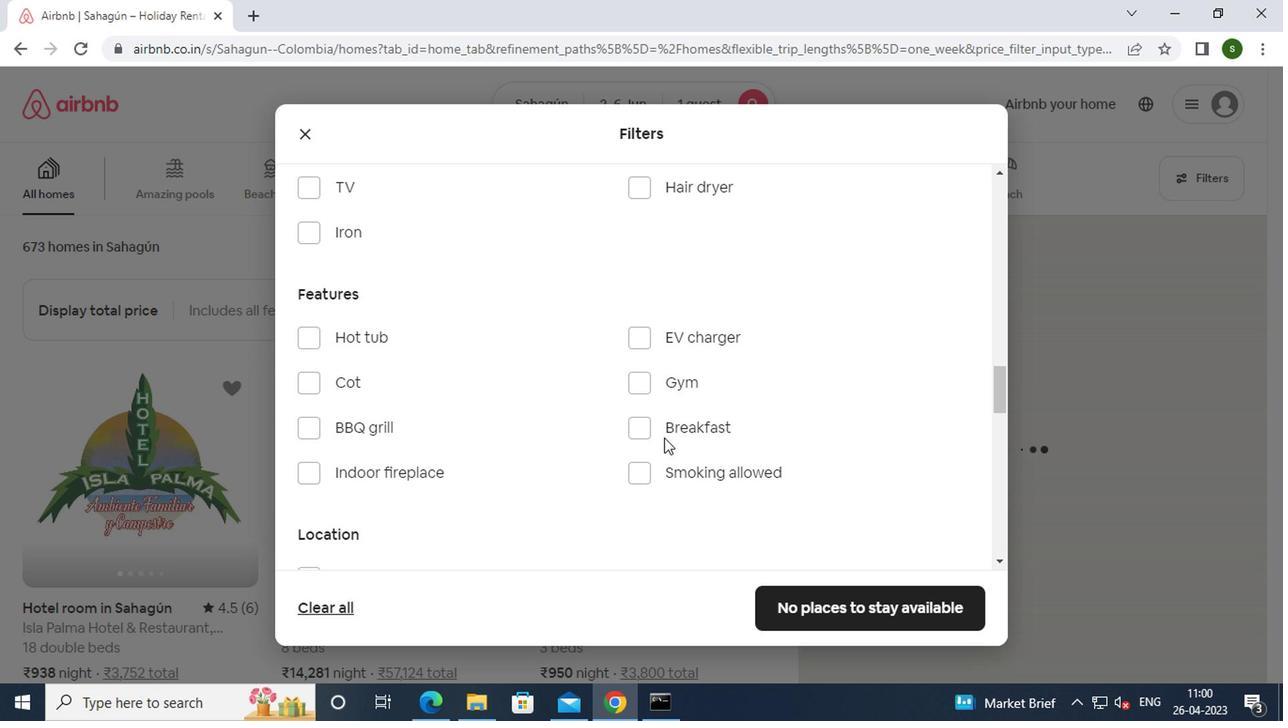 
Action: Mouse scrolled (659, 433) with delta (0, -1)
Screenshot: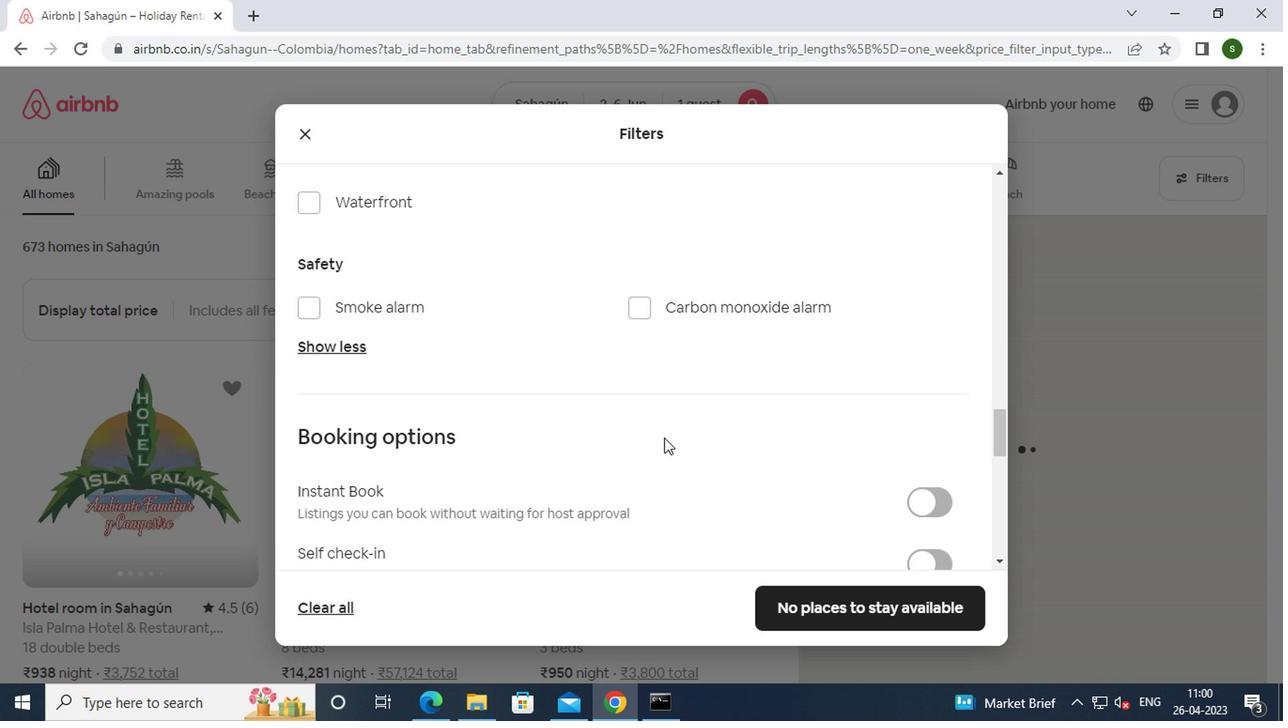
Action: Mouse scrolled (659, 433) with delta (0, -1)
Screenshot: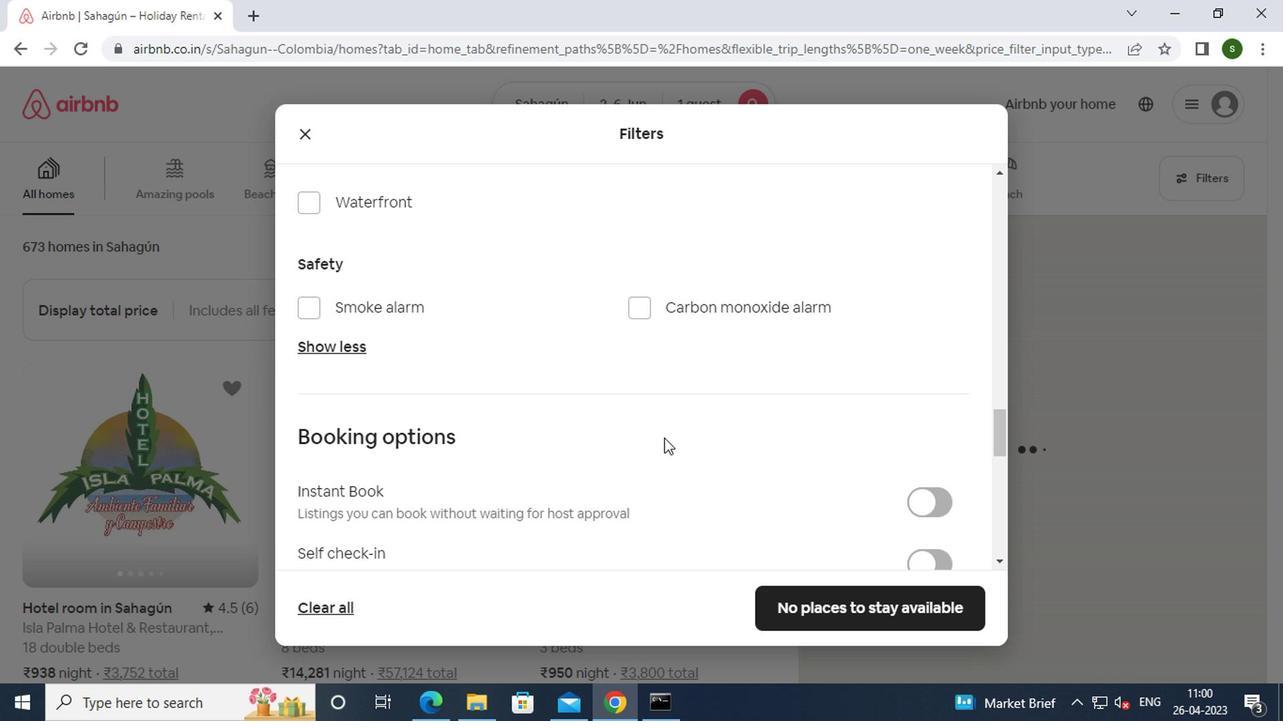 
Action: Mouse moved to (923, 377)
Screenshot: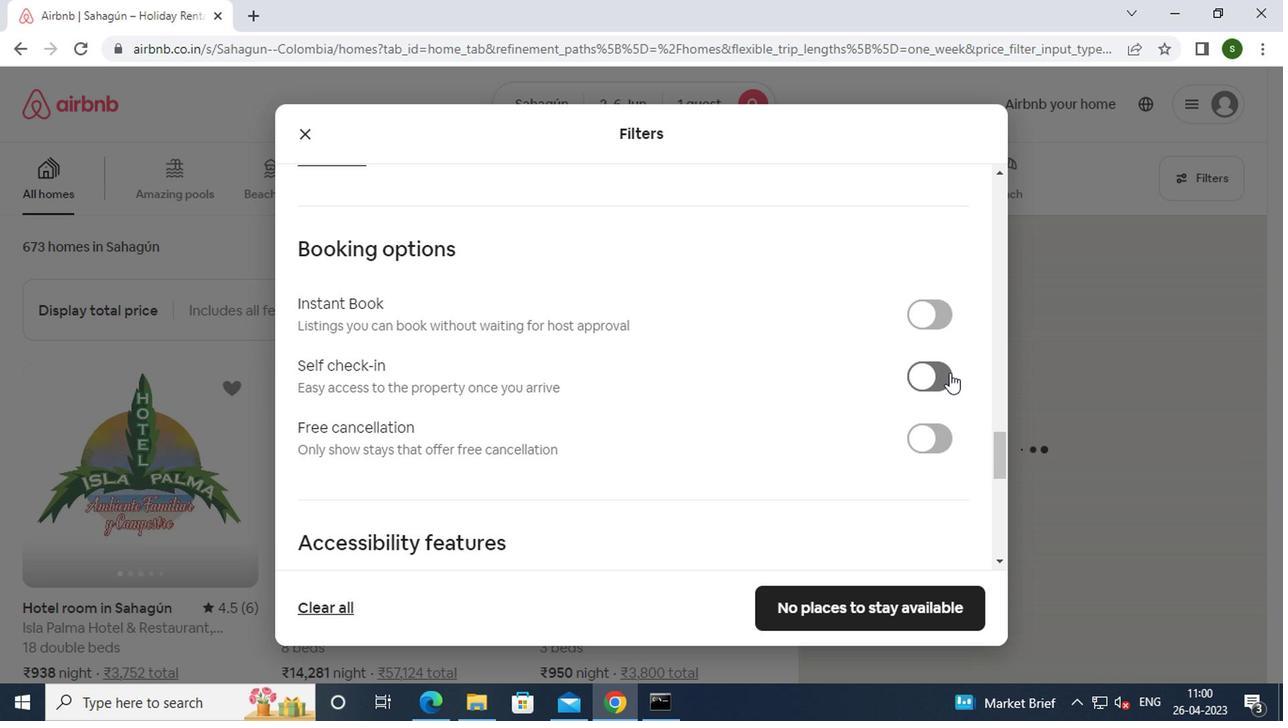 
Action: Mouse pressed left at (923, 377)
Screenshot: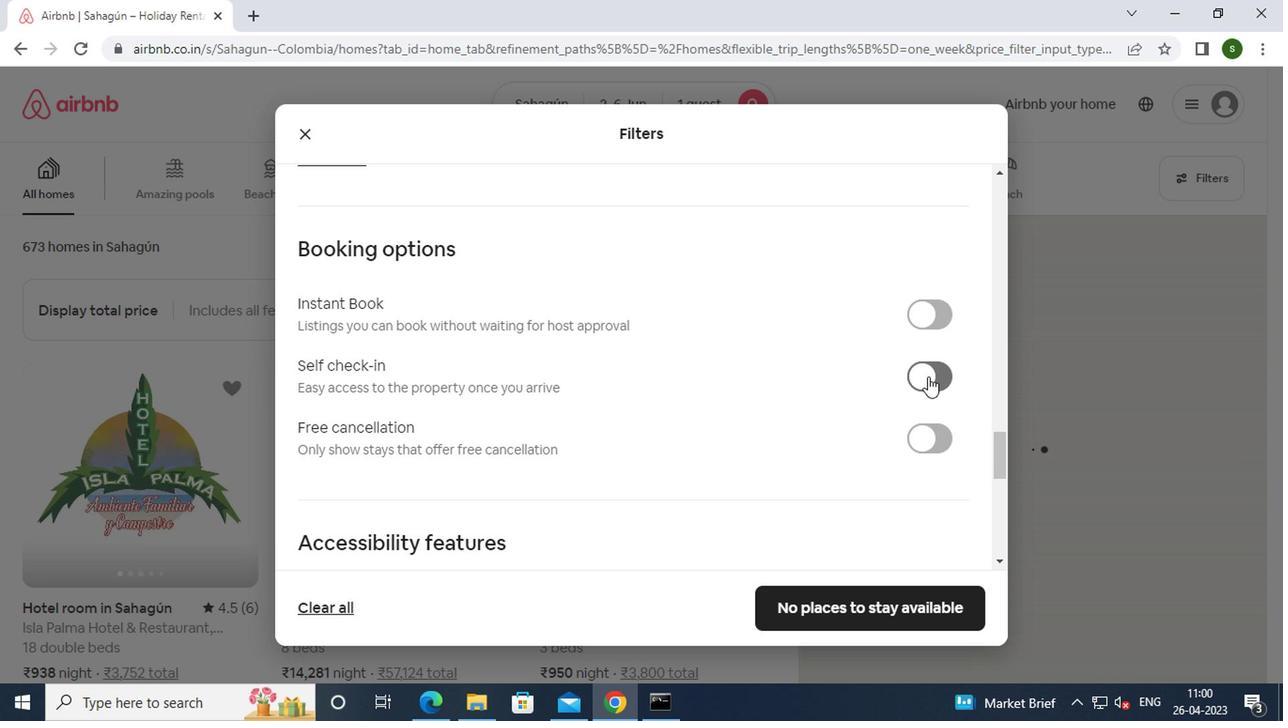 
Action: Mouse moved to (686, 418)
Screenshot: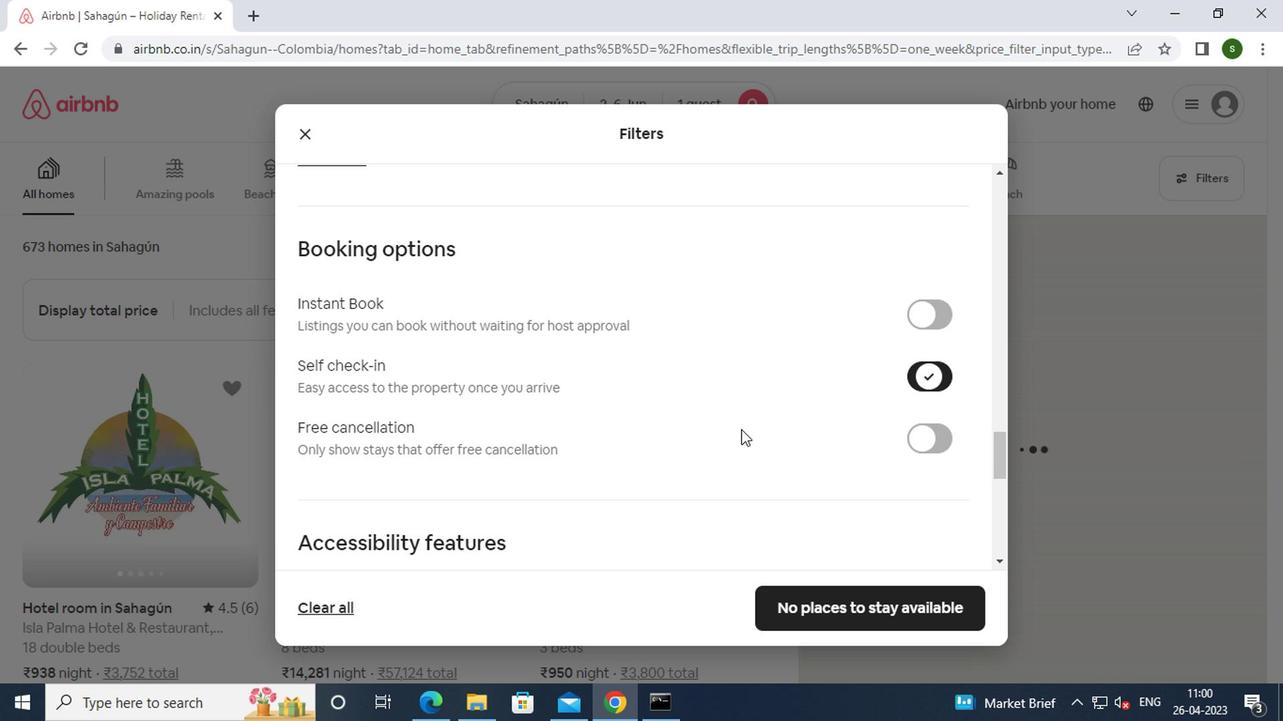 
Action: Mouse scrolled (686, 417) with delta (0, 0)
Screenshot: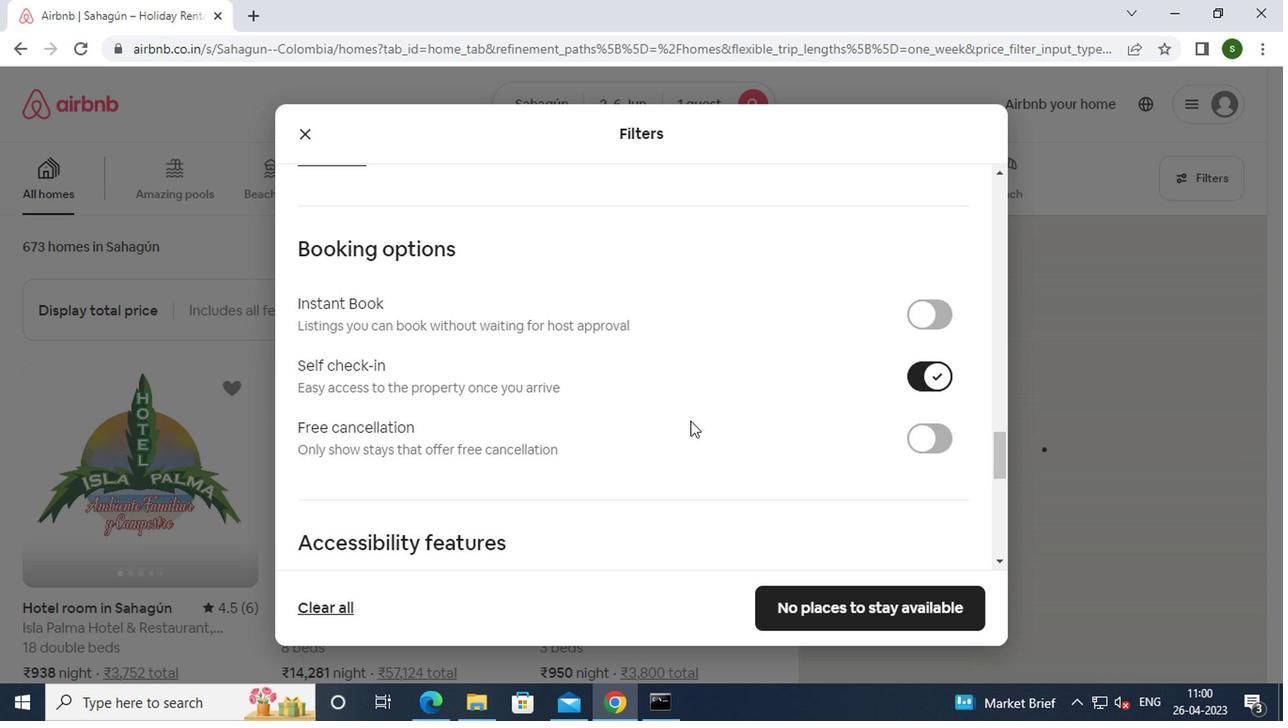 
Action: Mouse scrolled (686, 417) with delta (0, 0)
Screenshot: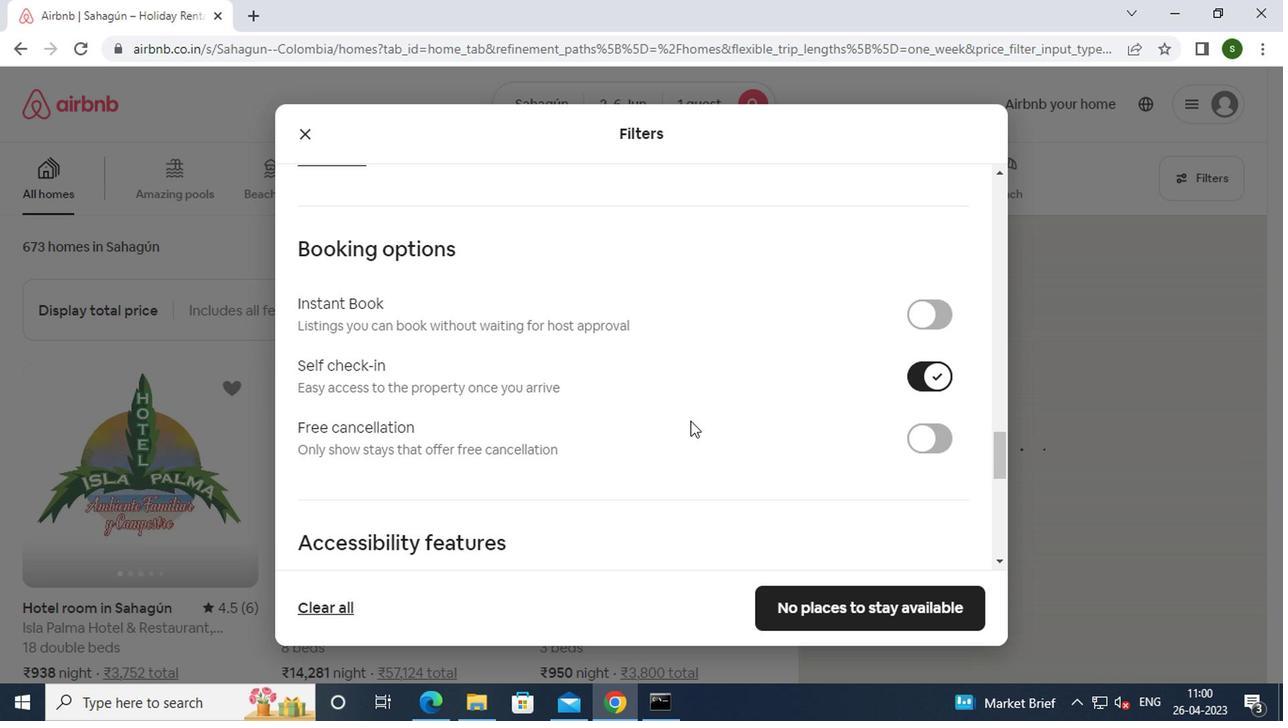 
Action: Mouse scrolled (686, 417) with delta (0, 0)
Screenshot: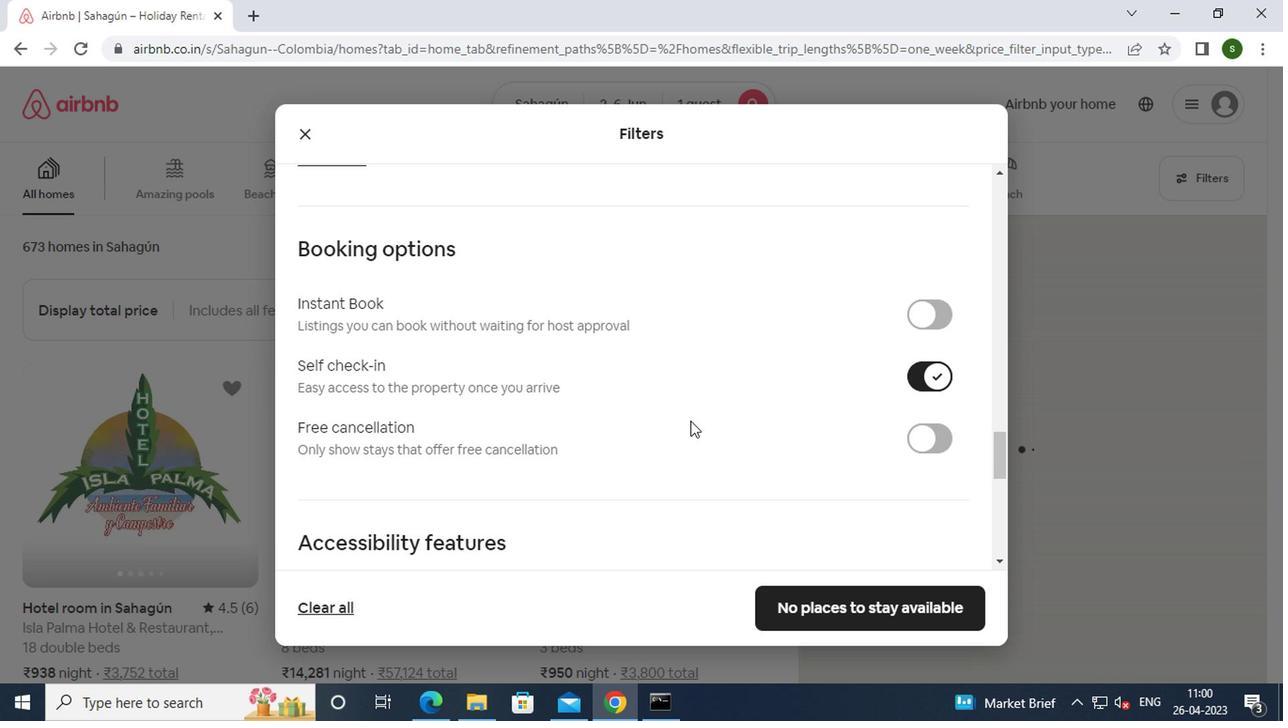 
Action: Mouse scrolled (686, 417) with delta (0, 0)
Screenshot: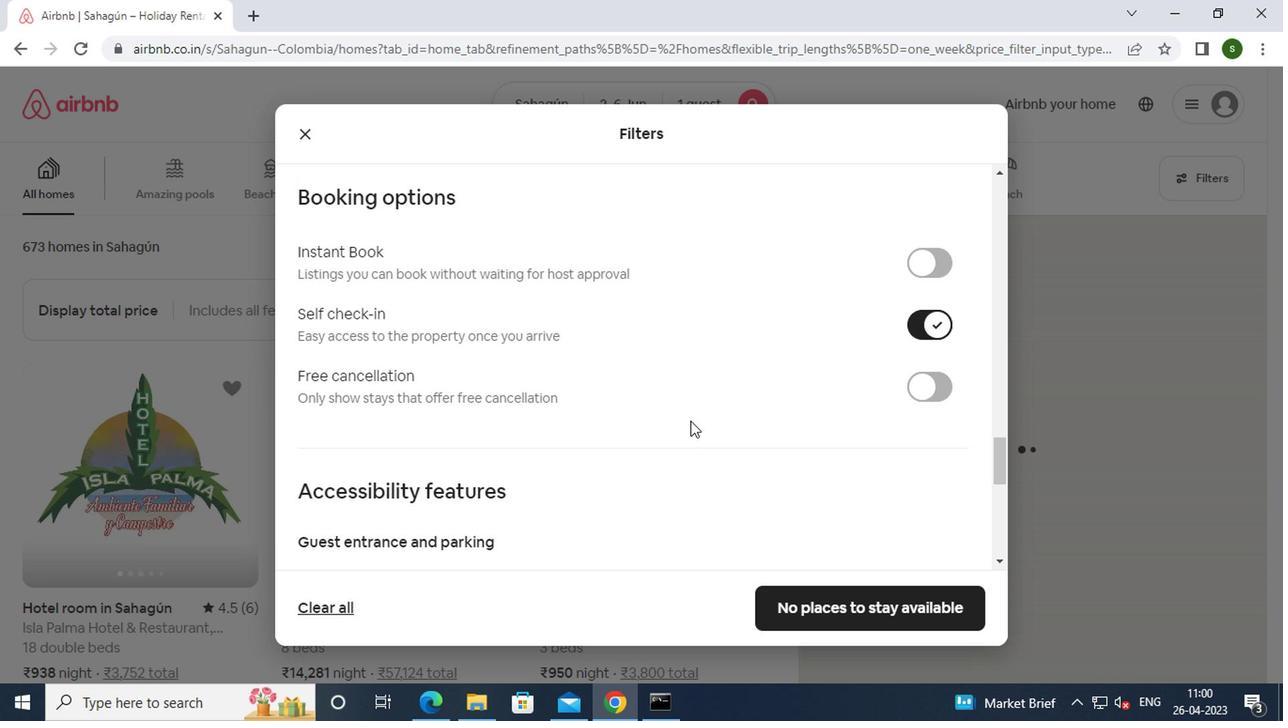 
Action: Mouse moved to (686, 417)
Screenshot: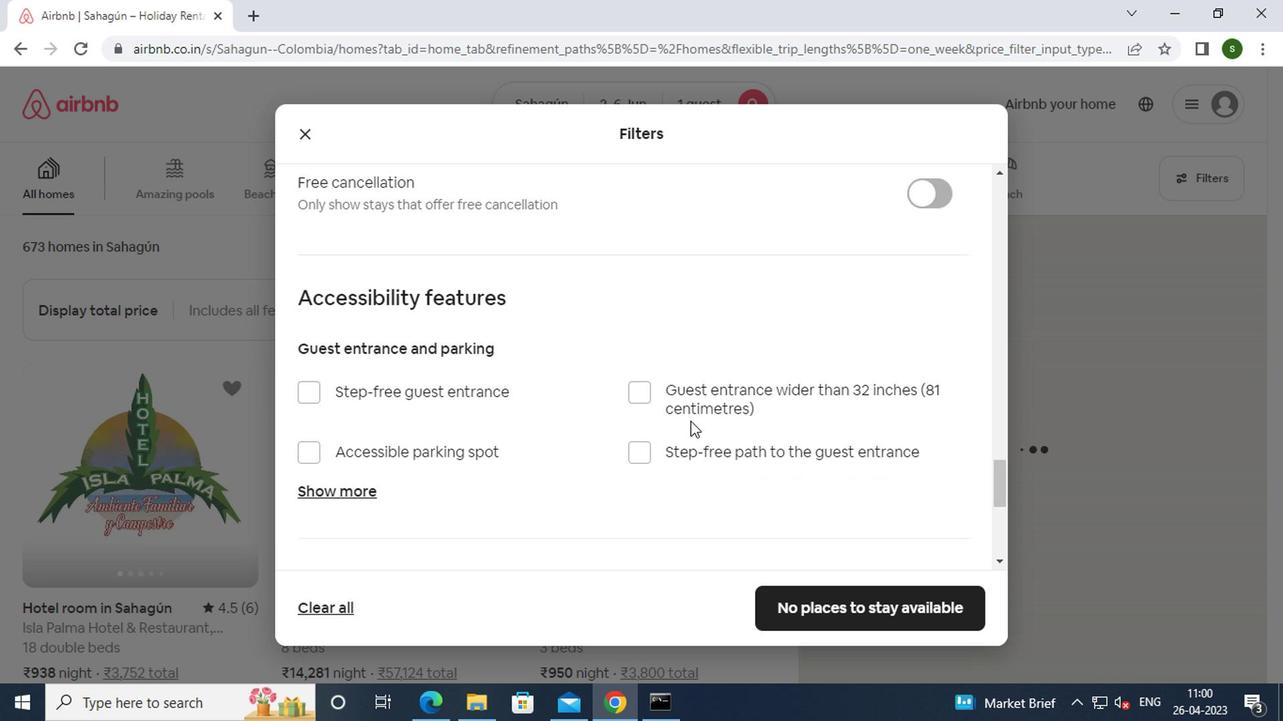 
Action: Mouse scrolled (686, 417) with delta (0, 0)
Screenshot: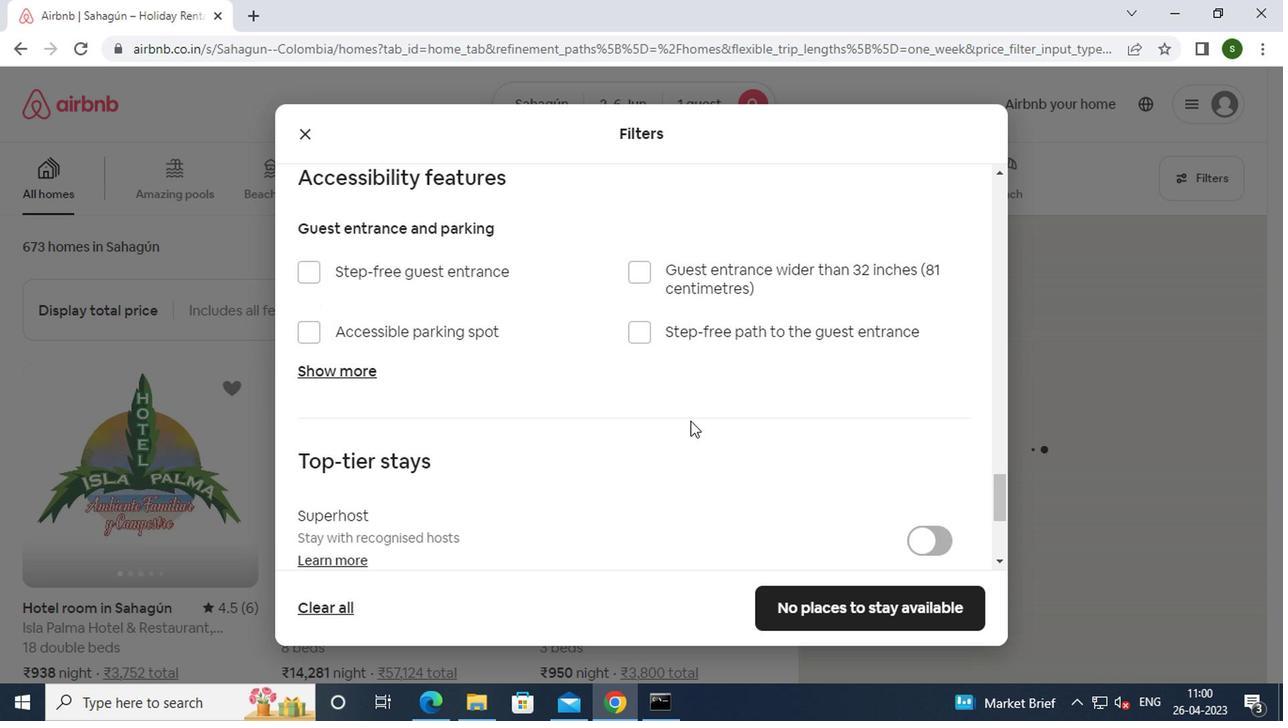 
Action: Mouse scrolled (686, 417) with delta (0, 0)
Screenshot: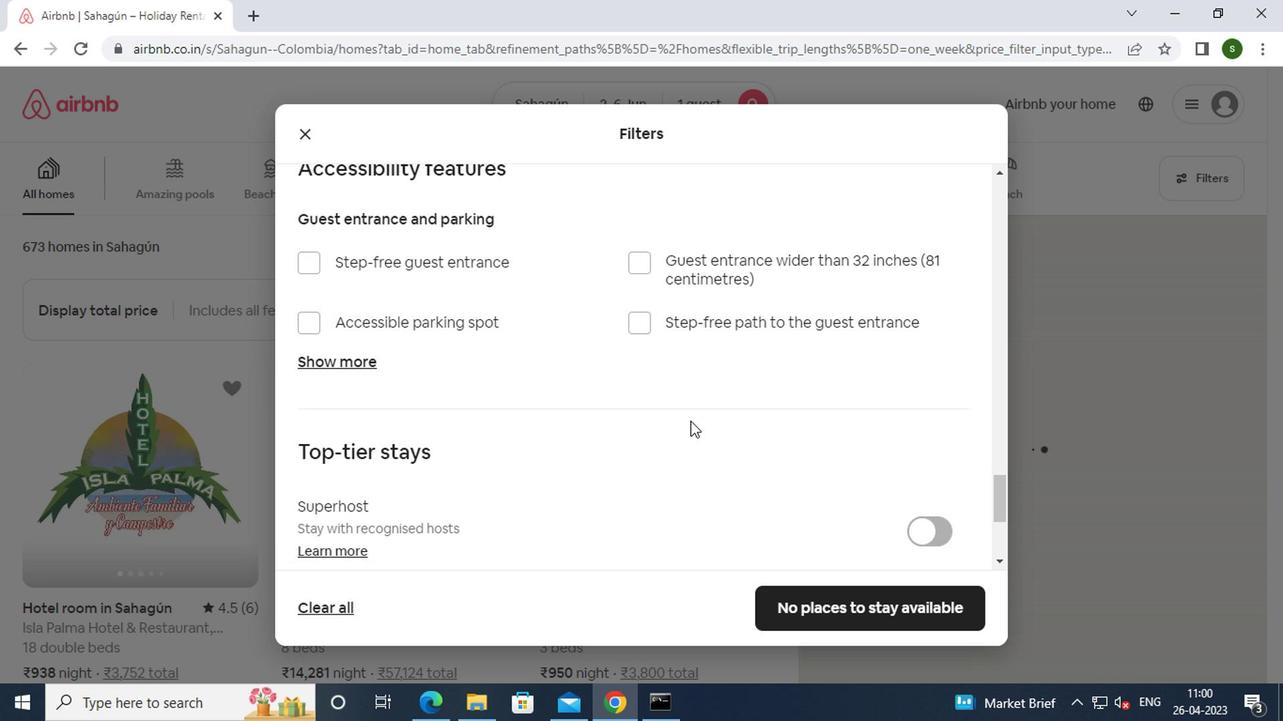 
Action: Mouse scrolled (686, 417) with delta (0, 0)
Screenshot: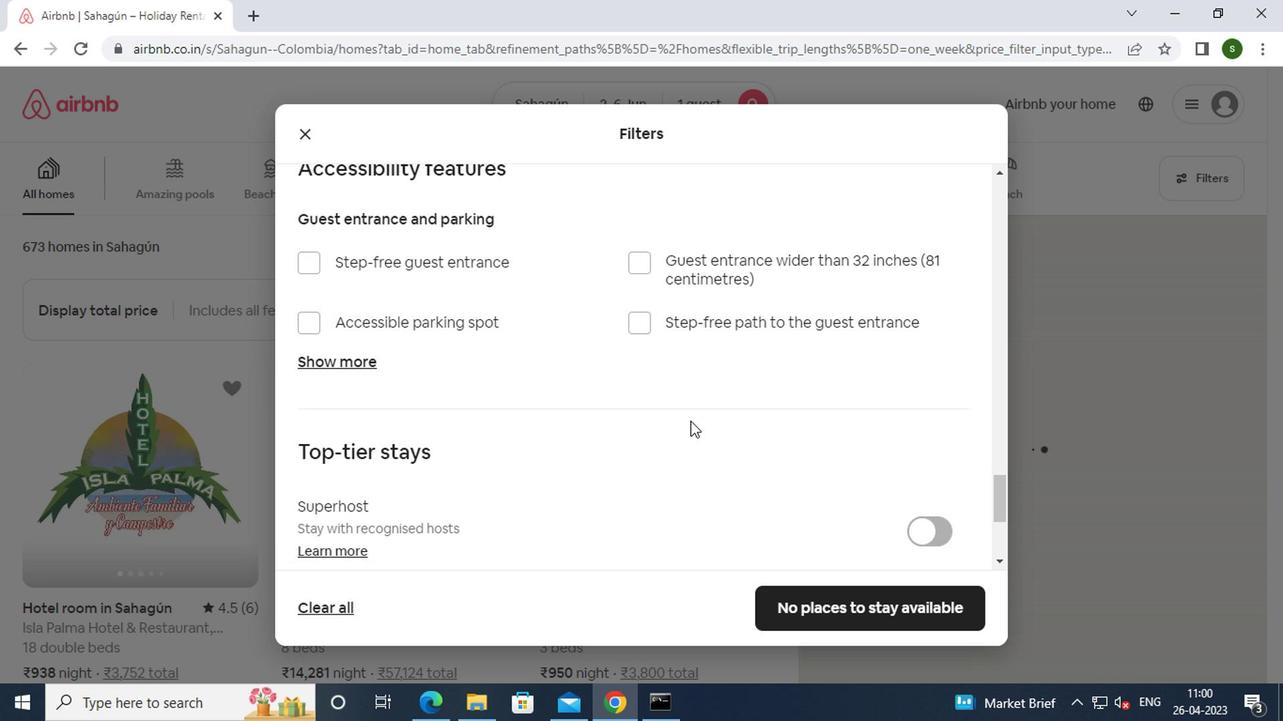 
Action: Mouse scrolled (686, 417) with delta (0, 0)
Screenshot: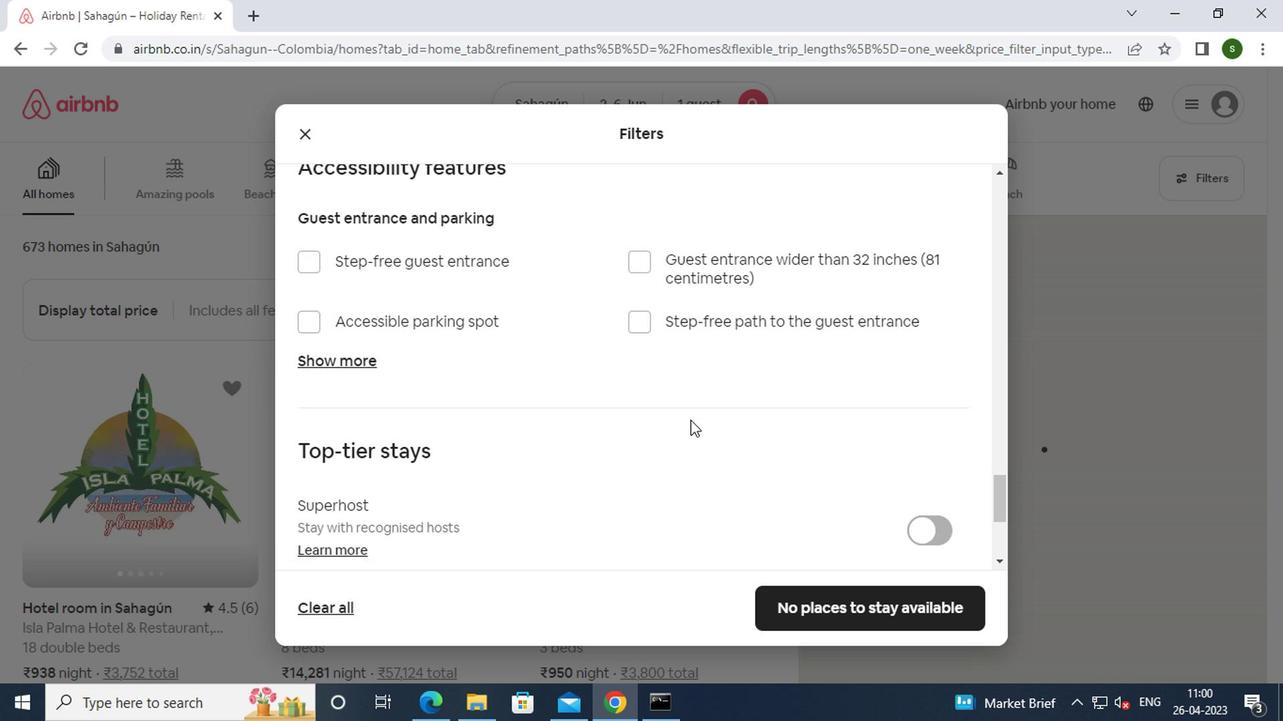 
Action: Mouse scrolled (686, 417) with delta (0, 0)
Screenshot: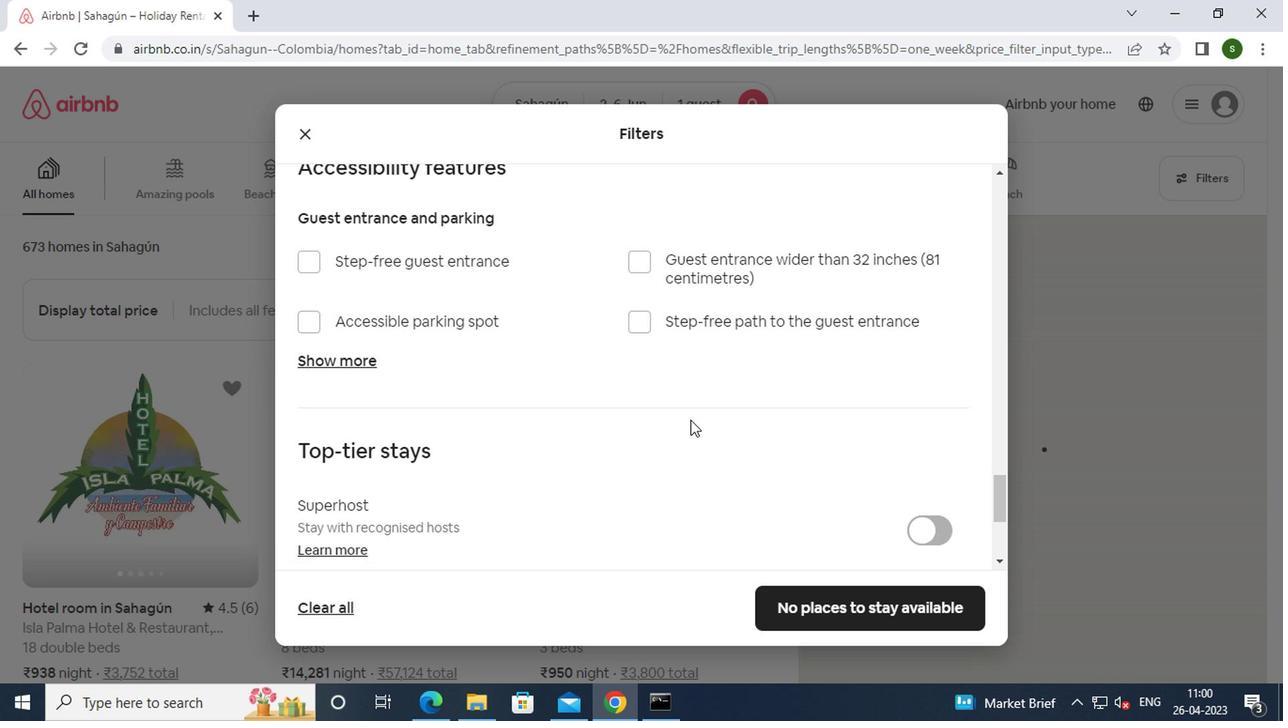 
Action: Mouse scrolled (686, 417) with delta (0, 0)
Screenshot: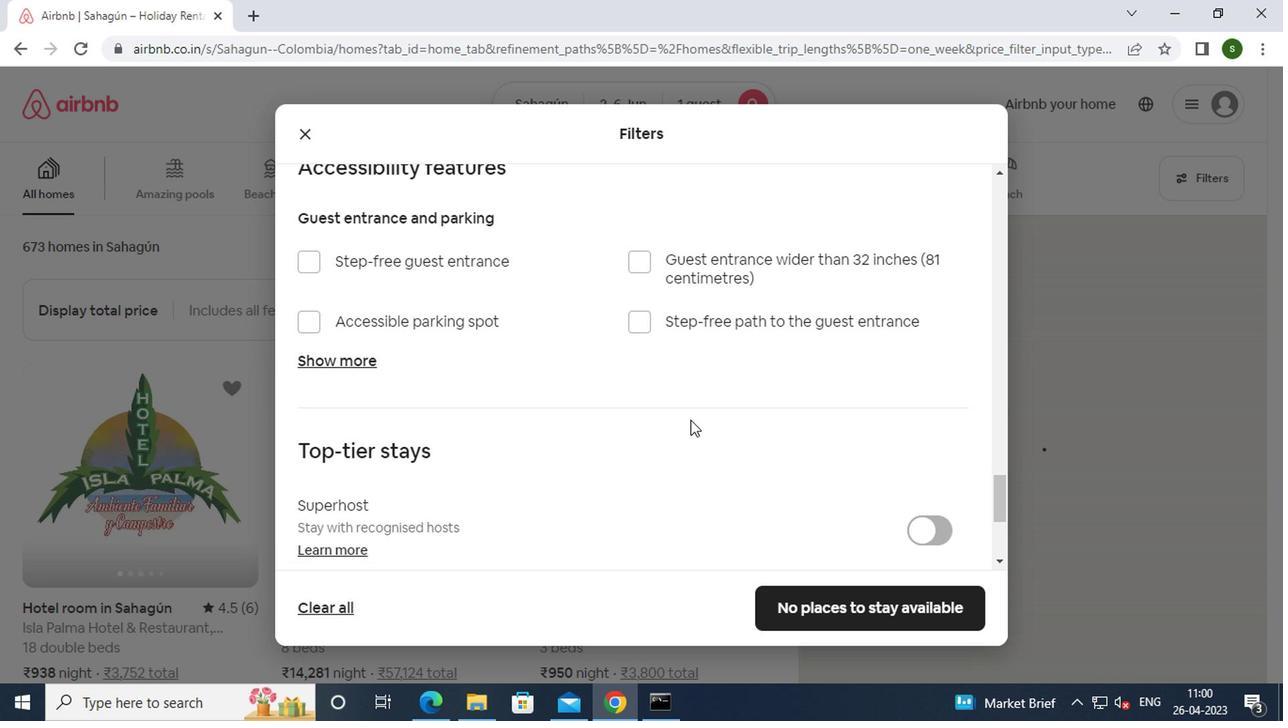 
Action: Mouse moved to (363, 437)
Screenshot: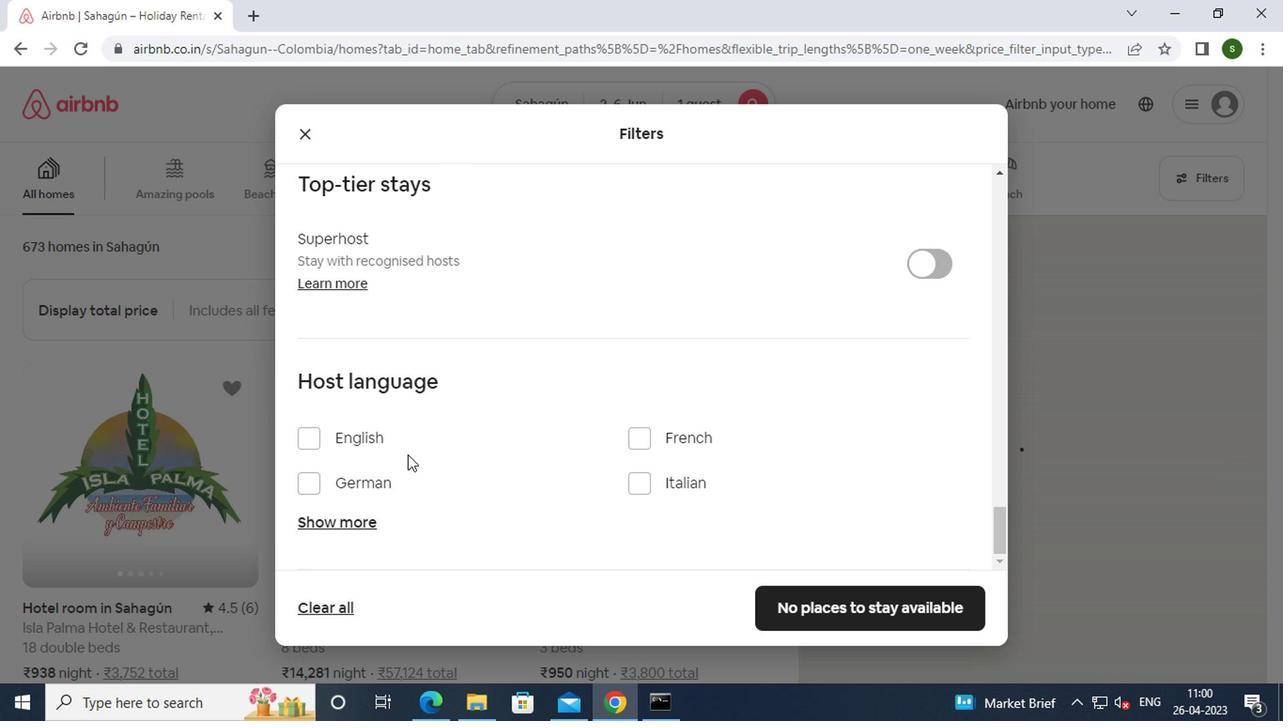 
Action: Mouse pressed left at (363, 437)
Screenshot: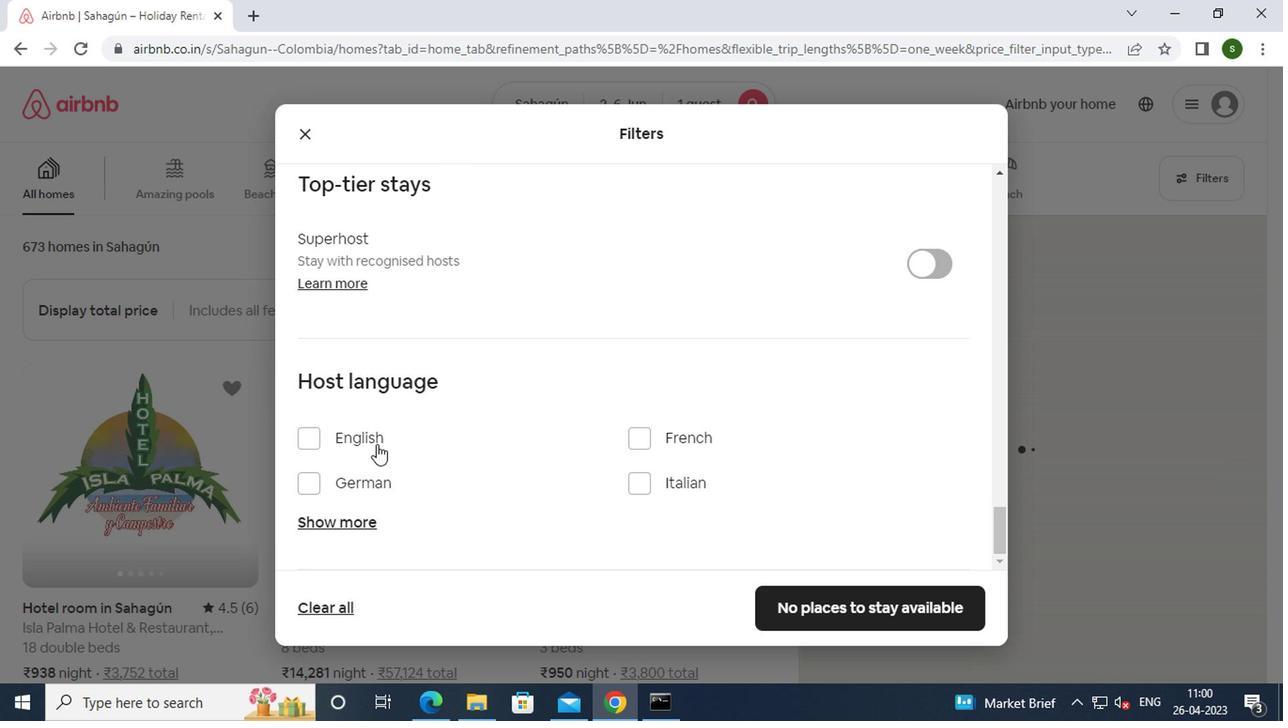 
Action: Mouse moved to (789, 588)
Screenshot: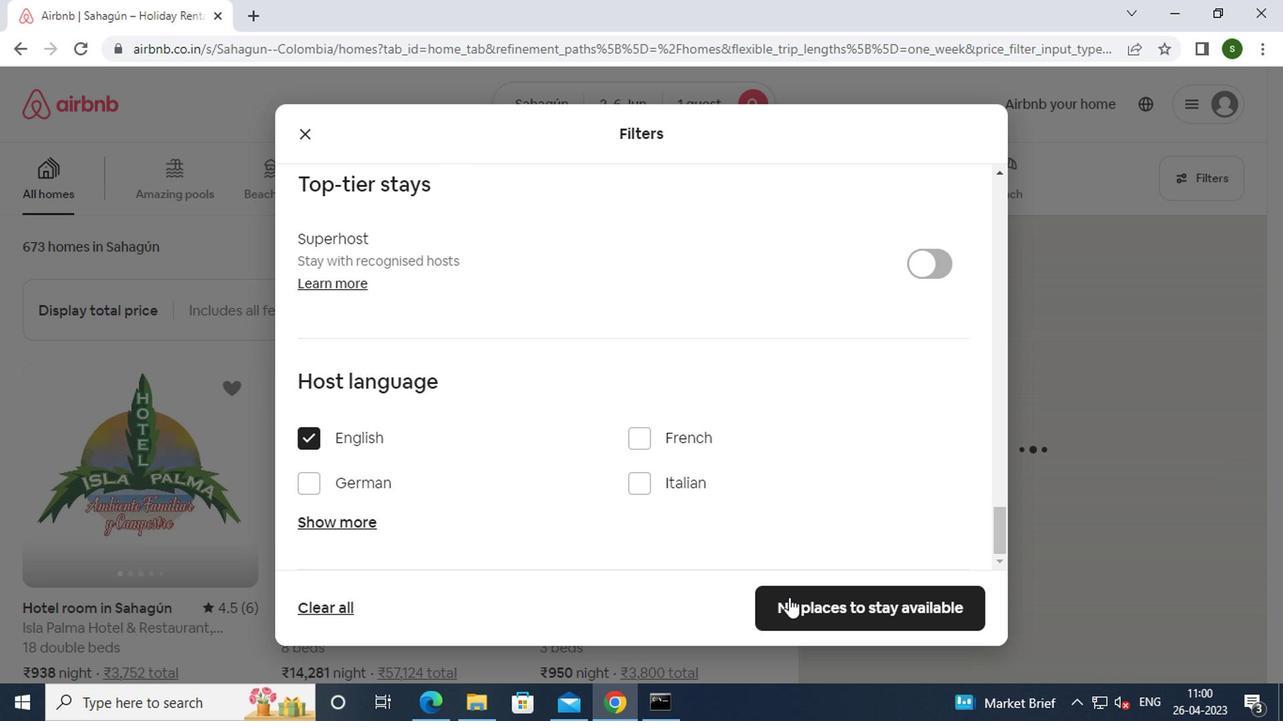 
Action: Mouse pressed left at (789, 588)
Screenshot: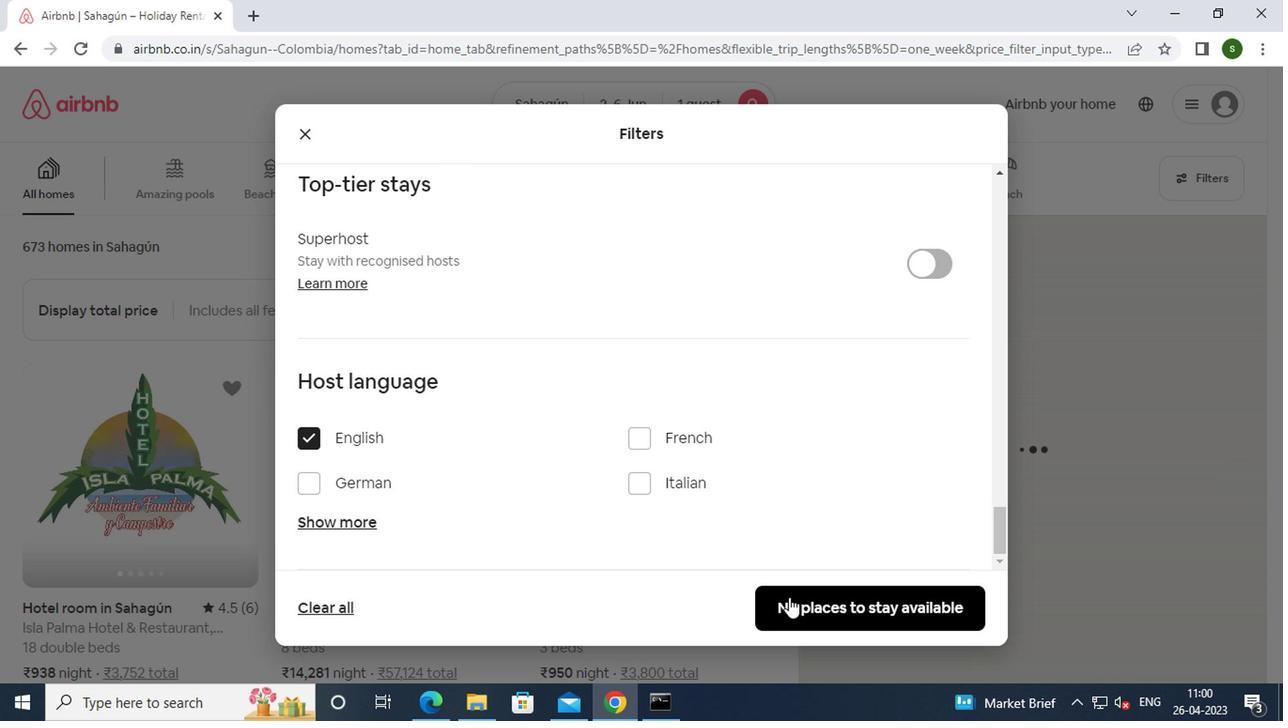 
Action: Mouse moved to (650, 471)
Screenshot: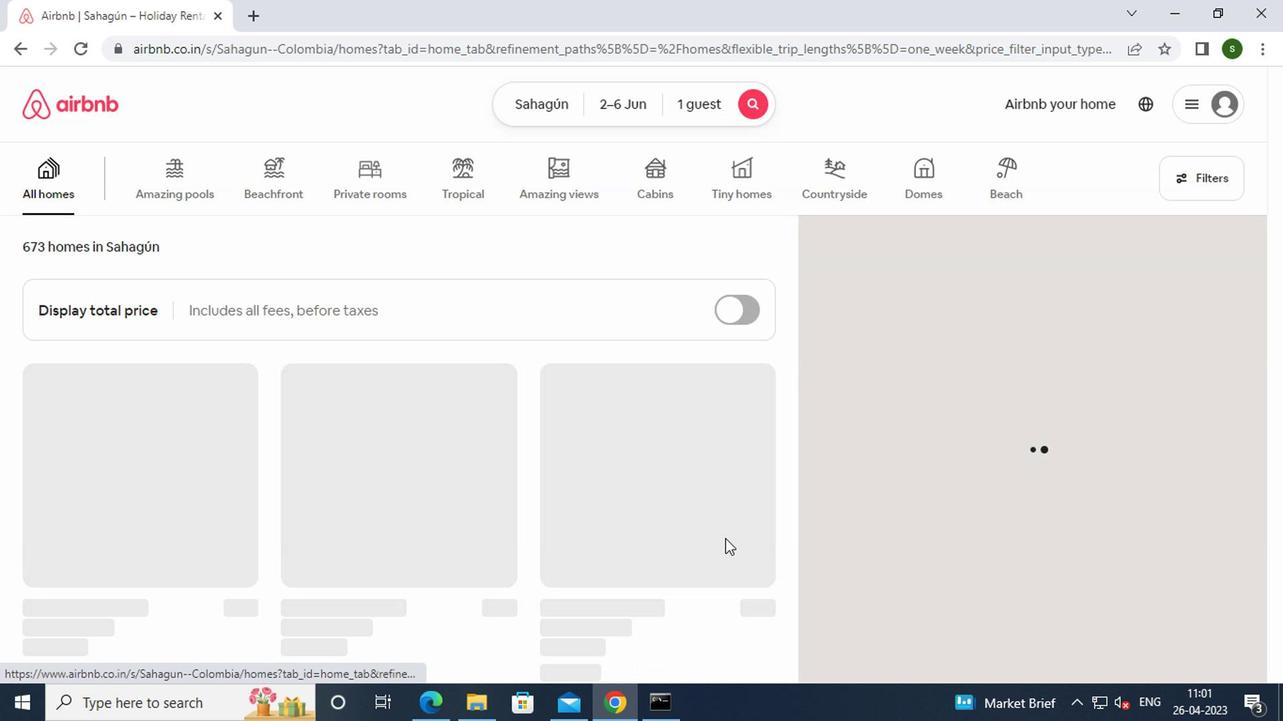 
